 Task: Look for space in Campos do Jordão, Brazil from 15th August, 2023 to 20th August, 2023 for 1 adult in price range Rs.5000 to Rs.10000. Place can be private room with 1  bedroom having 1 bed and 1 bathroom. Property type can be house, flat, guest house, hotel. Booking option can be shelf check-in. Required host language is Spanish.
Action: Mouse moved to (525, 90)
Screenshot: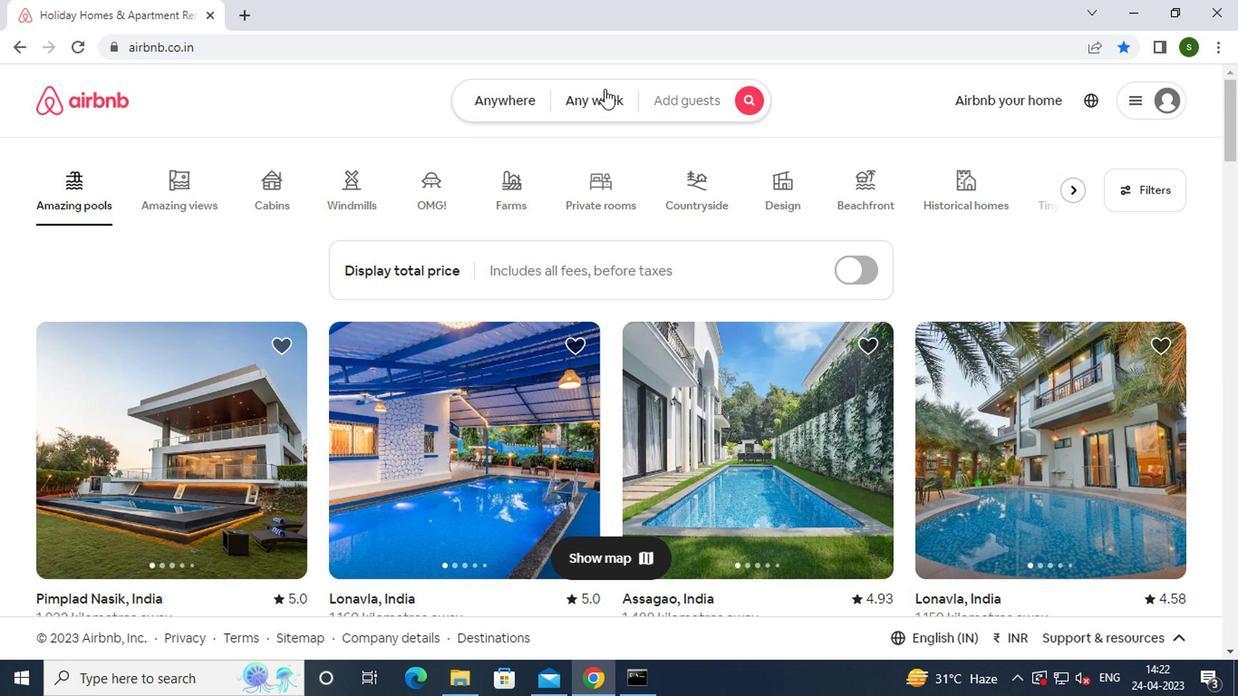 
Action: Mouse pressed left at (525, 90)
Screenshot: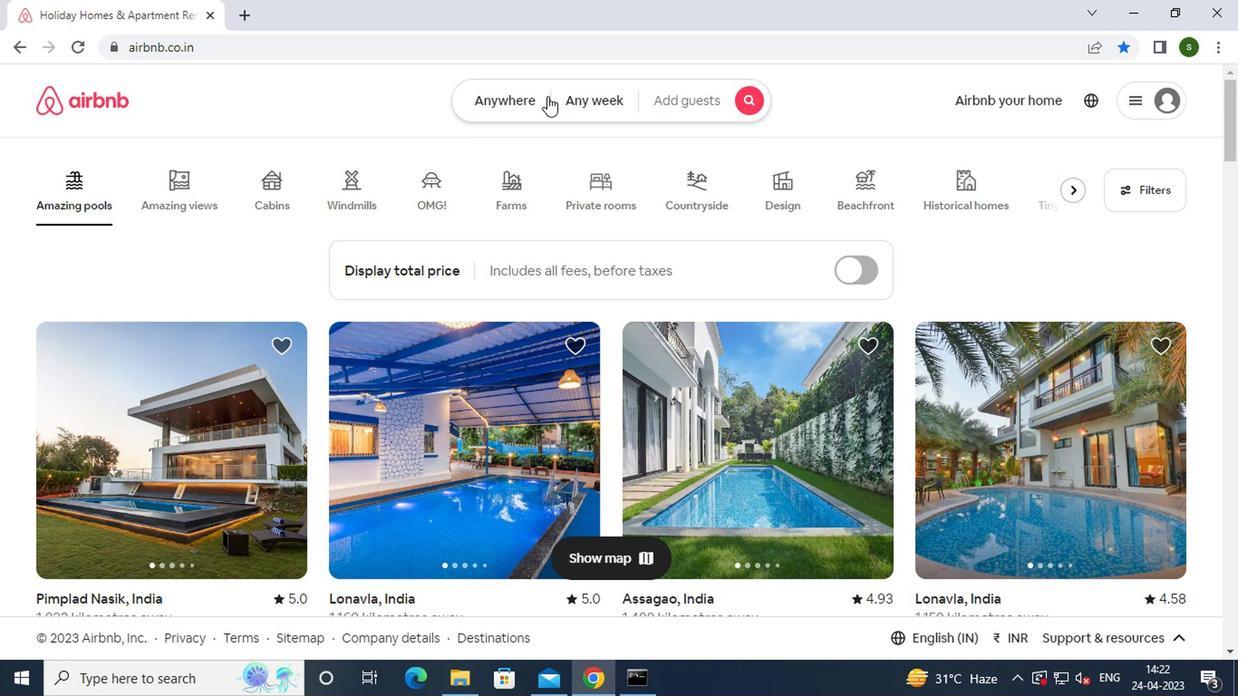 
Action: Mouse moved to (375, 168)
Screenshot: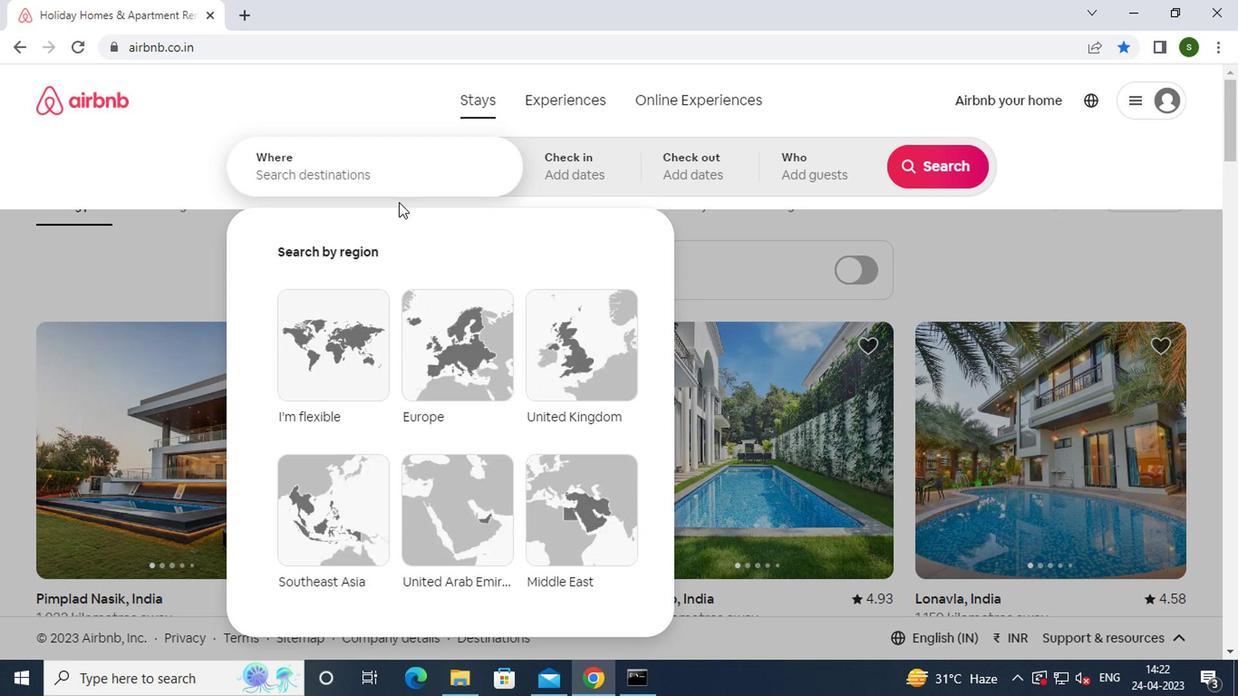 
Action: Mouse pressed left at (375, 168)
Screenshot: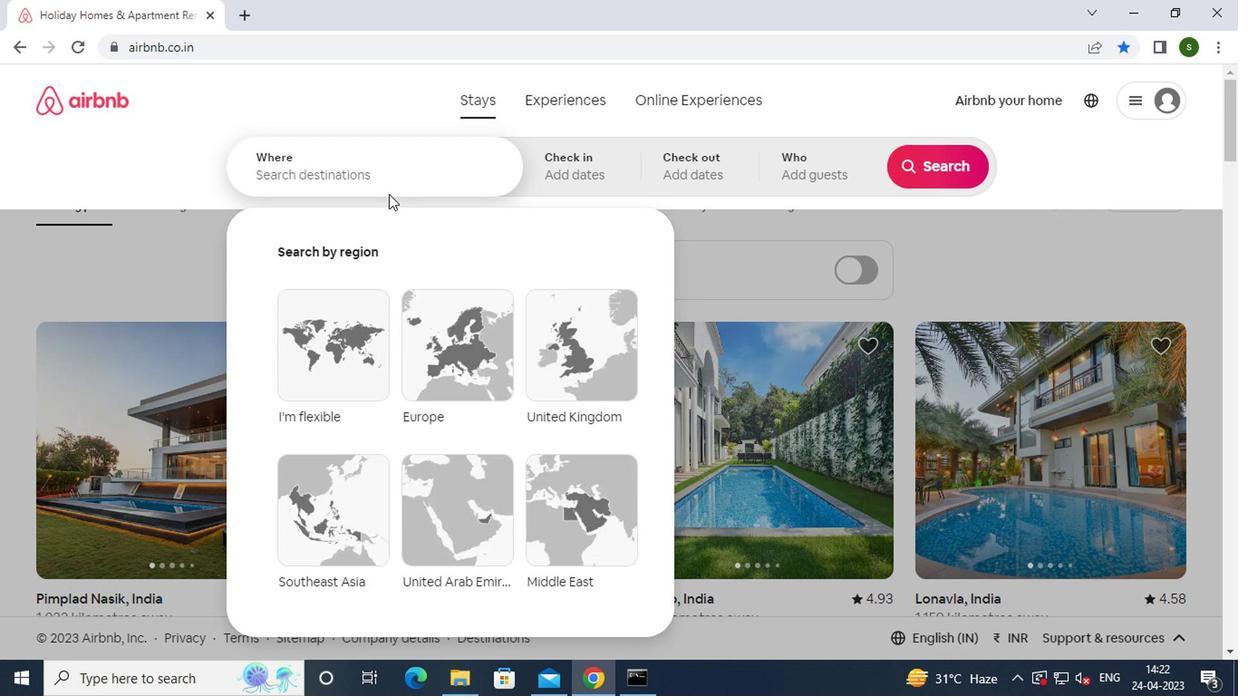 
Action: Key pressed c<Key.caps_lock>ampos<Key.space>do<Key.space><Key.caps_lock>j<Key.caps_lock>ordao,<Key.space><Key.caps_lock>b<Key.caps_lock>razil<Key.enter>
Screenshot: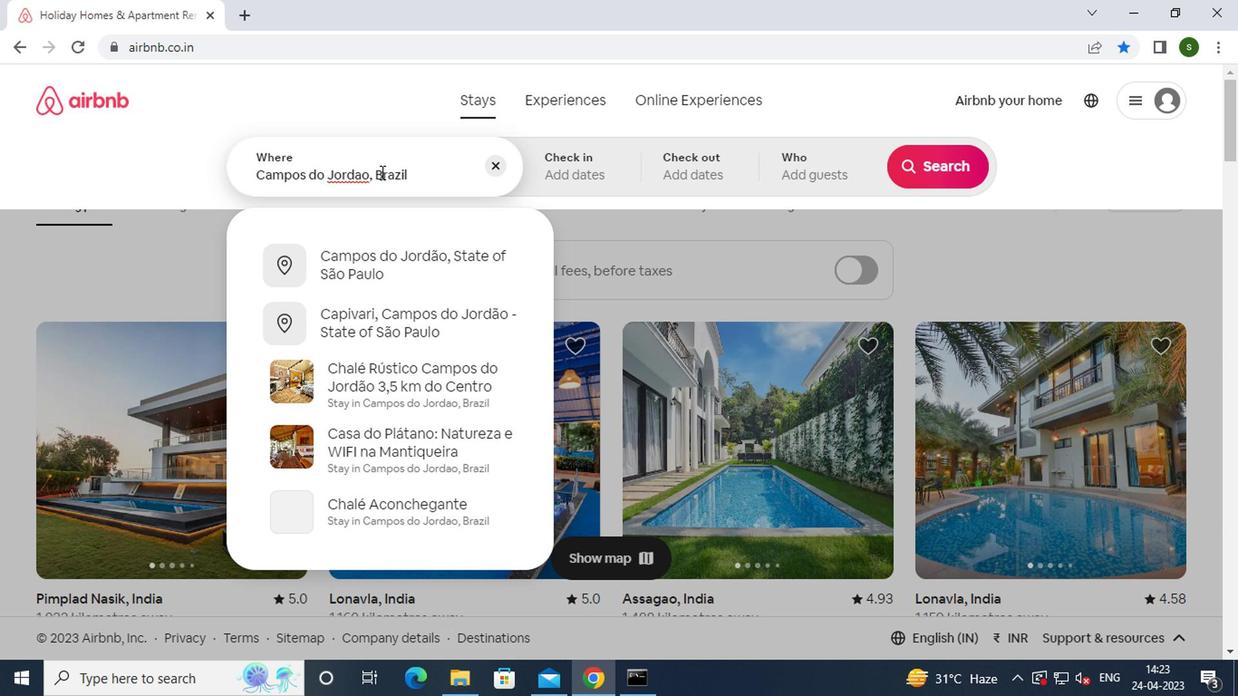 
Action: Mouse moved to (927, 316)
Screenshot: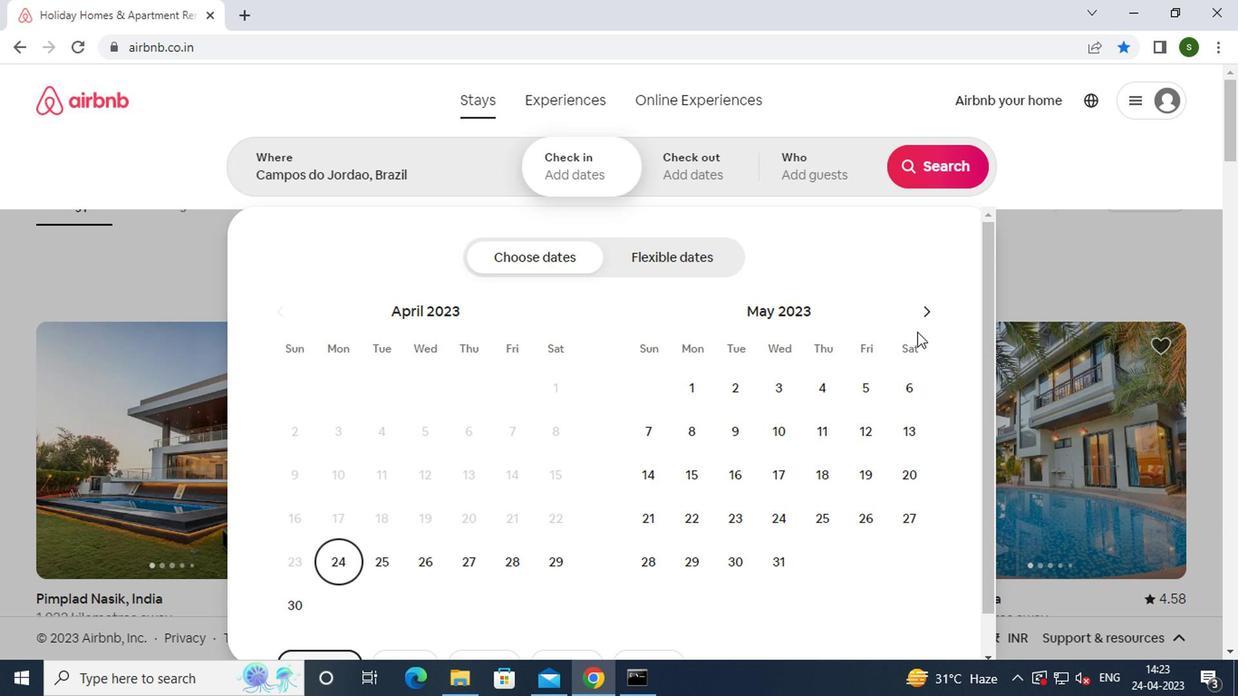 
Action: Mouse pressed left at (927, 316)
Screenshot: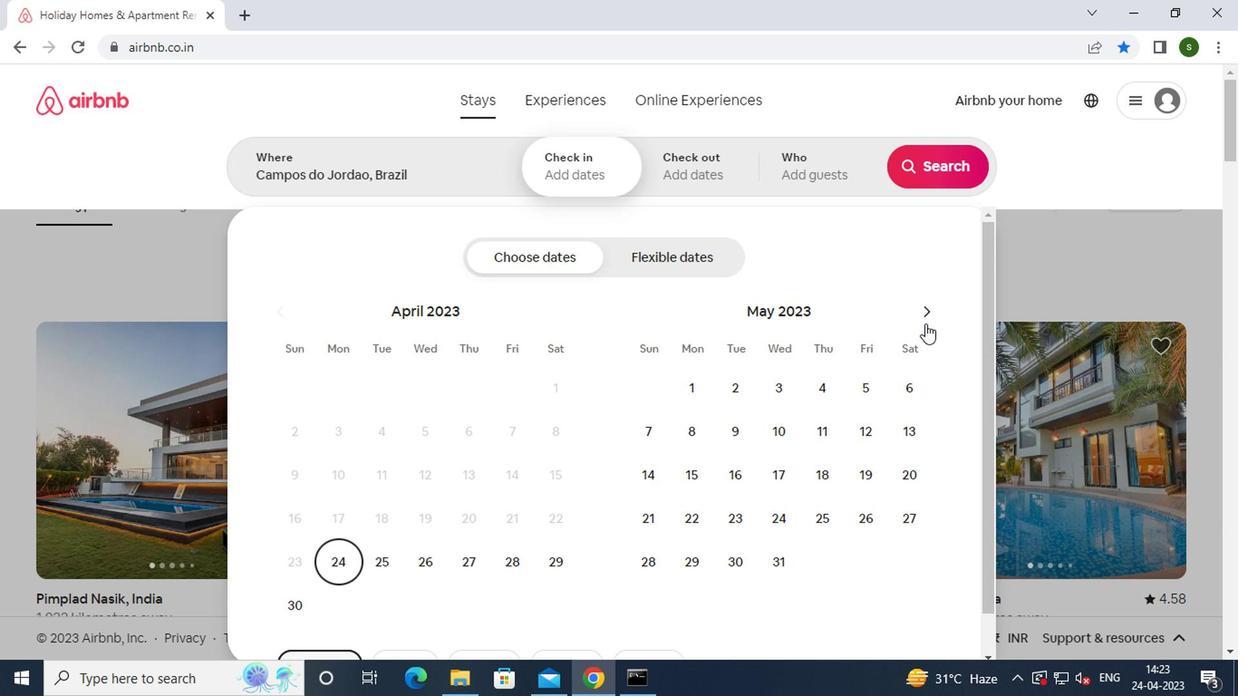 
Action: Mouse pressed left at (927, 316)
Screenshot: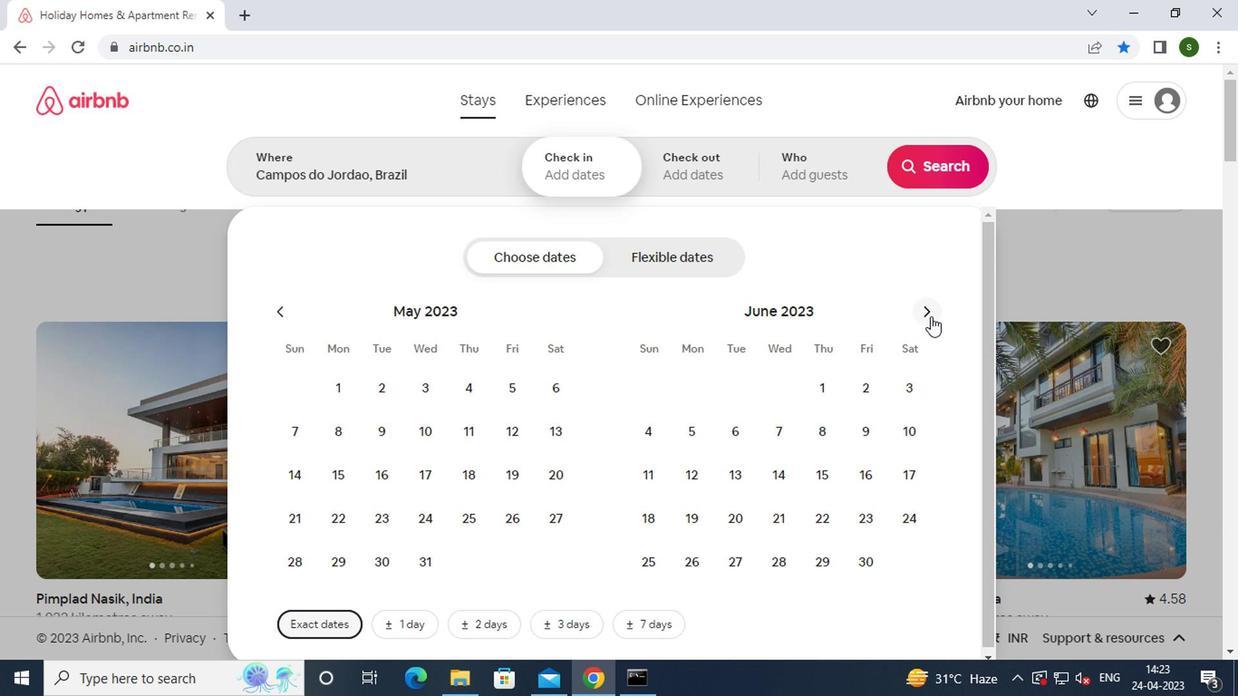 
Action: Mouse pressed left at (927, 316)
Screenshot: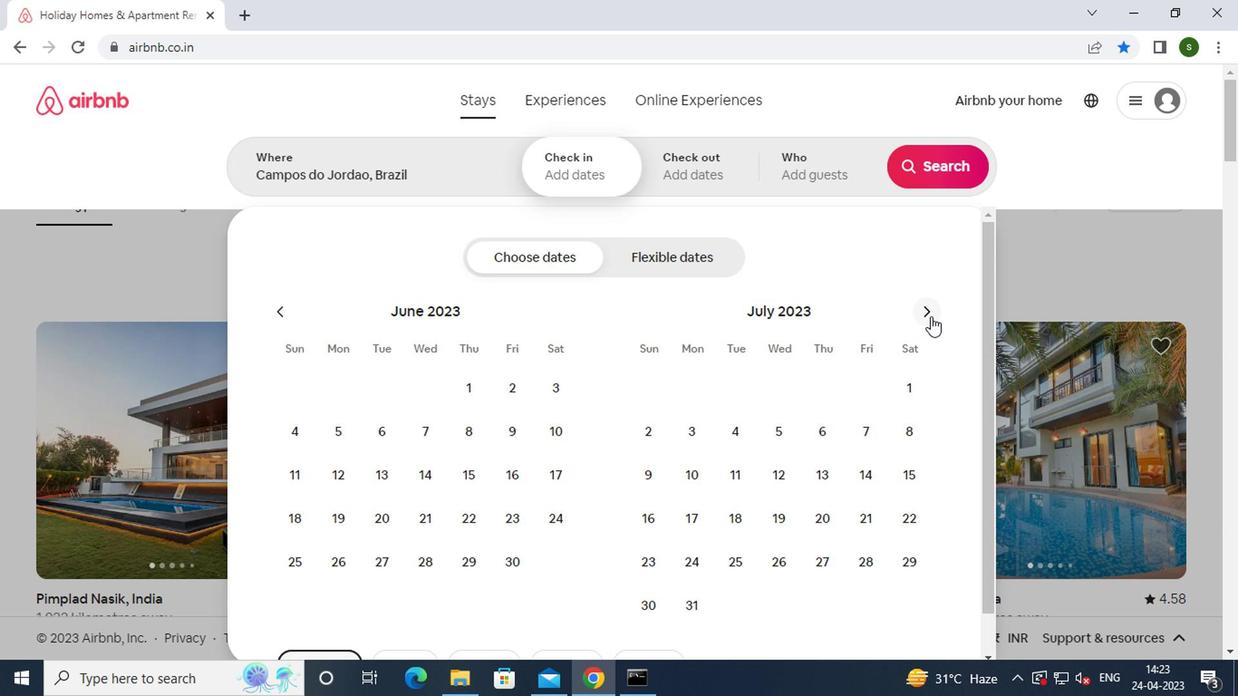 
Action: Mouse moved to (739, 479)
Screenshot: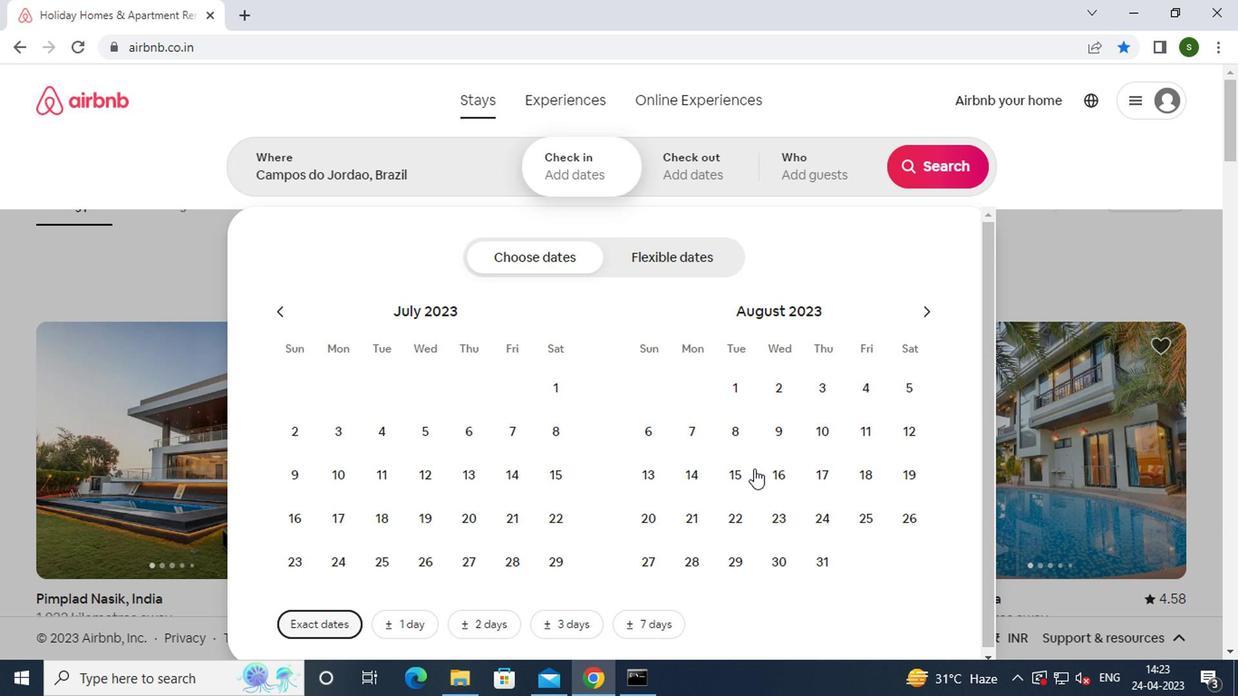 
Action: Mouse pressed left at (739, 479)
Screenshot: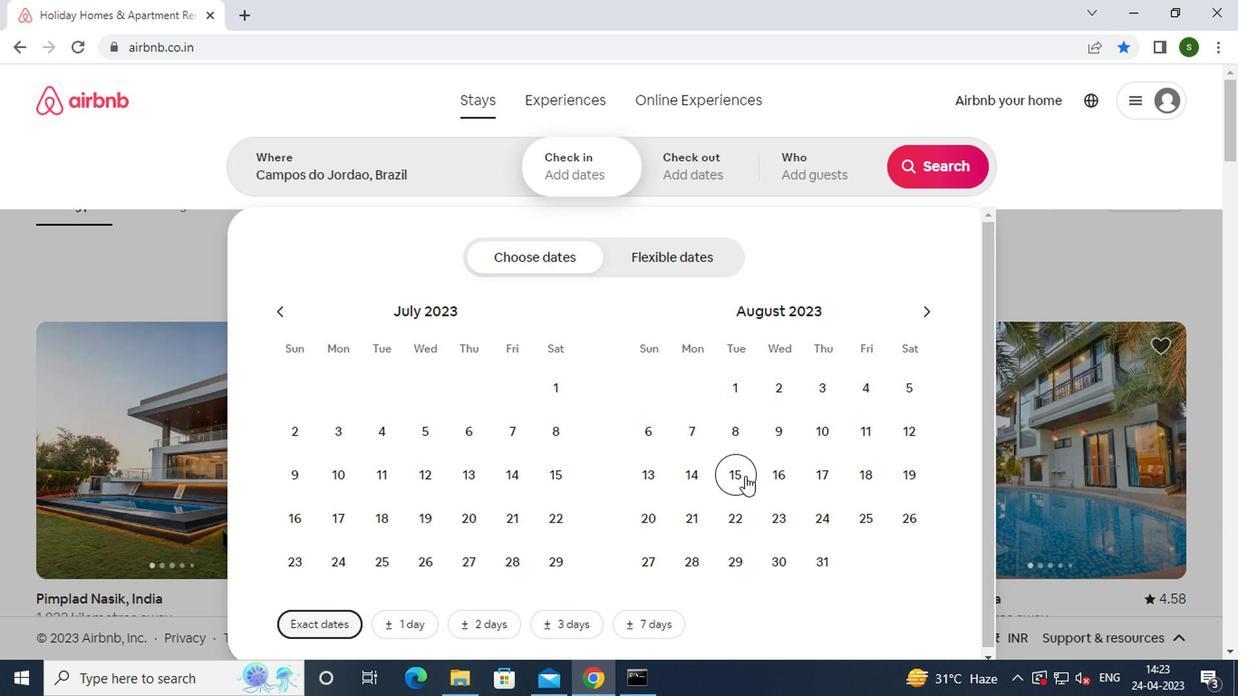 
Action: Mouse moved to (636, 523)
Screenshot: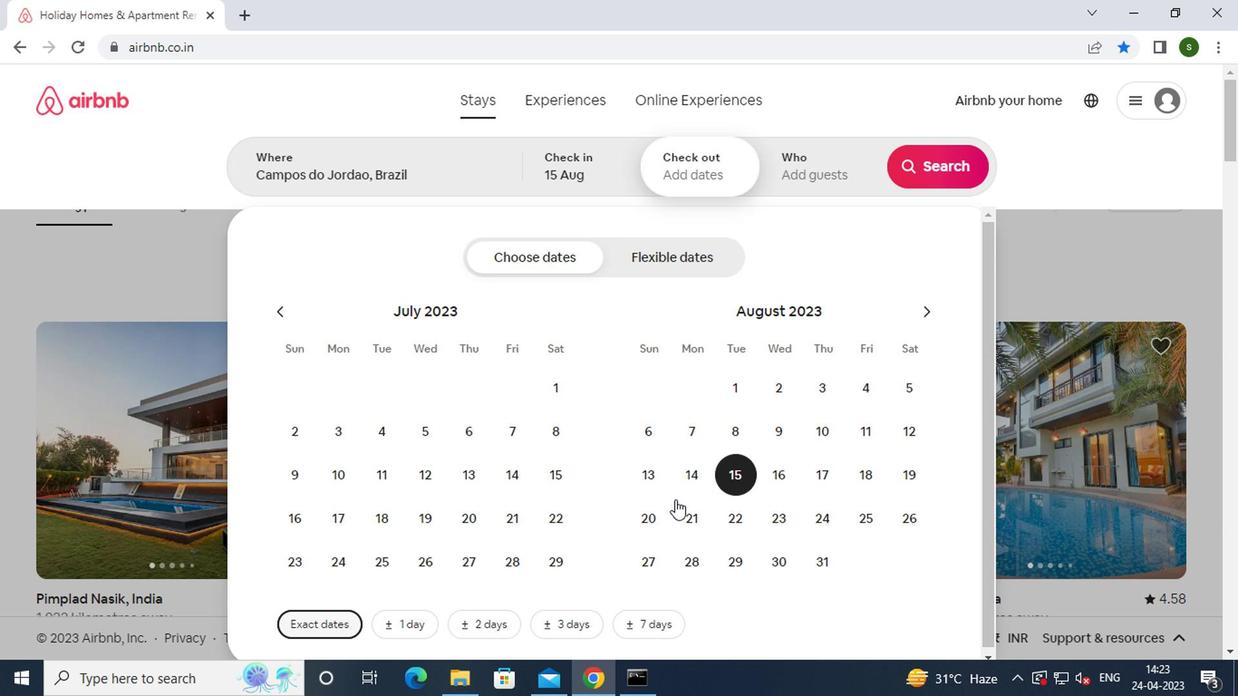 
Action: Mouse pressed left at (636, 523)
Screenshot: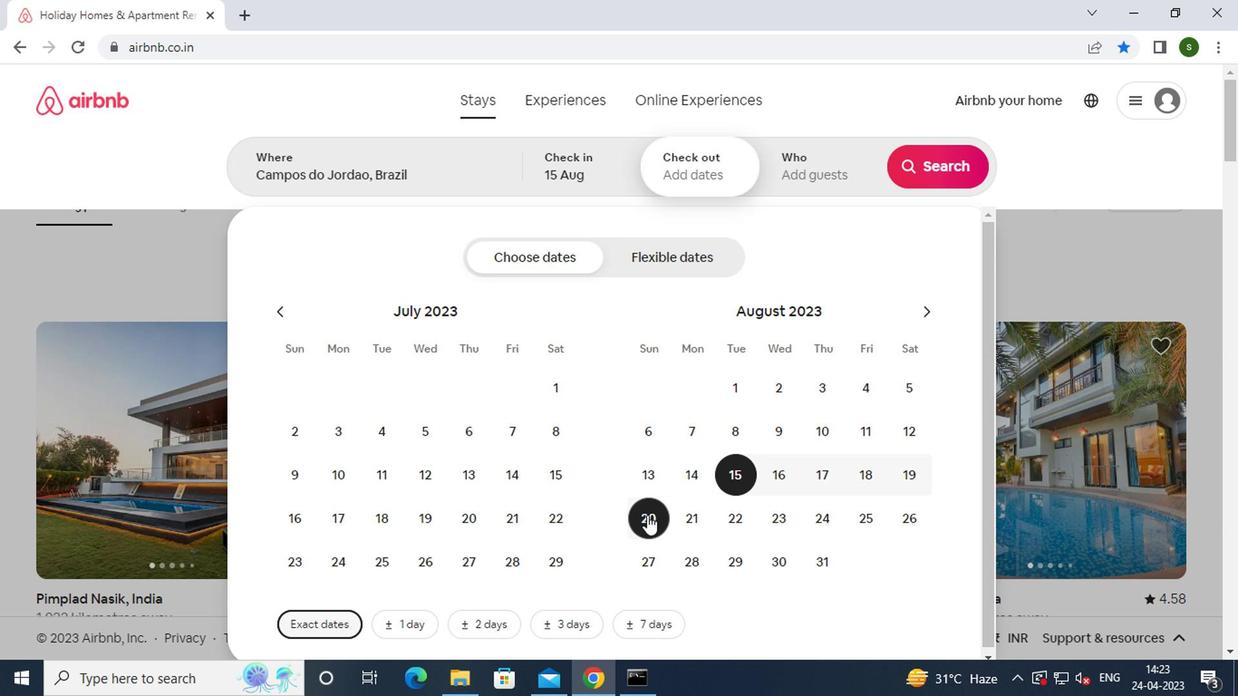
Action: Mouse moved to (805, 160)
Screenshot: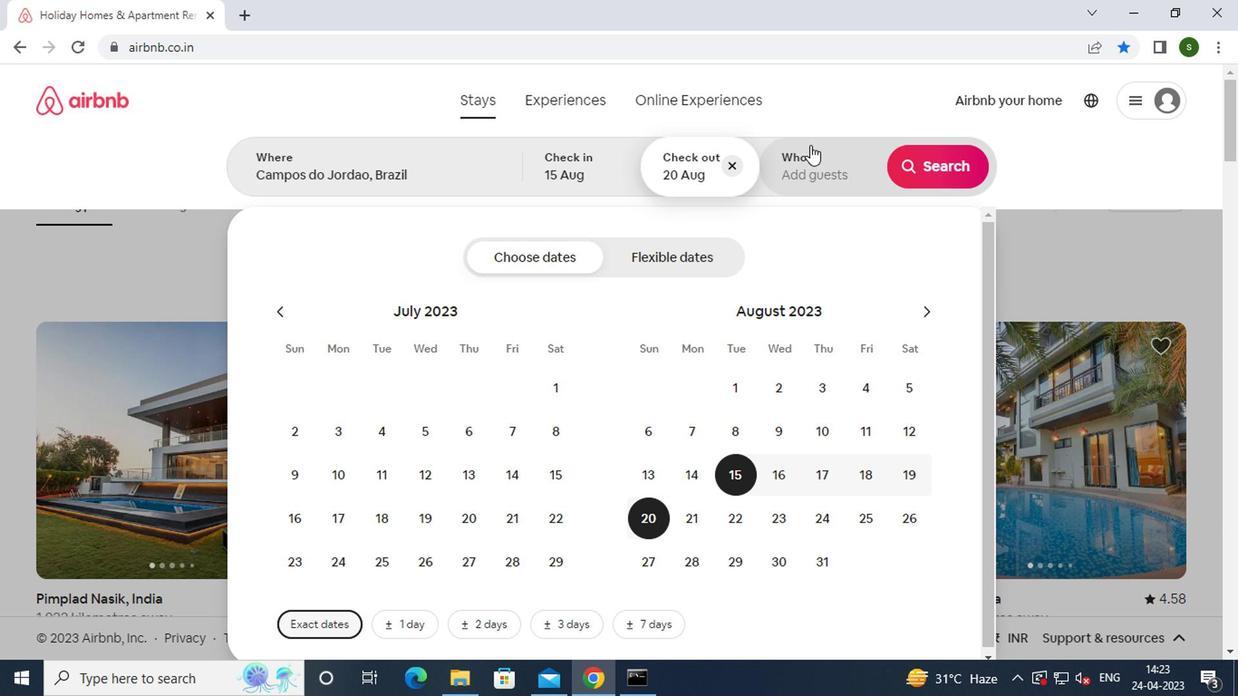 
Action: Mouse pressed left at (805, 160)
Screenshot: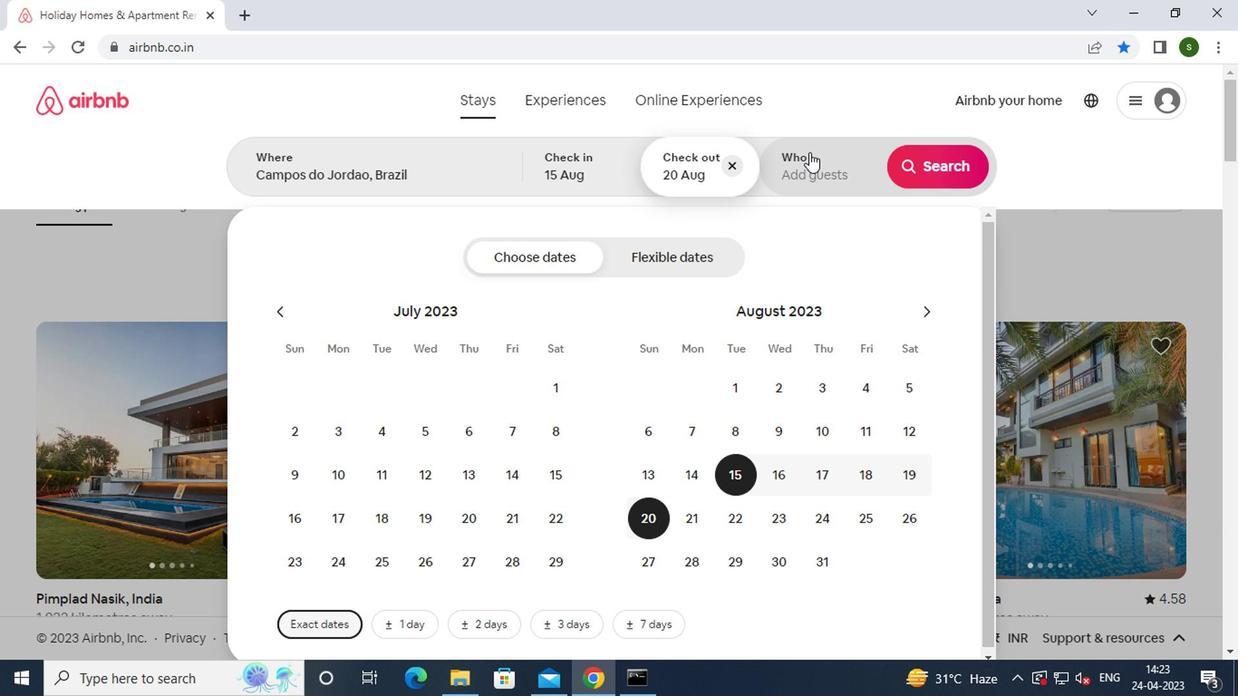 
Action: Mouse moved to (940, 253)
Screenshot: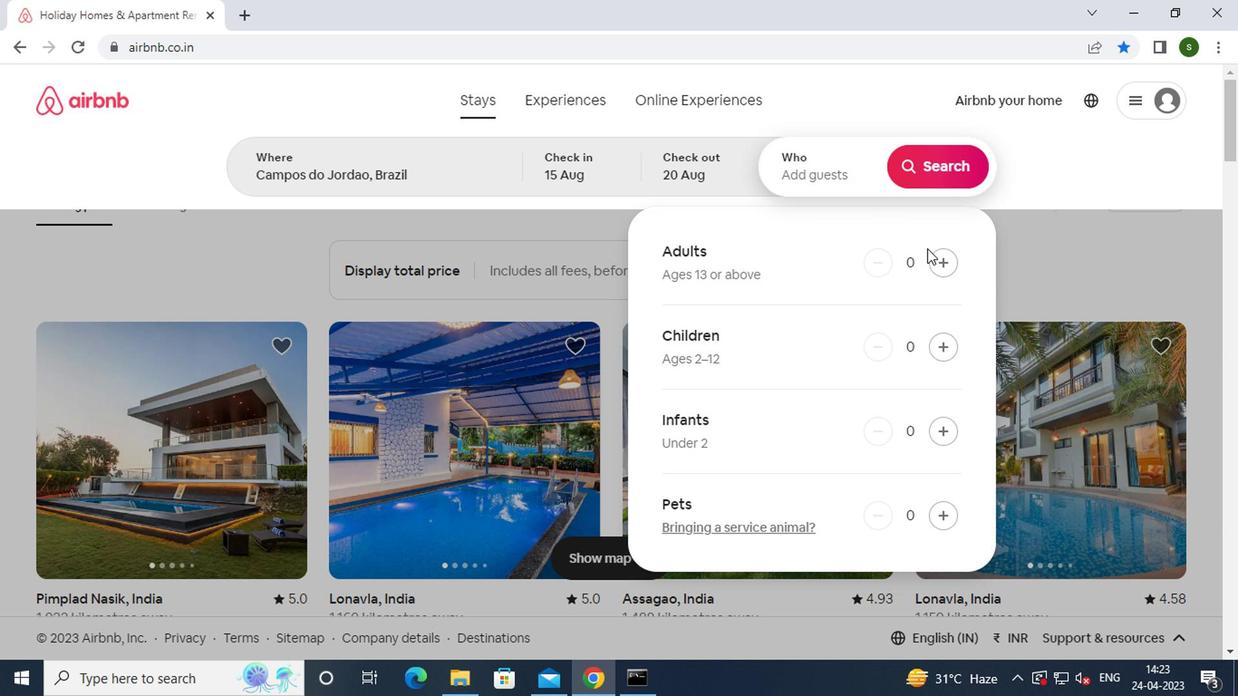 
Action: Mouse pressed left at (940, 253)
Screenshot: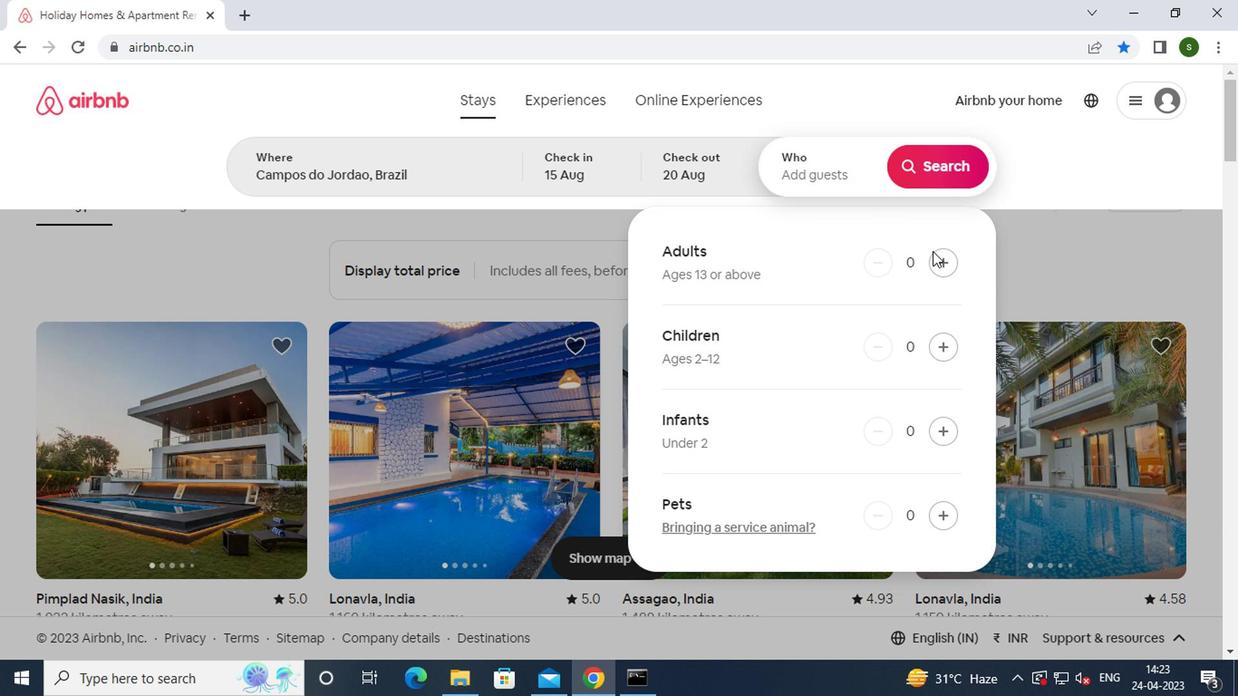 
Action: Mouse moved to (935, 168)
Screenshot: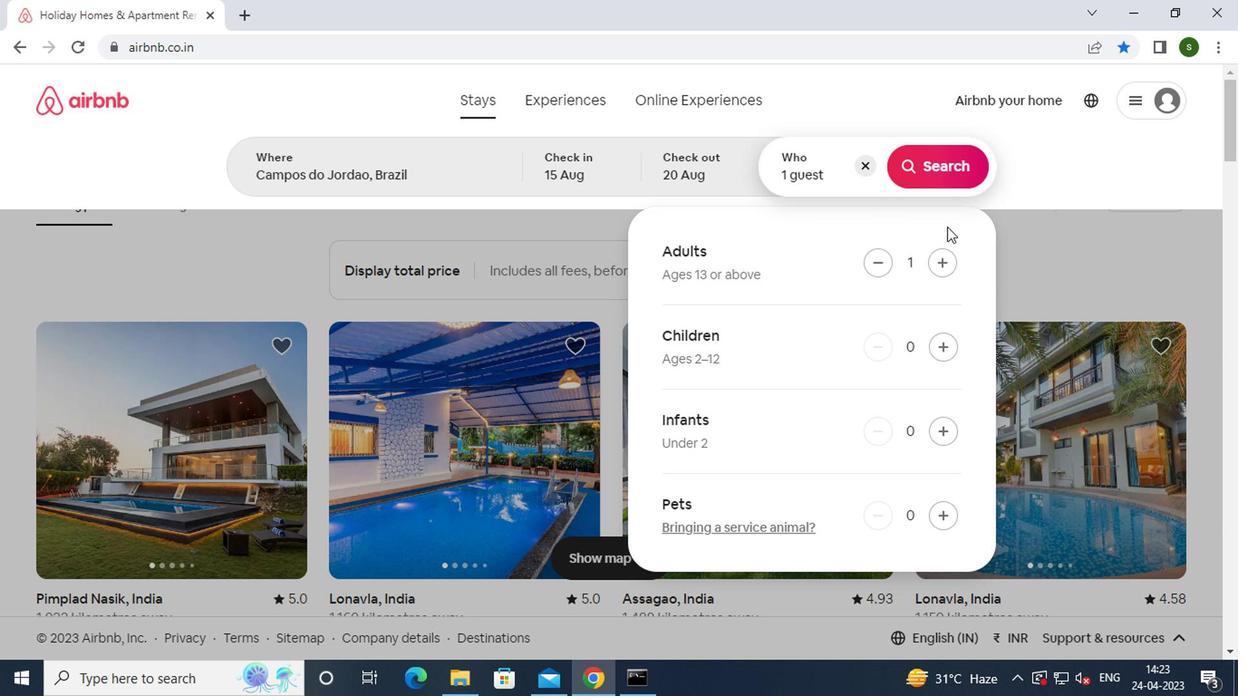
Action: Mouse pressed left at (935, 168)
Screenshot: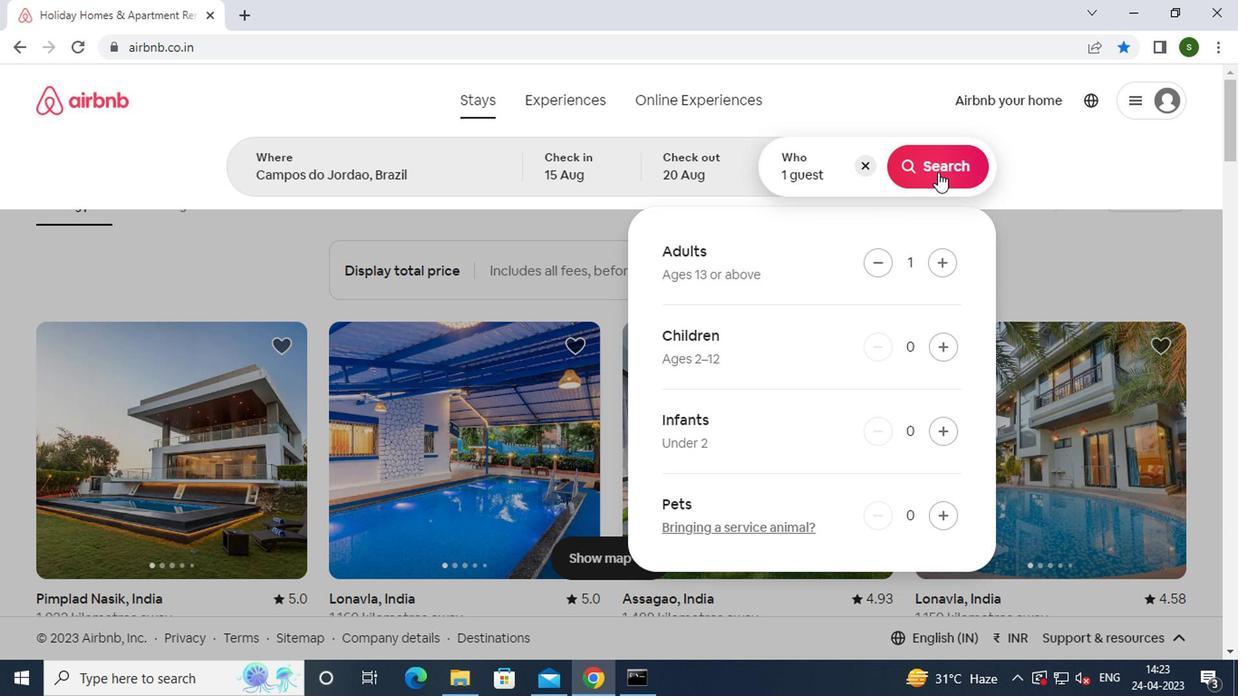 
Action: Mouse moved to (1134, 169)
Screenshot: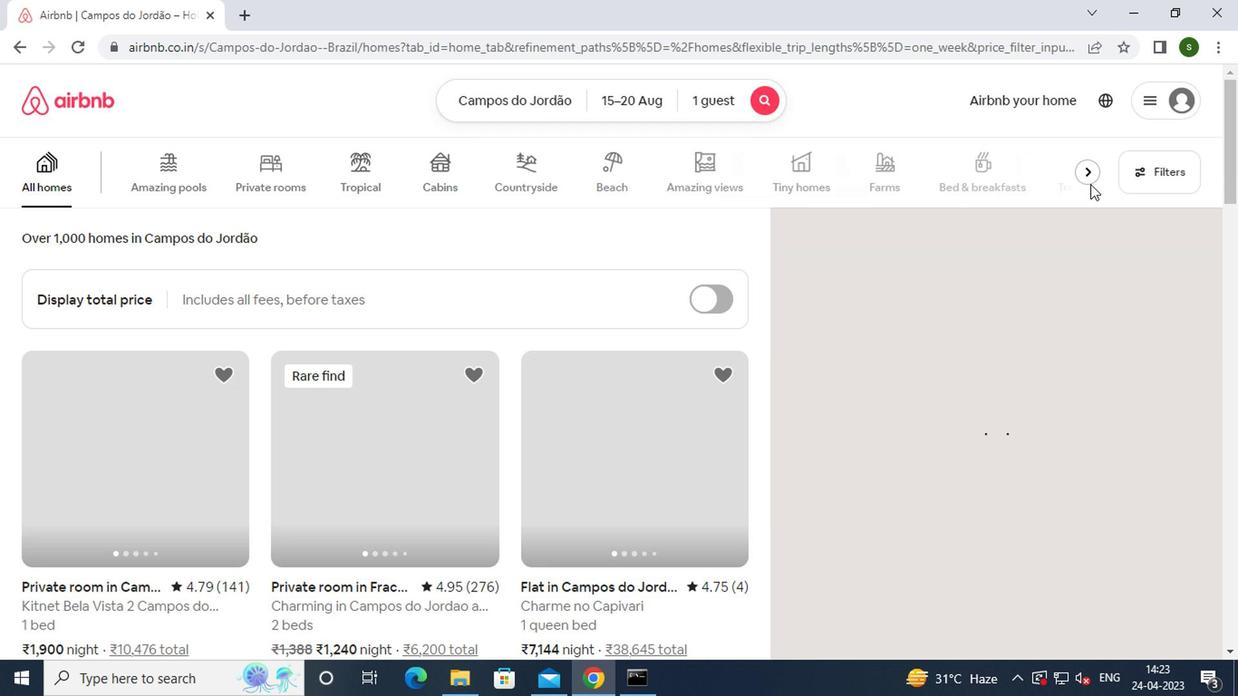 
Action: Mouse pressed left at (1134, 169)
Screenshot: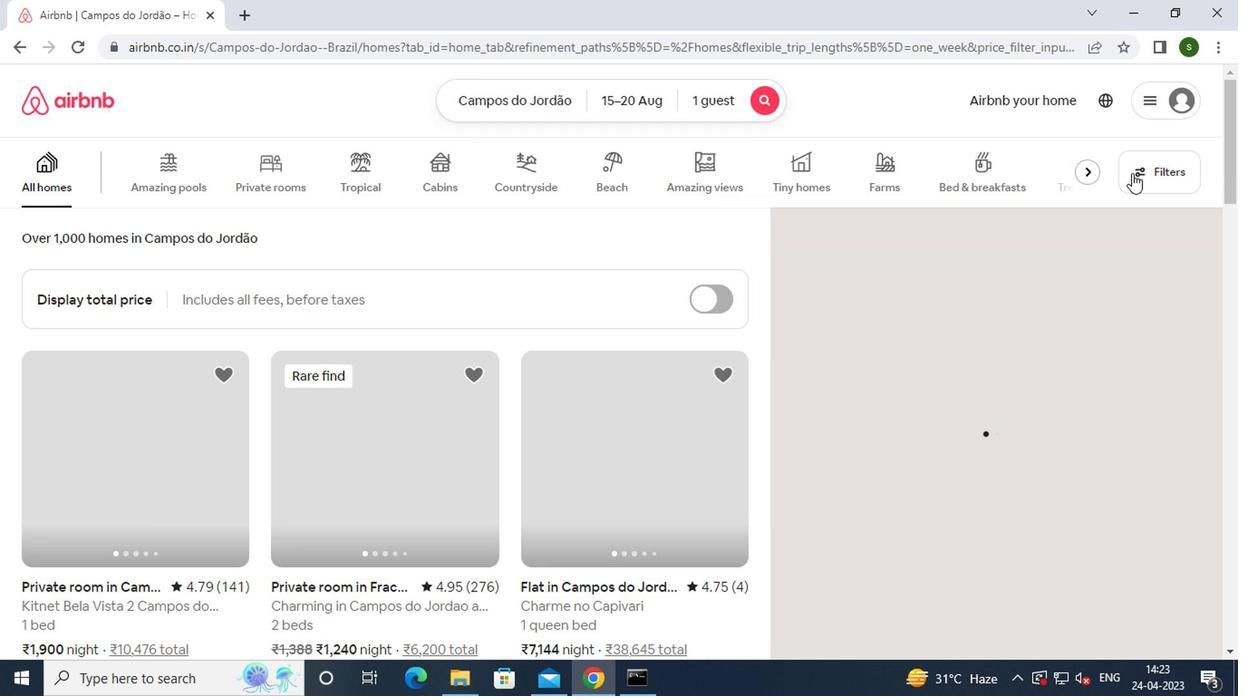 
Action: Mouse moved to (509, 399)
Screenshot: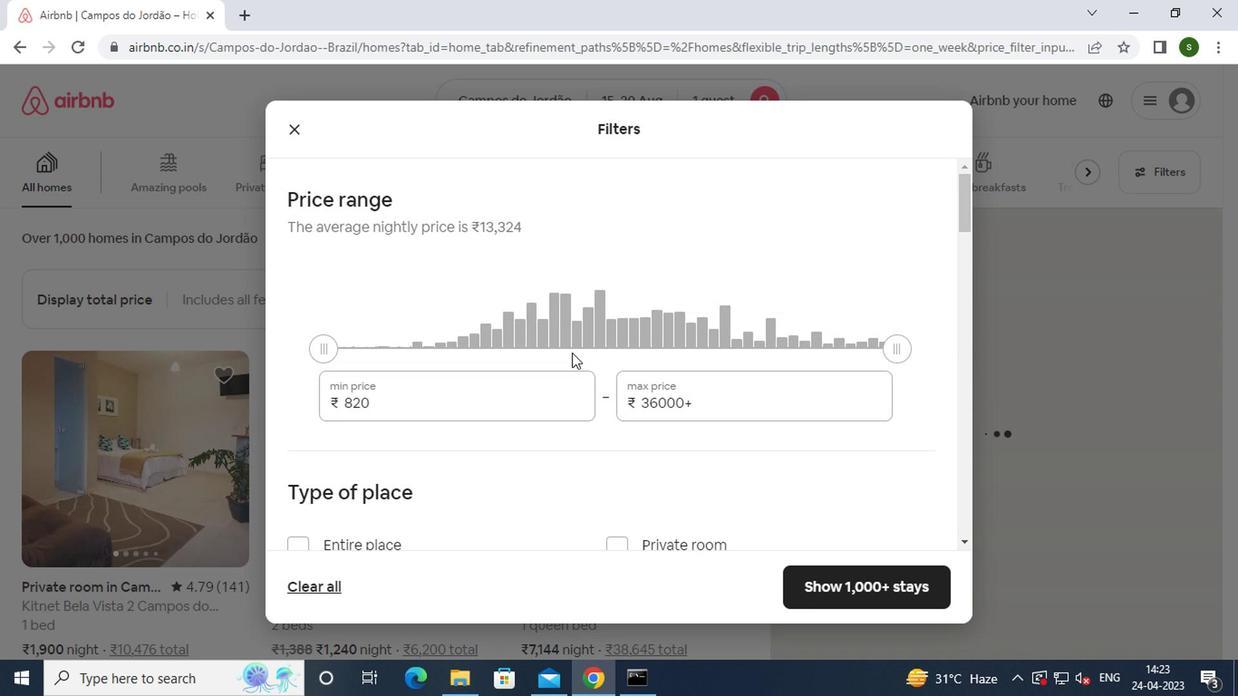 
Action: Mouse pressed left at (509, 399)
Screenshot: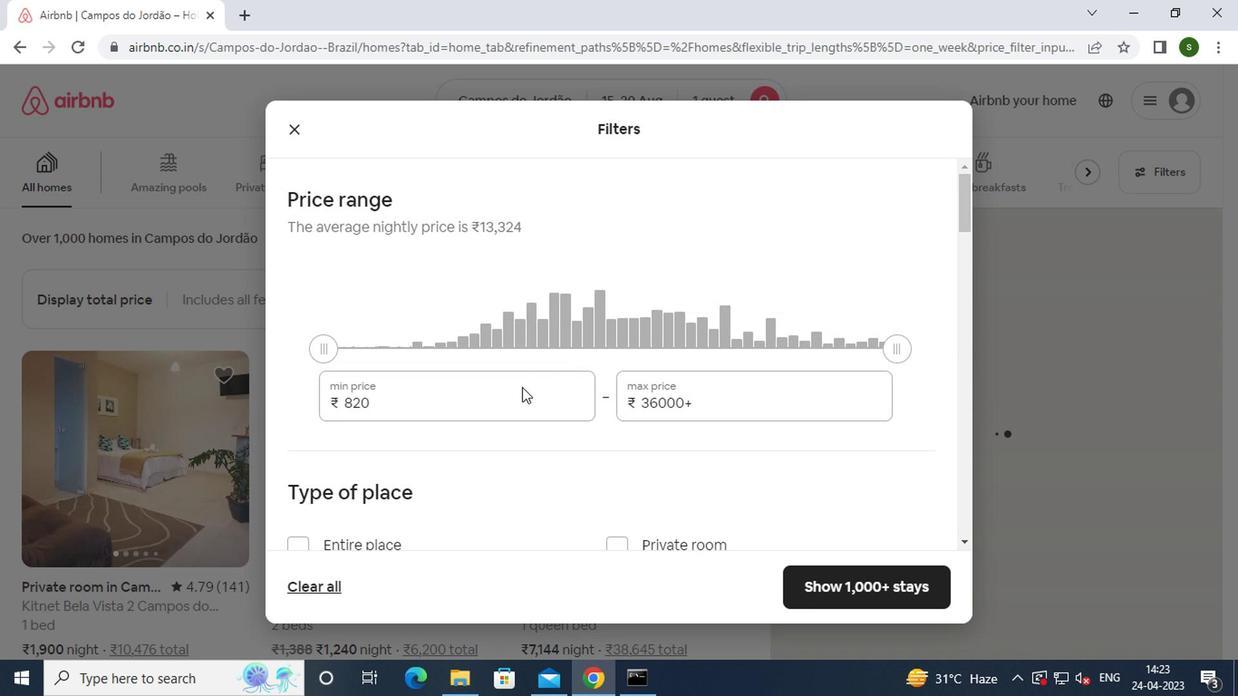 
Action: Mouse moved to (493, 388)
Screenshot: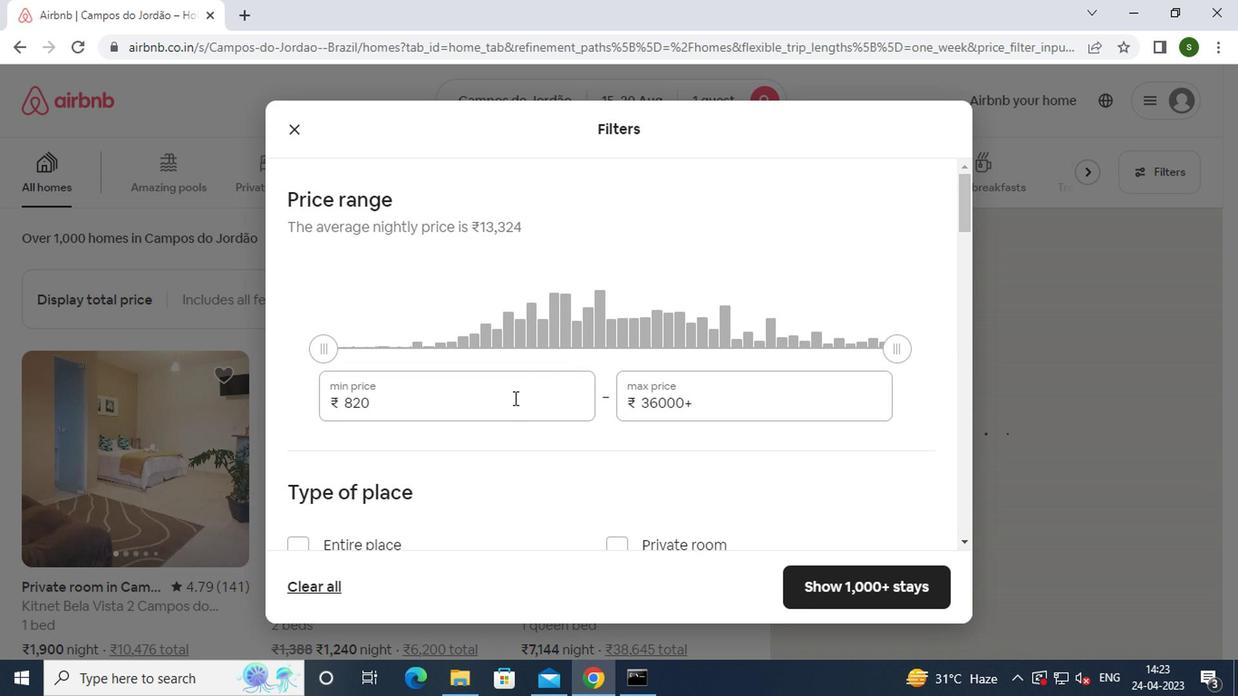 
Action: Key pressed <Key.backspace><Key.backspace><Key.backspace><Key.backspace><Key.backspace>5000
Screenshot: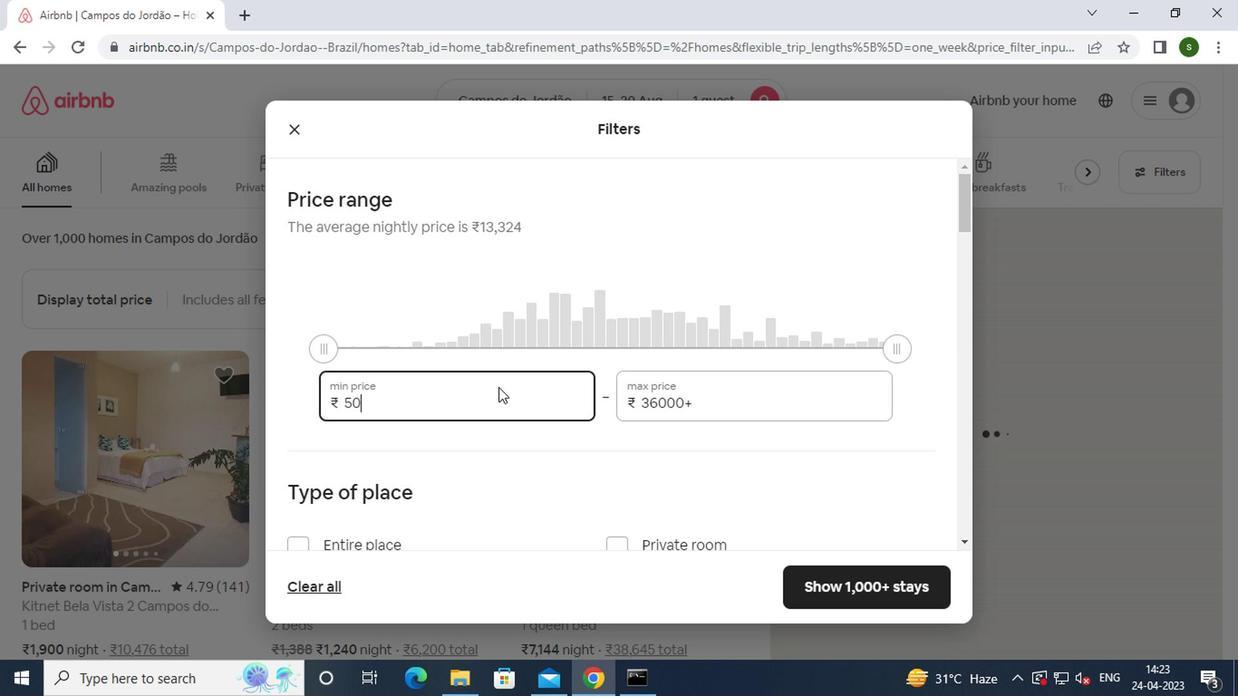 
Action: Mouse moved to (707, 394)
Screenshot: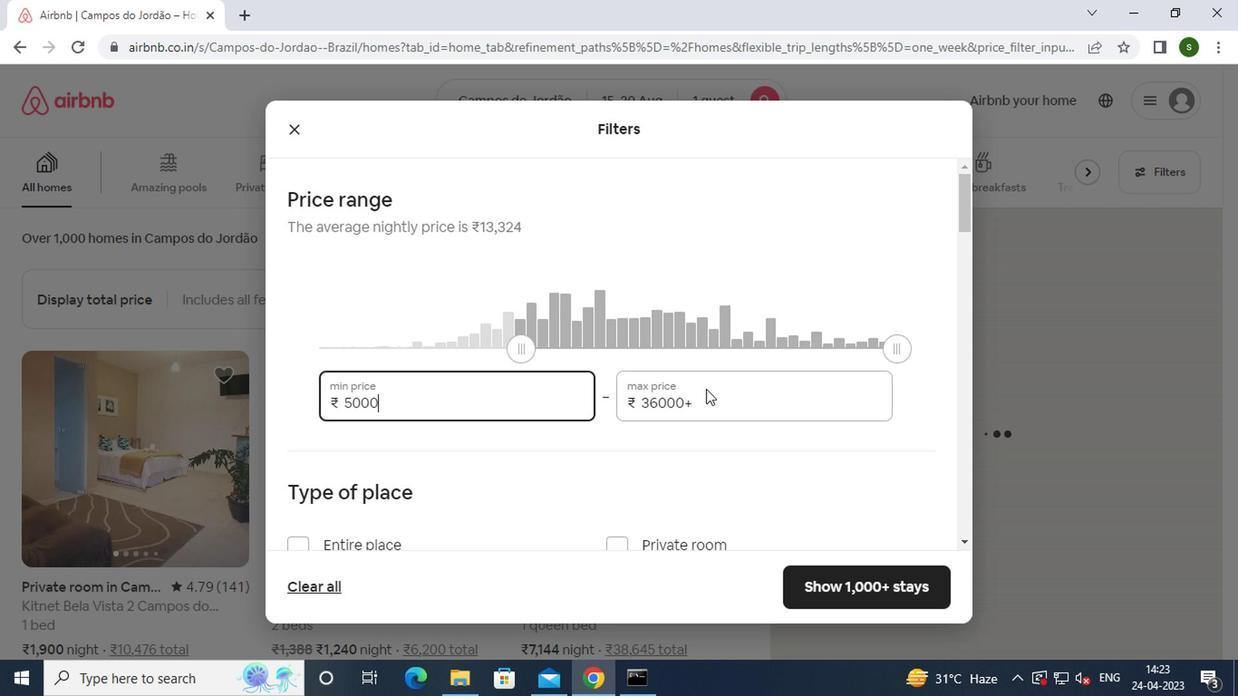 
Action: Mouse pressed left at (707, 394)
Screenshot: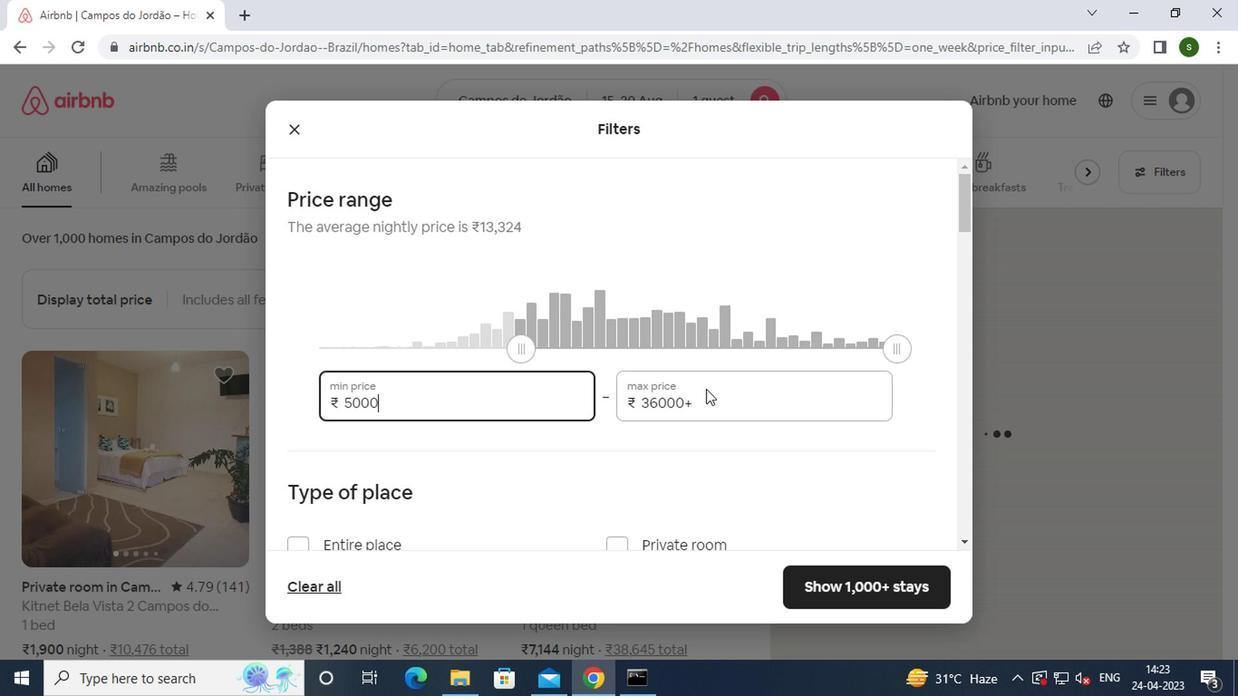 
Action: Mouse moved to (707, 401)
Screenshot: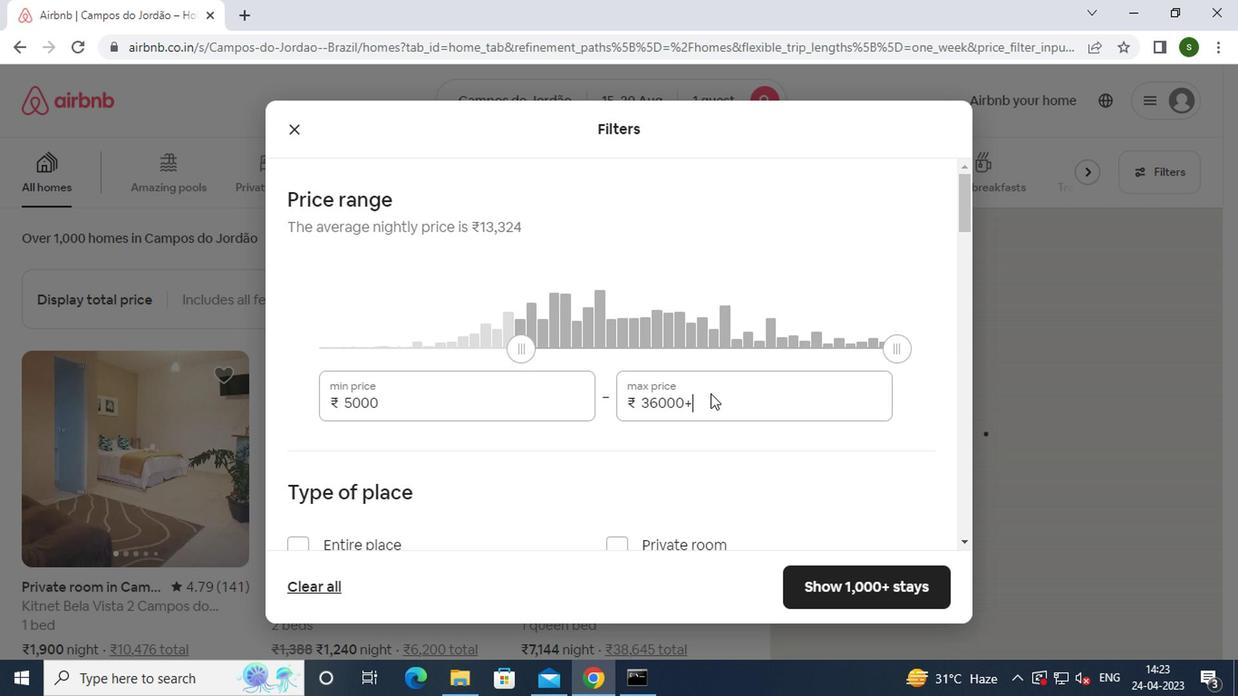 
Action: Key pressed <Key.backspace><Key.backspace><Key.backspace><Key.backspace><Key.backspace><Key.backspace><Key.backspace><Key.backspace><Key.backspace><Key.backspace><Key.backspace><Key.backspace>10000
Screenshot: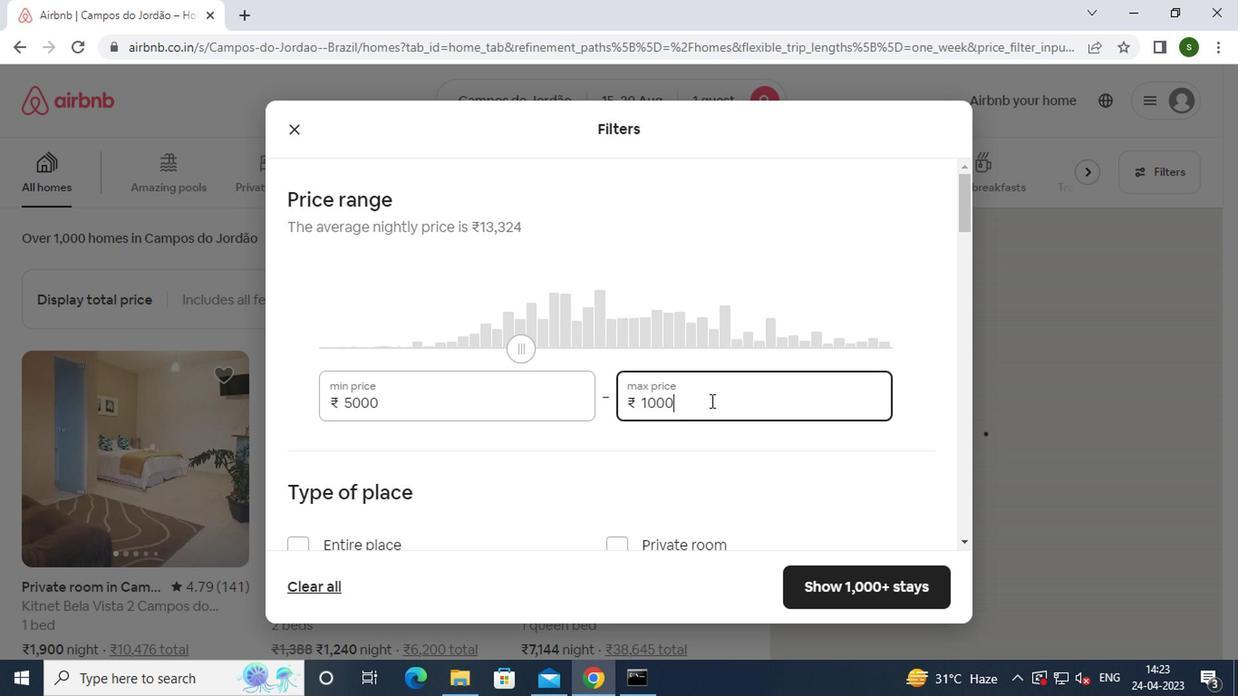 
Action: Mouse moved to (619, 433)
Screenshot: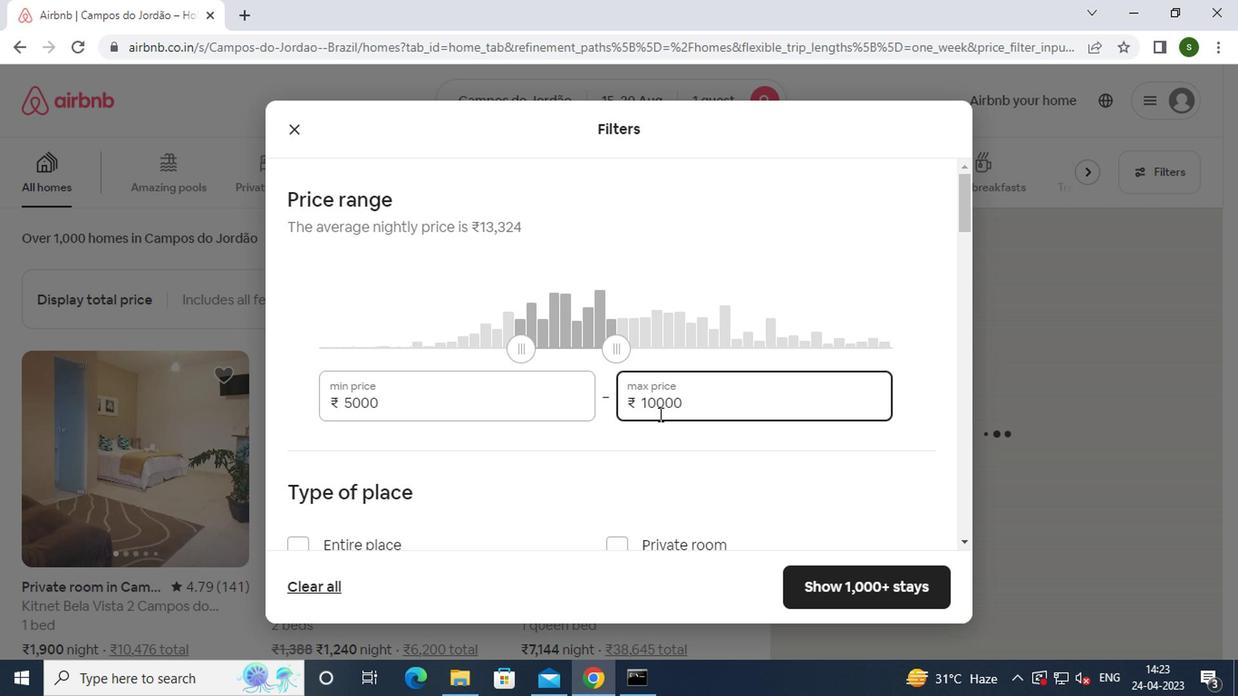 
Action: Mouse scrolled (619, 432) with delta (0, 0)
Screenshot: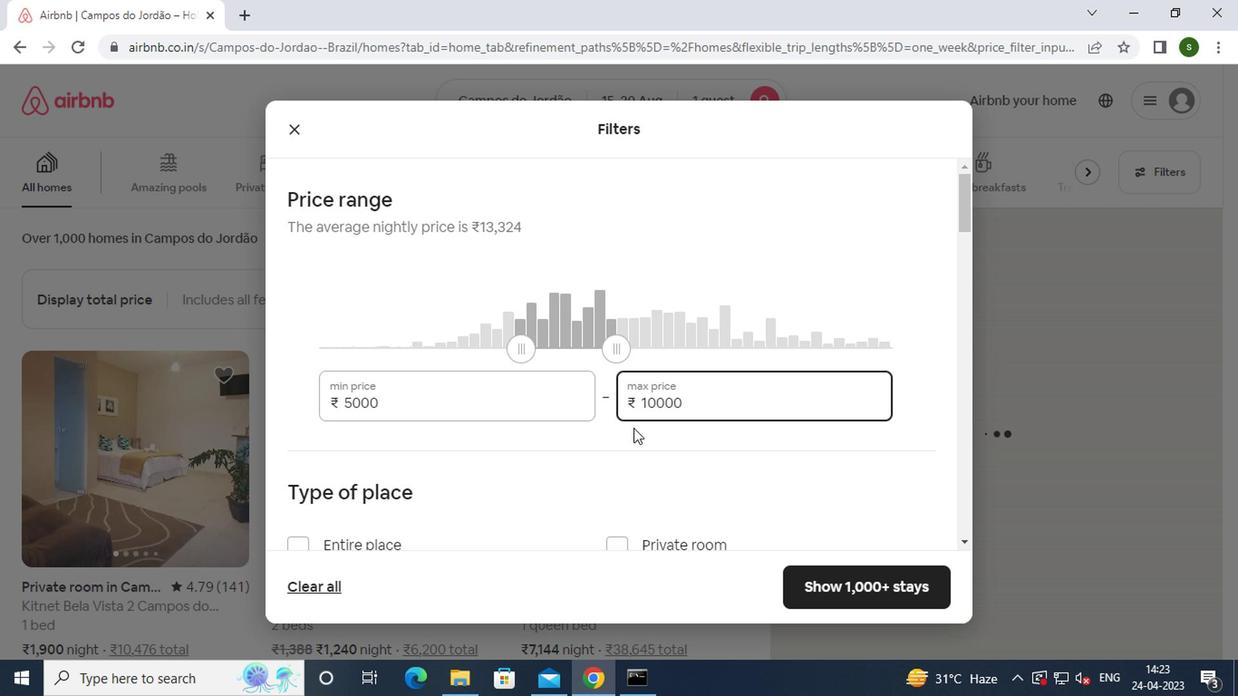 
Action: Mouse scrolled (619, 432) with delta (0, 0)
Screenshot: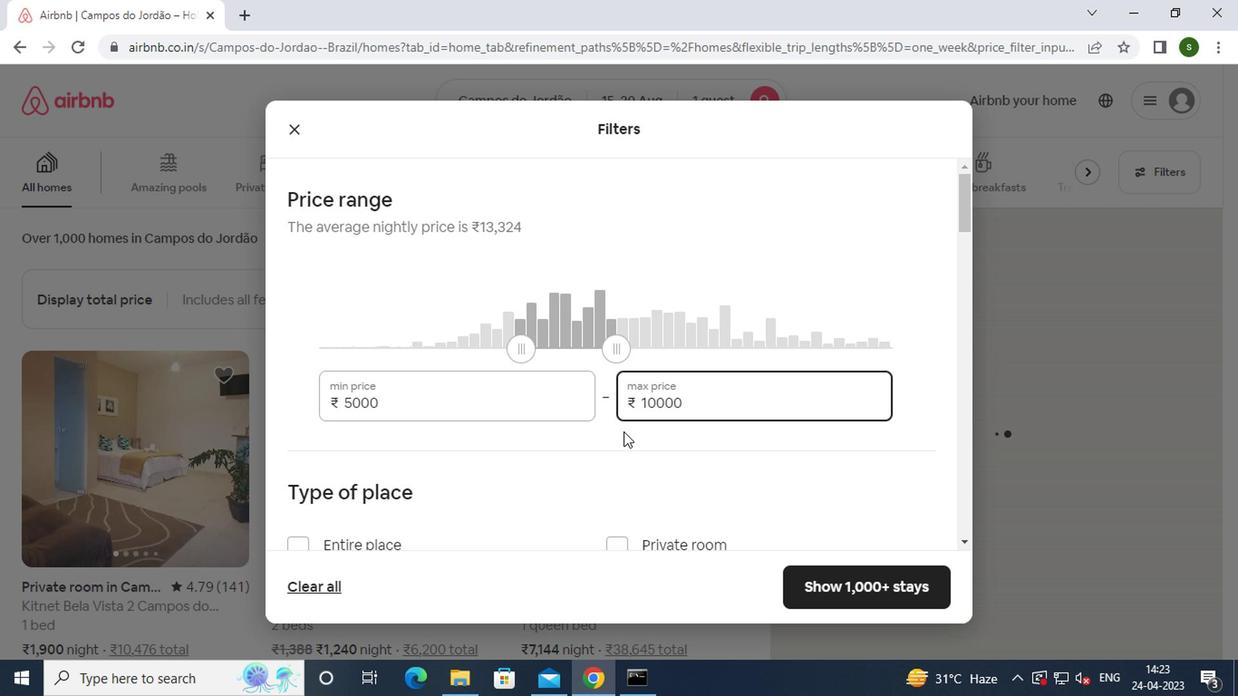 
Action: Mouse moved to (612, 374)
Screenshot: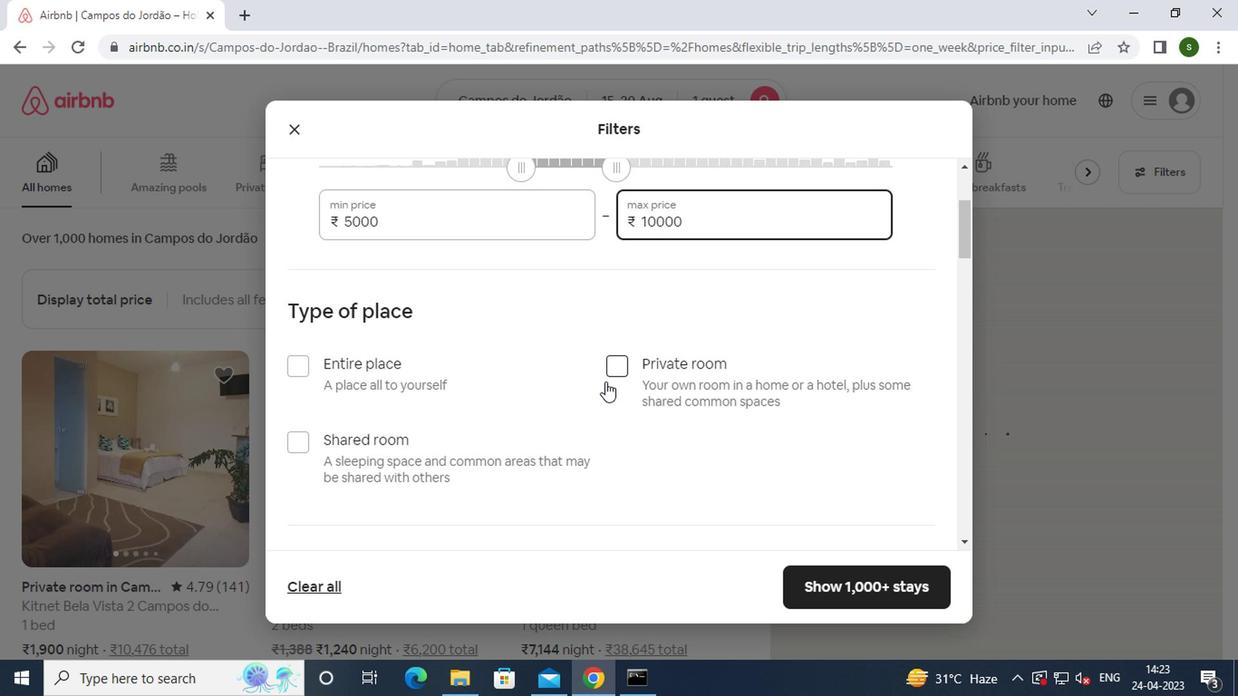
Action: Mouse pressed left at (612, 374)
Screenshot: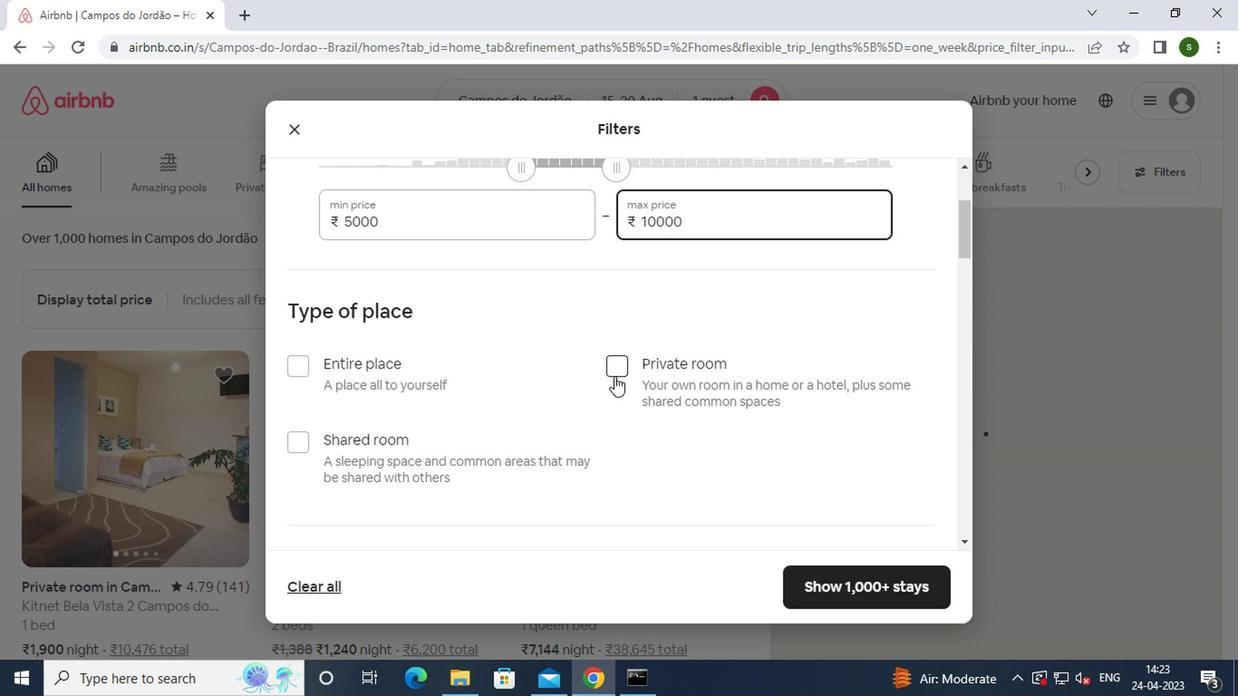 
Action: Mouse moved to (546, 390)
Screenshot: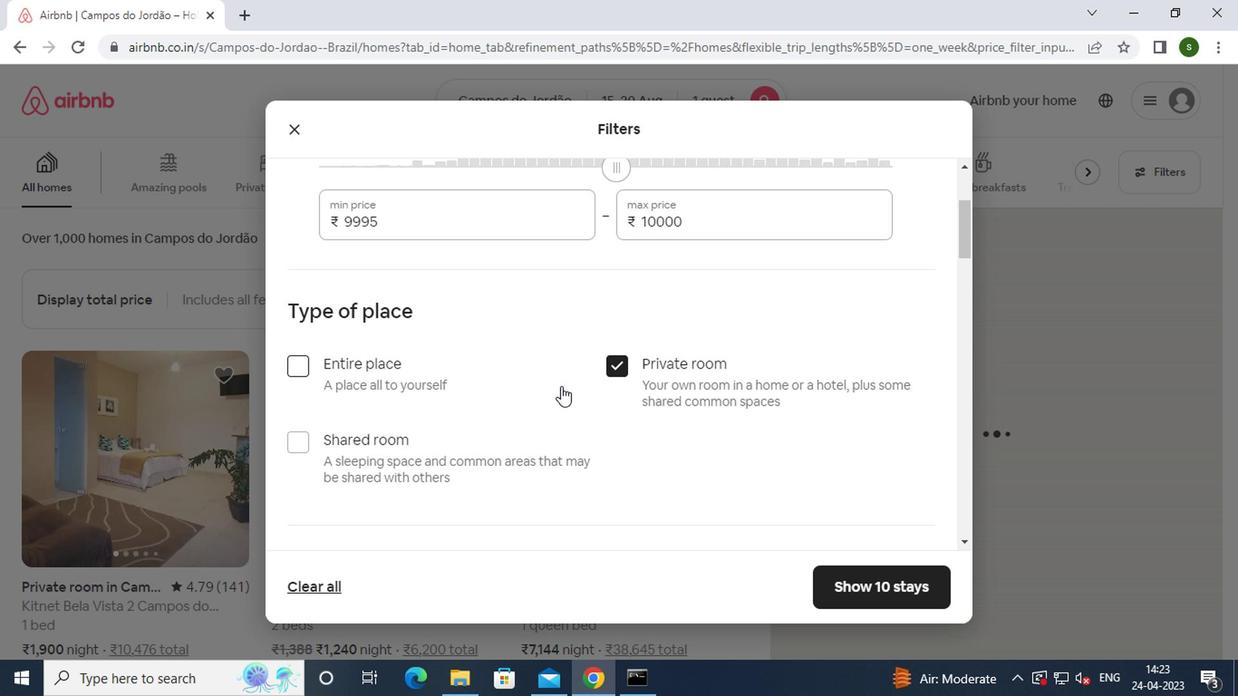 
Action: Mouse scrolled (546, 389) with delta (0, -1)
Screenshot: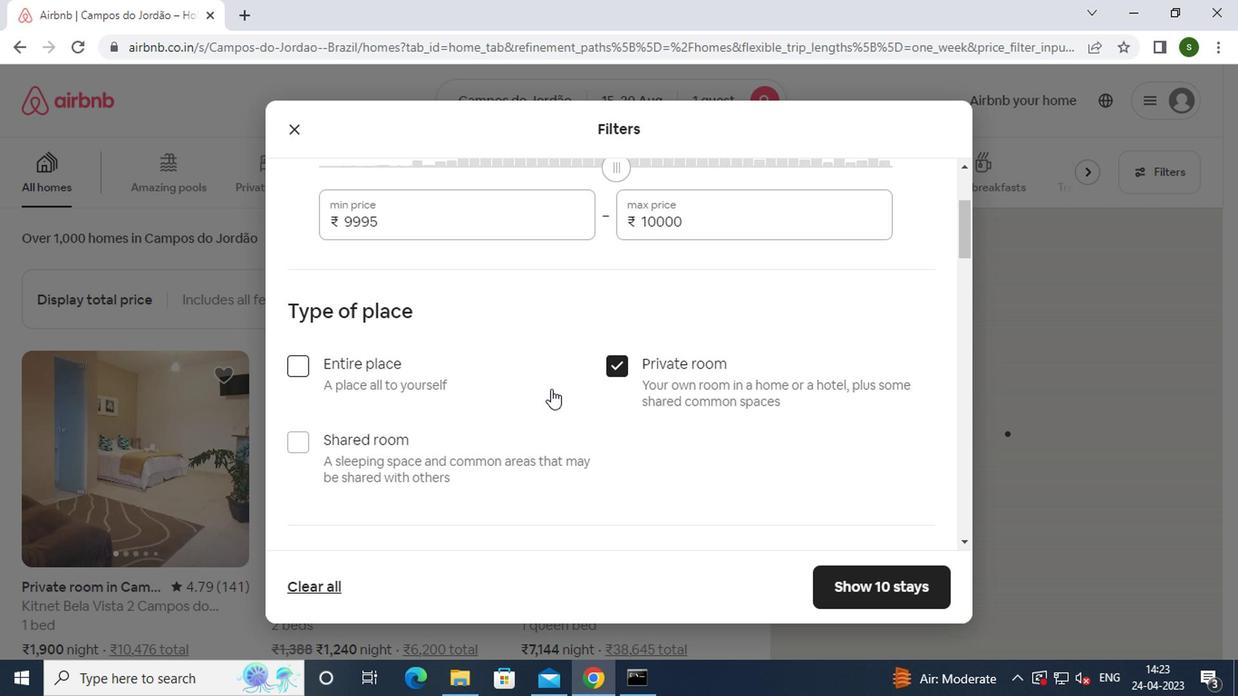 
Action: Mouse scrolled (546, 389) with delta (0, -1)
Screenshot: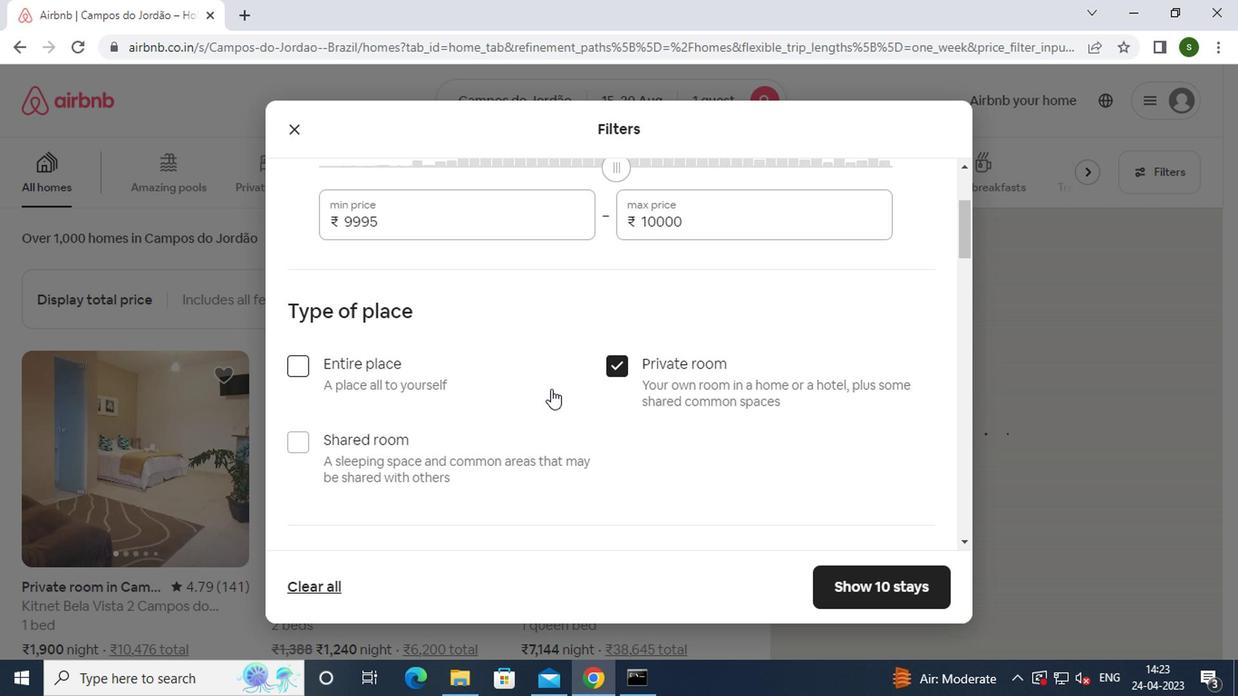 
Action: Mouse scrolled (546, 389) with delta (0, -1)
Screenshot: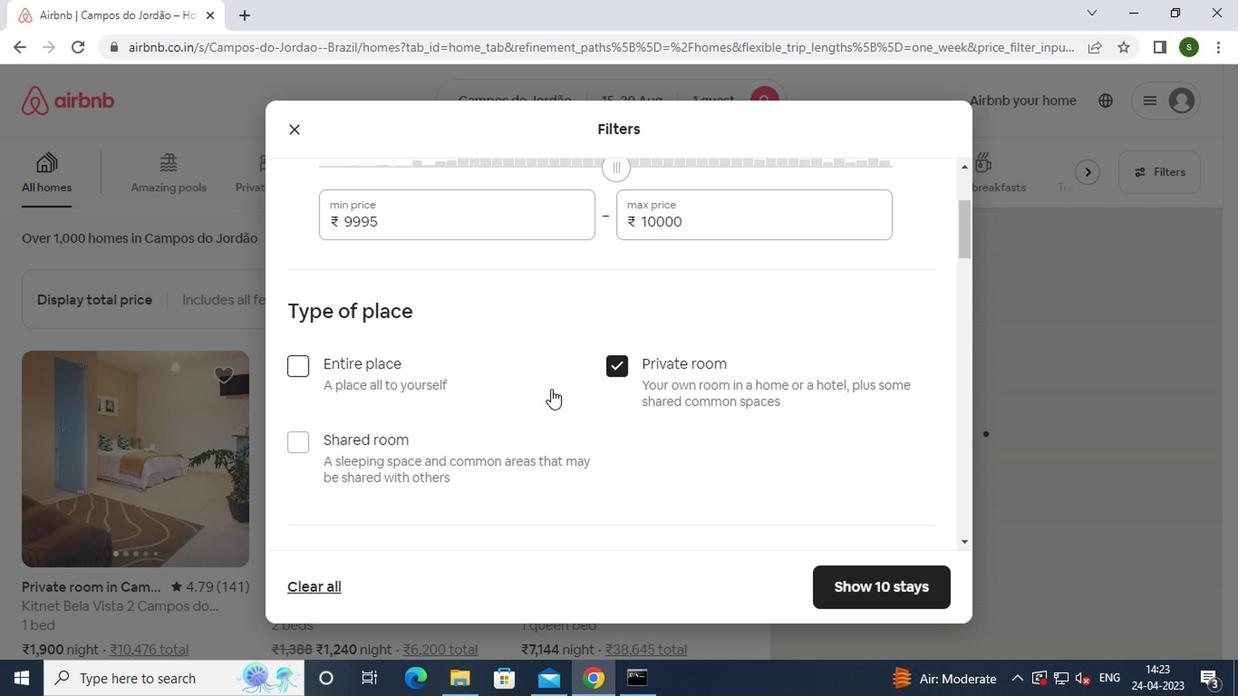 
Action: Mouse moved to (397, 383)
Screenshot: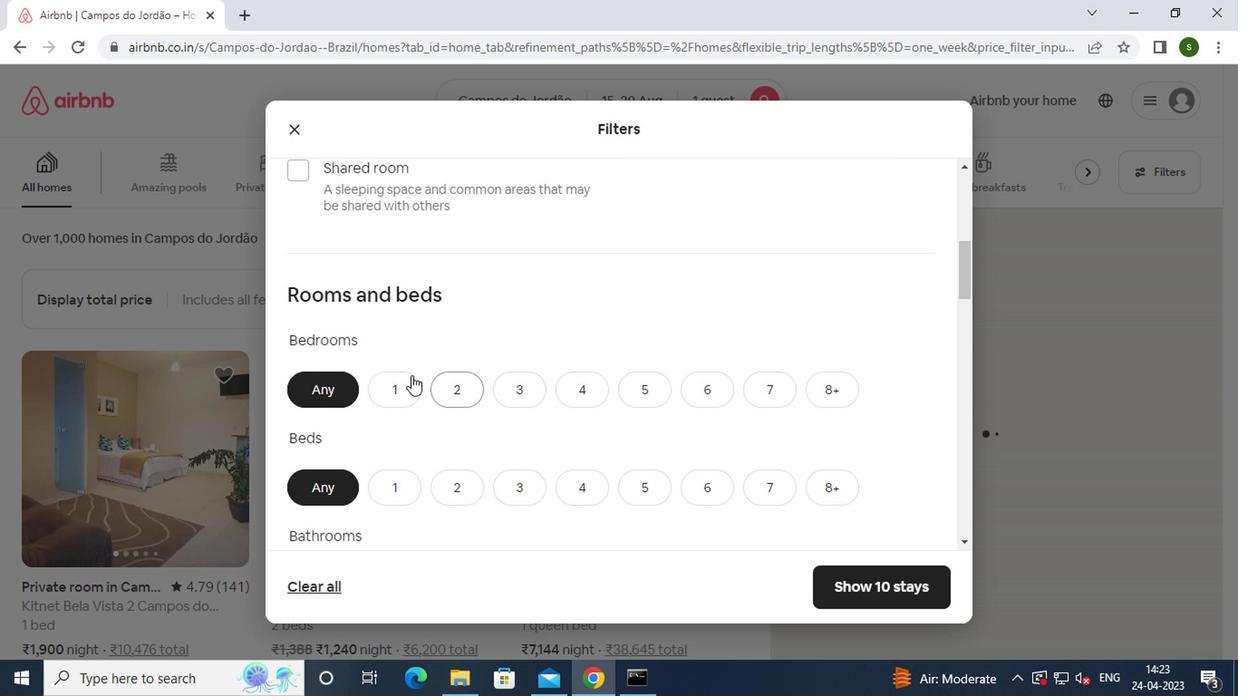 
Action: Mouse pressed left at (397, 383)
Screenshot: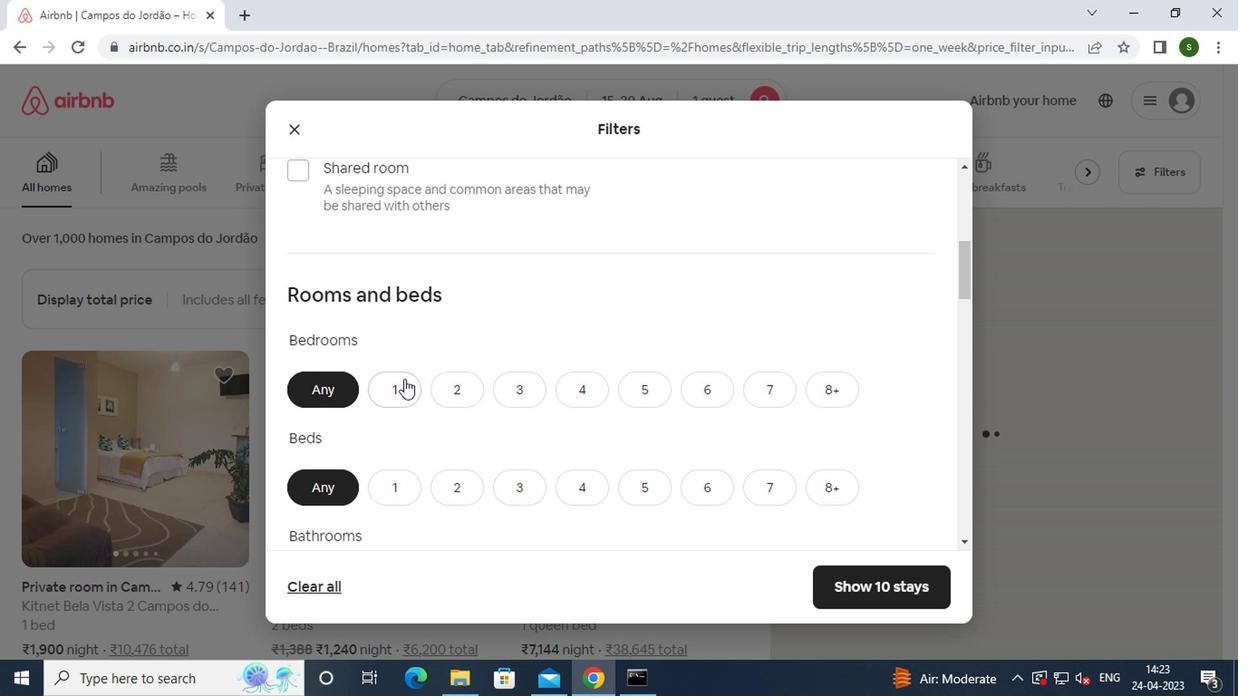 
Action: Mouse moved to (391, 498)
Screenshot: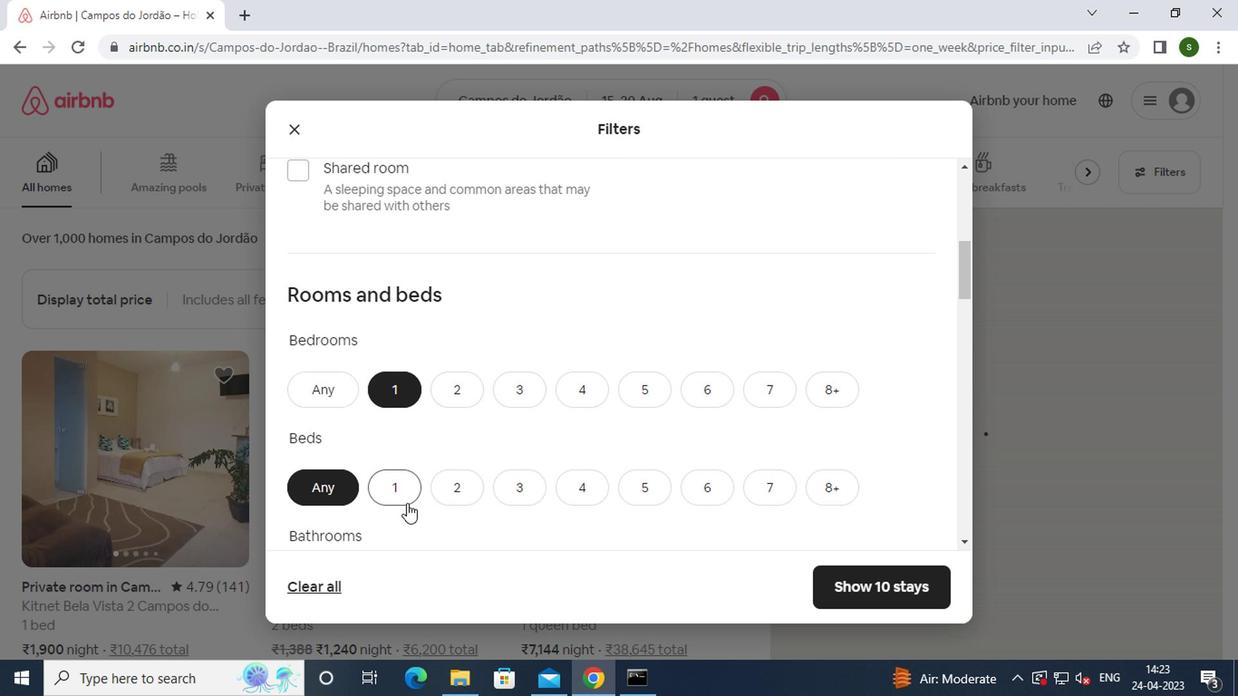 
Action: Mouse pressed left at (391, 498)
Screenshot: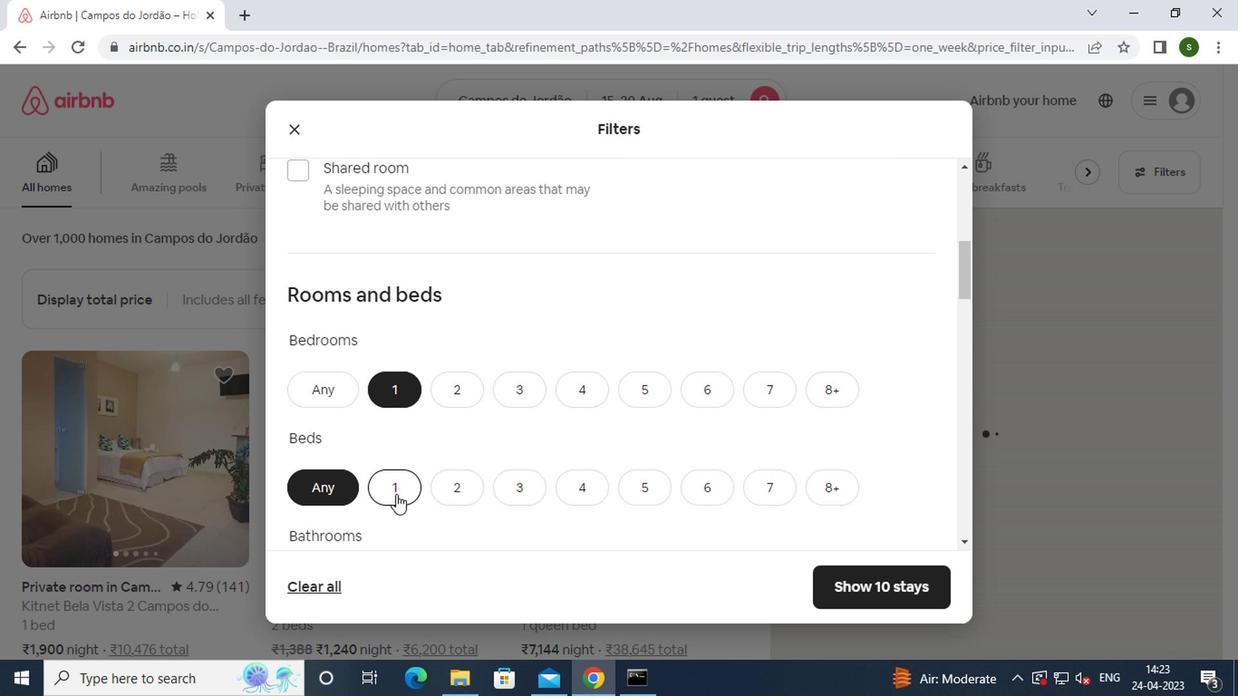 
Action: Mouse moved to (461, 446)
Screenshot: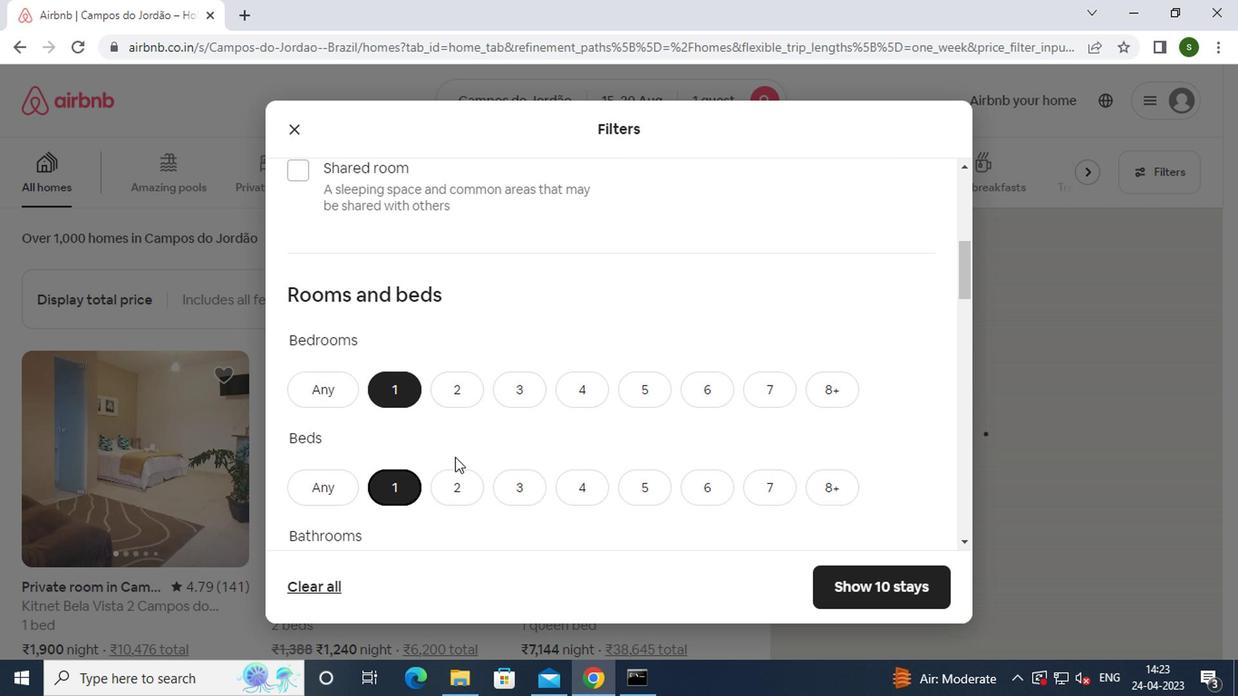
Action: Mouse scrolled (461, 445) with delta (0, 0)
Screenshot: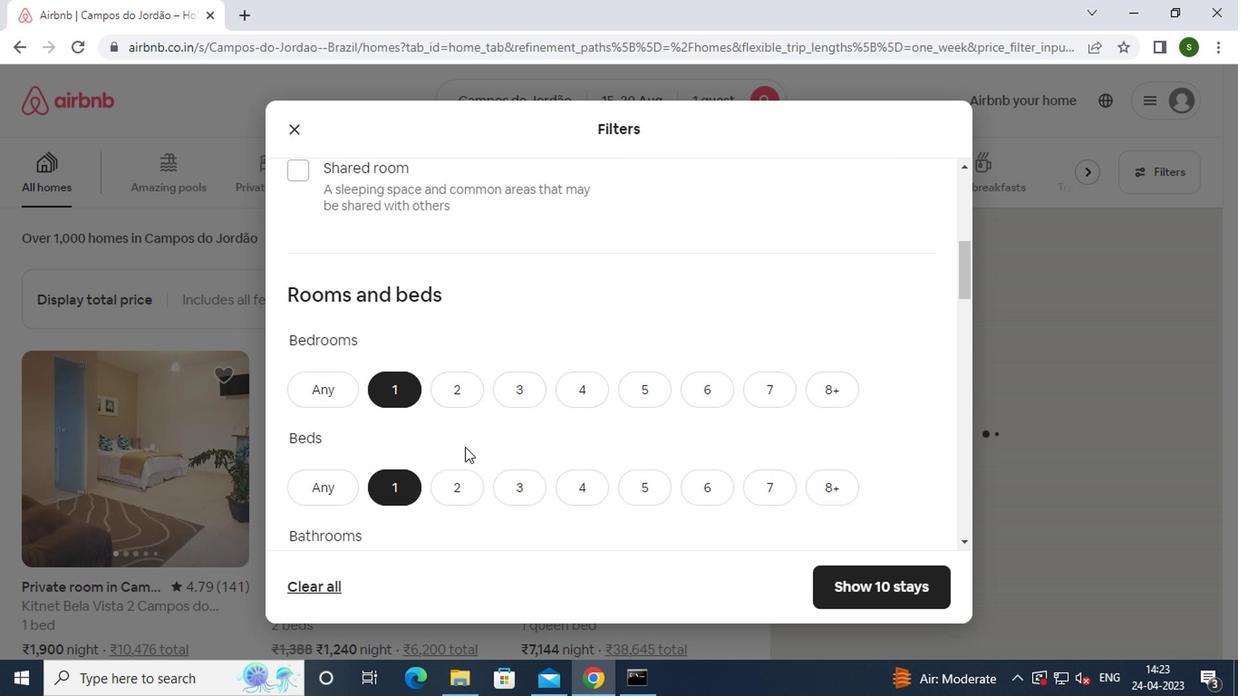 
Action: Mouse scrolled (461, 445) with delta (0, 0)
Screenshot: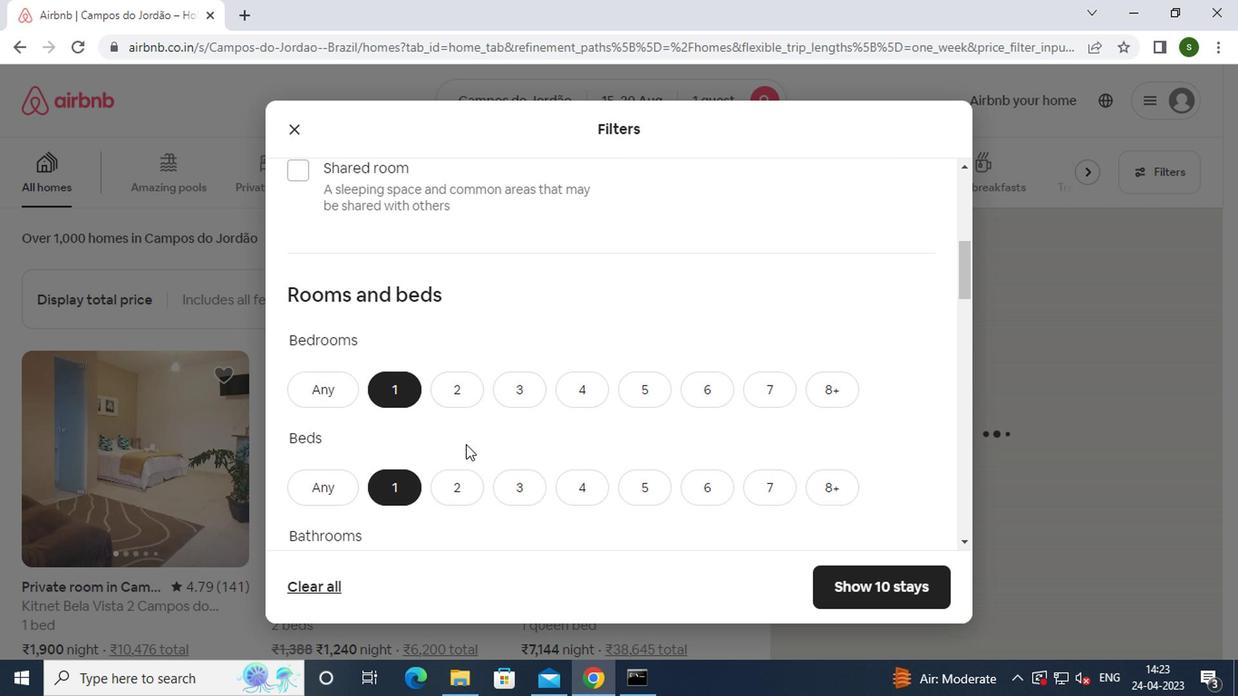 
Action: Mouse moved to (400, 395)
Screenshot: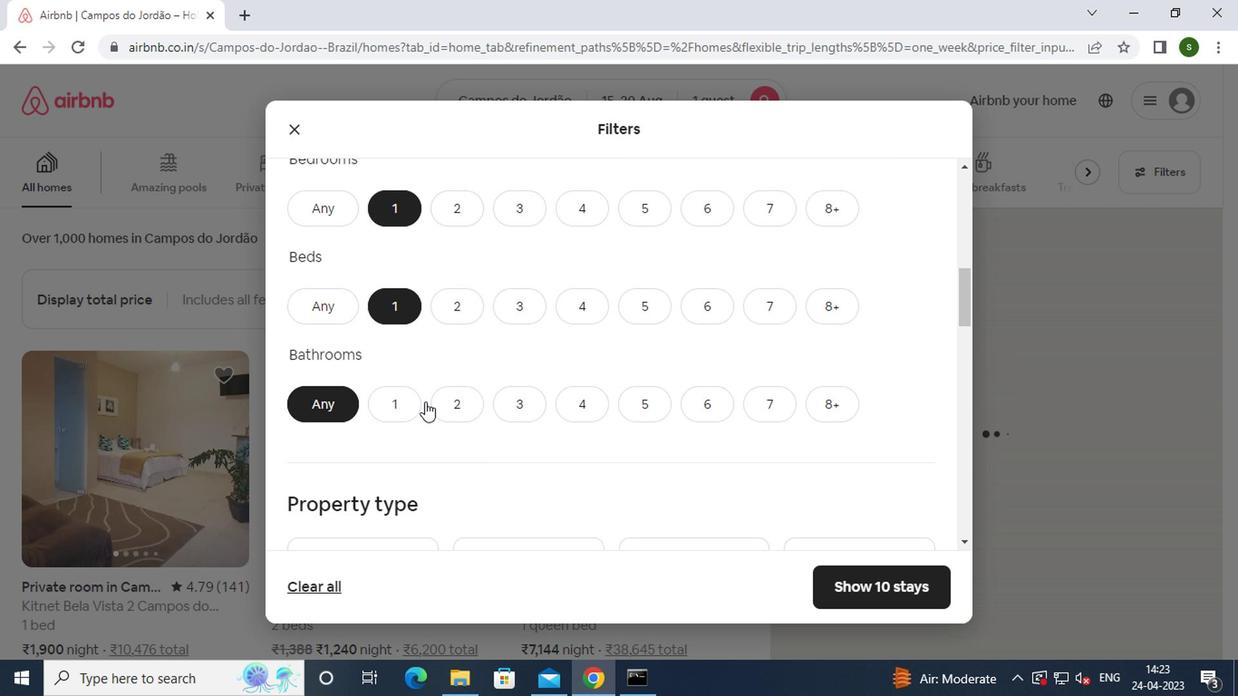 
Action: Mouse pressed left at (400, 395)
Screenshot: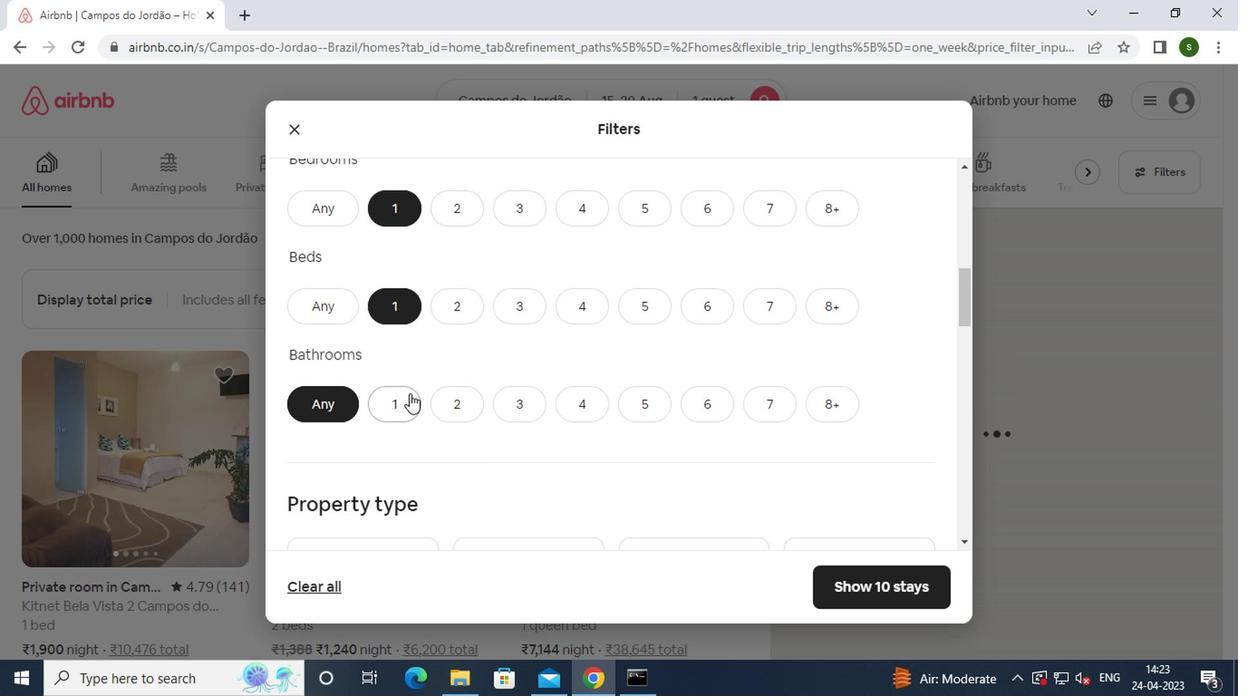 
Action: Mouse moved to (482, 371)
Screenshot: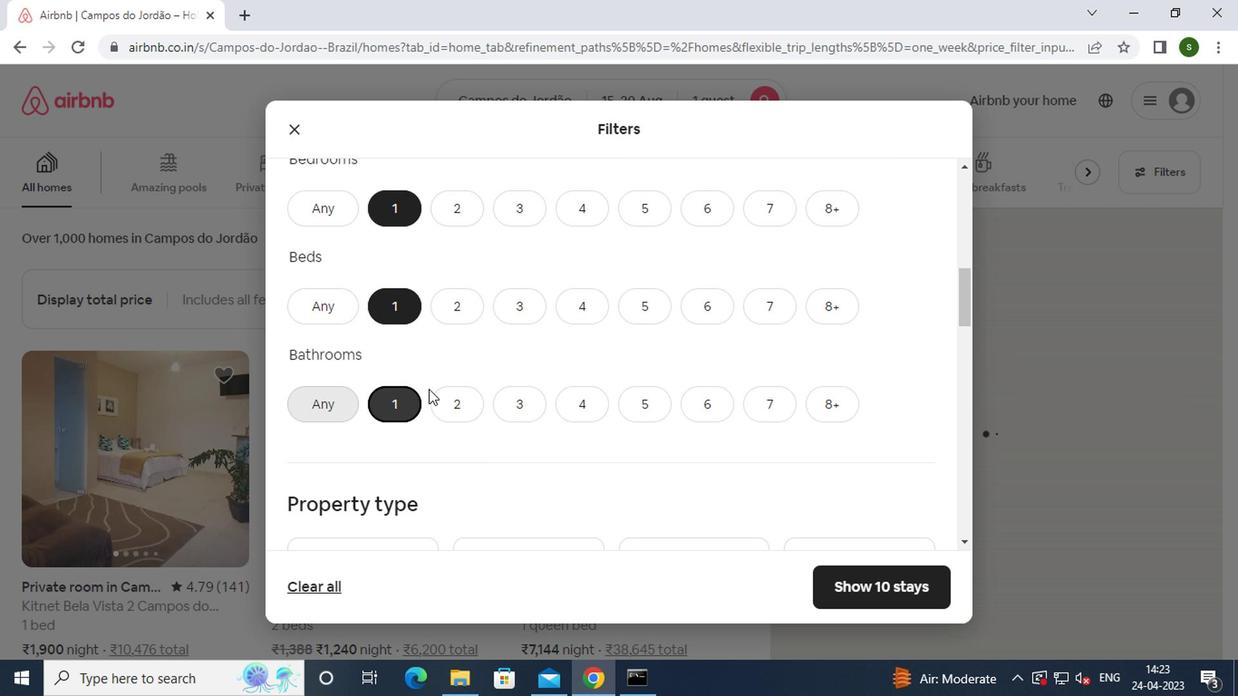 
Action: Mouse scrolled (482, 371) with delta (0, 0)
Screenshot: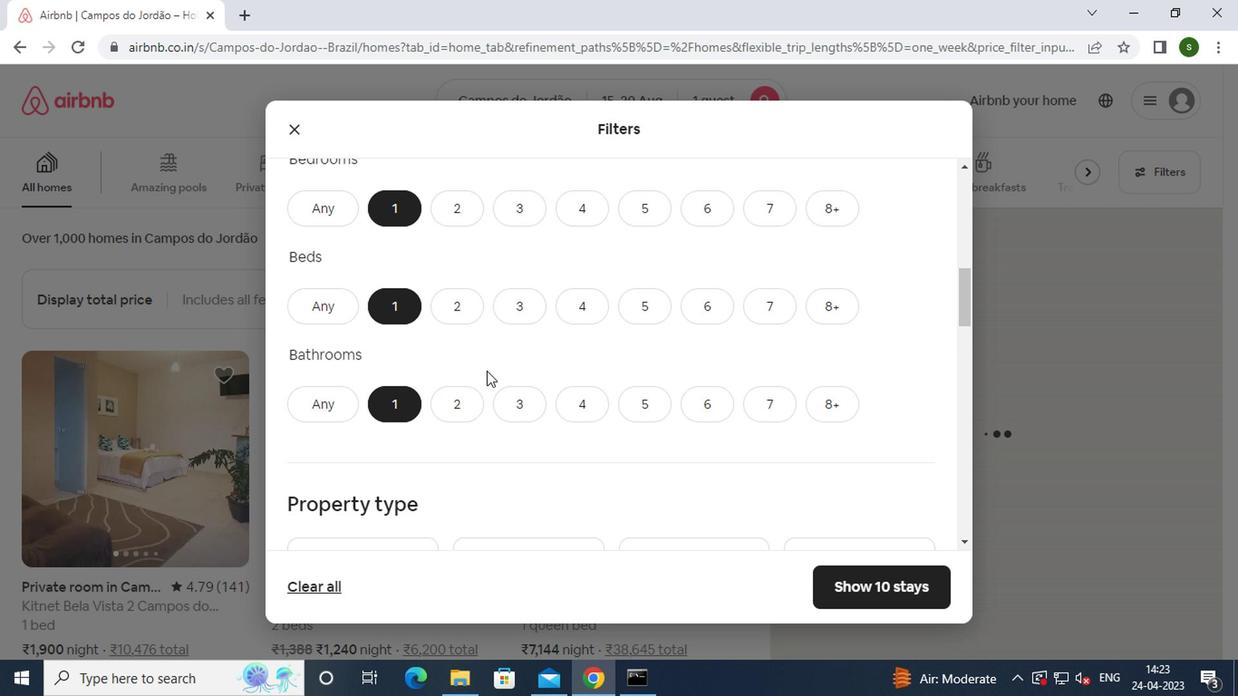 
Action: Mouse scrolled (482, 371) with delta (0, 0)
Screenshot: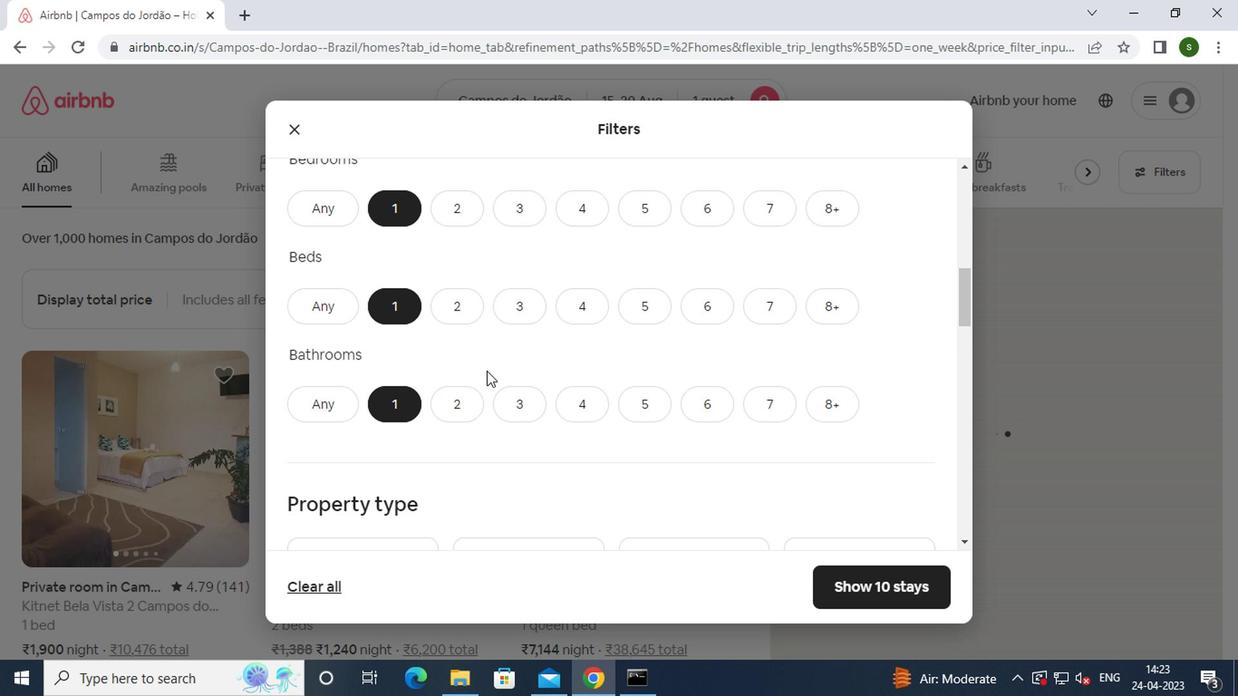 
Action: Mouse moved to (378, 388)
Screenshot: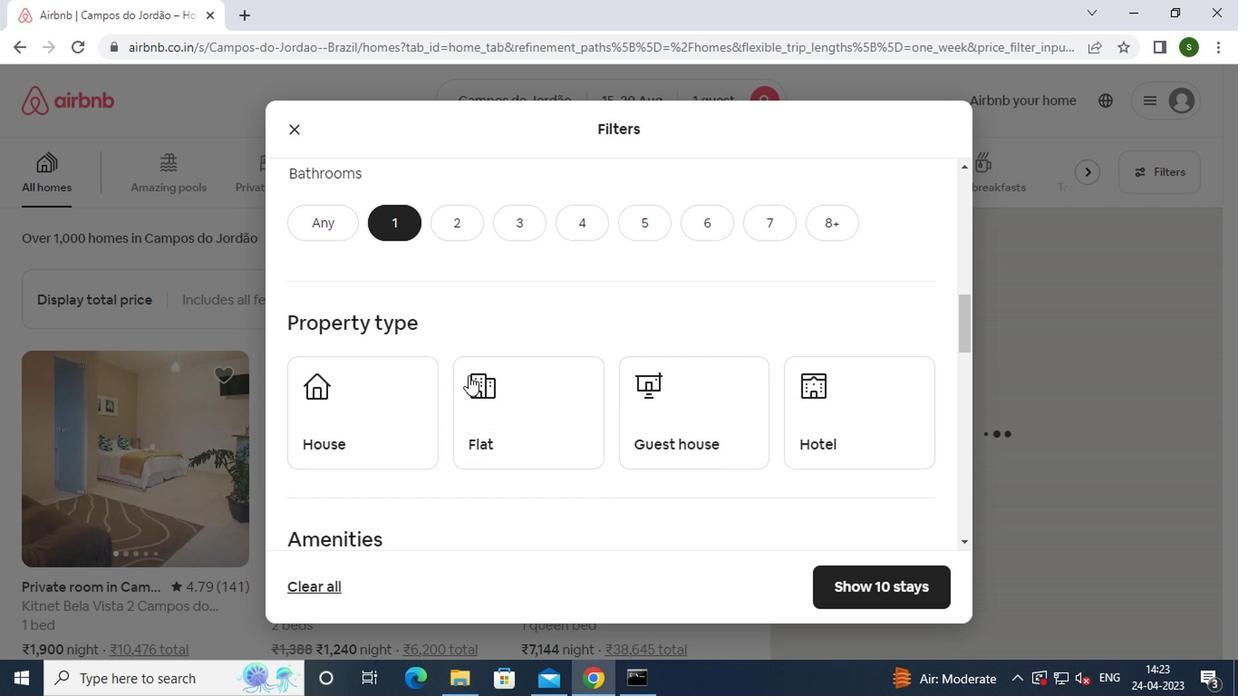 
Action: Mouse pressed left at (378, 388)
Screenshot: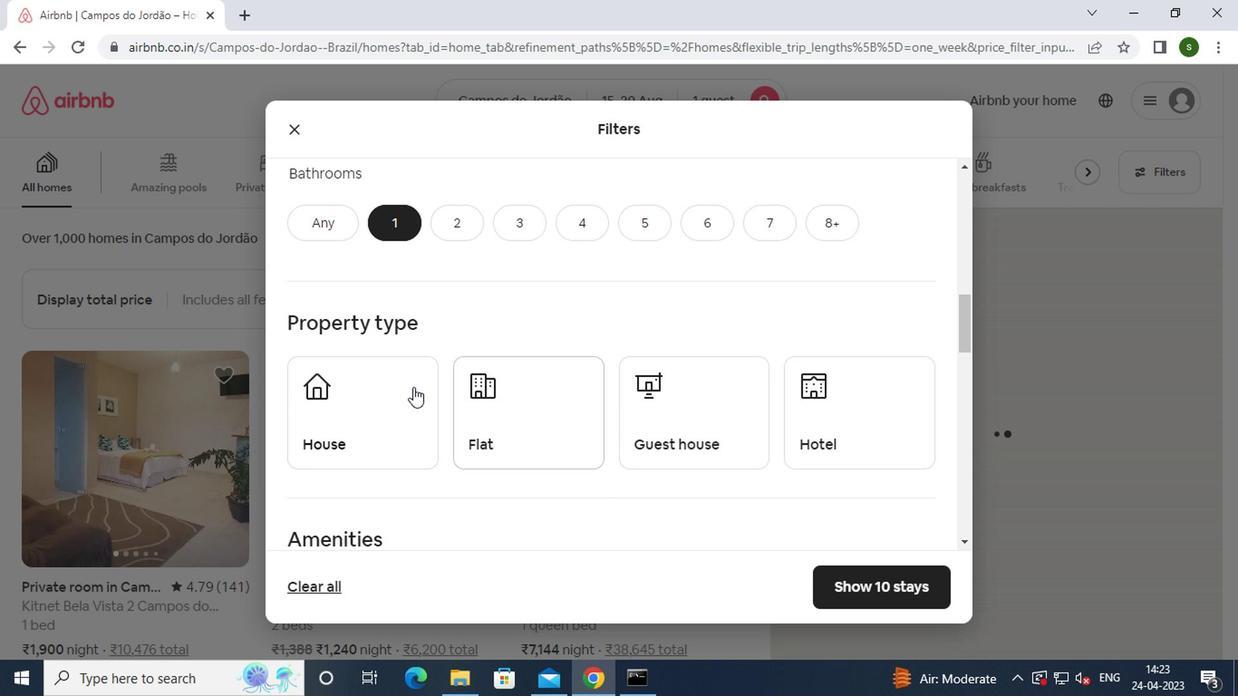 
Action: Mouse moved to (486, 391)
Screenshot: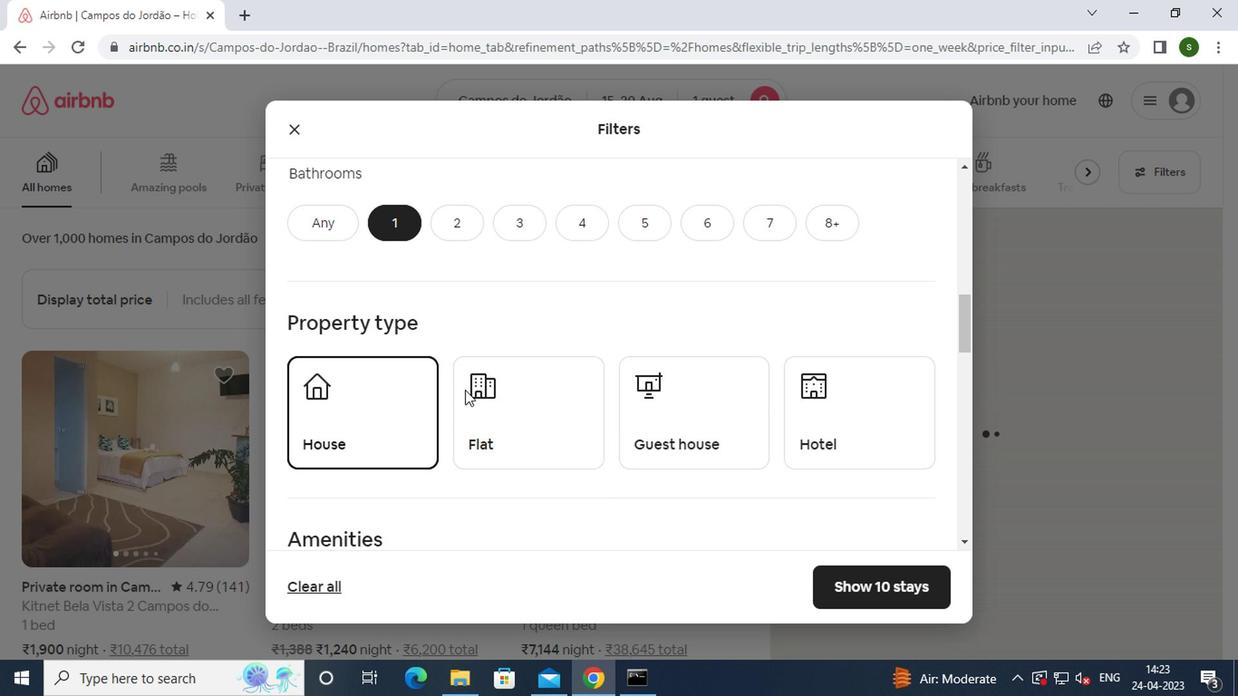 
Action: Mouse pressed left at (486, 391)
Screenshot: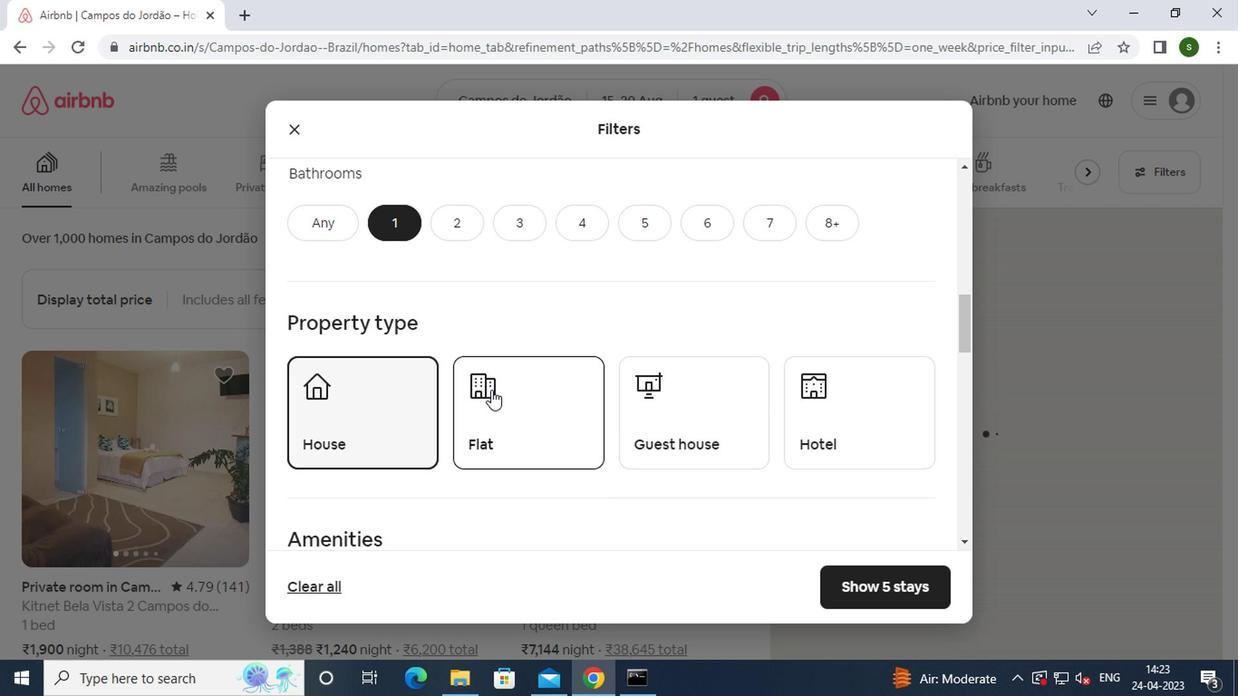 
Action: Mouse moved to (683, 420)
Screenshot: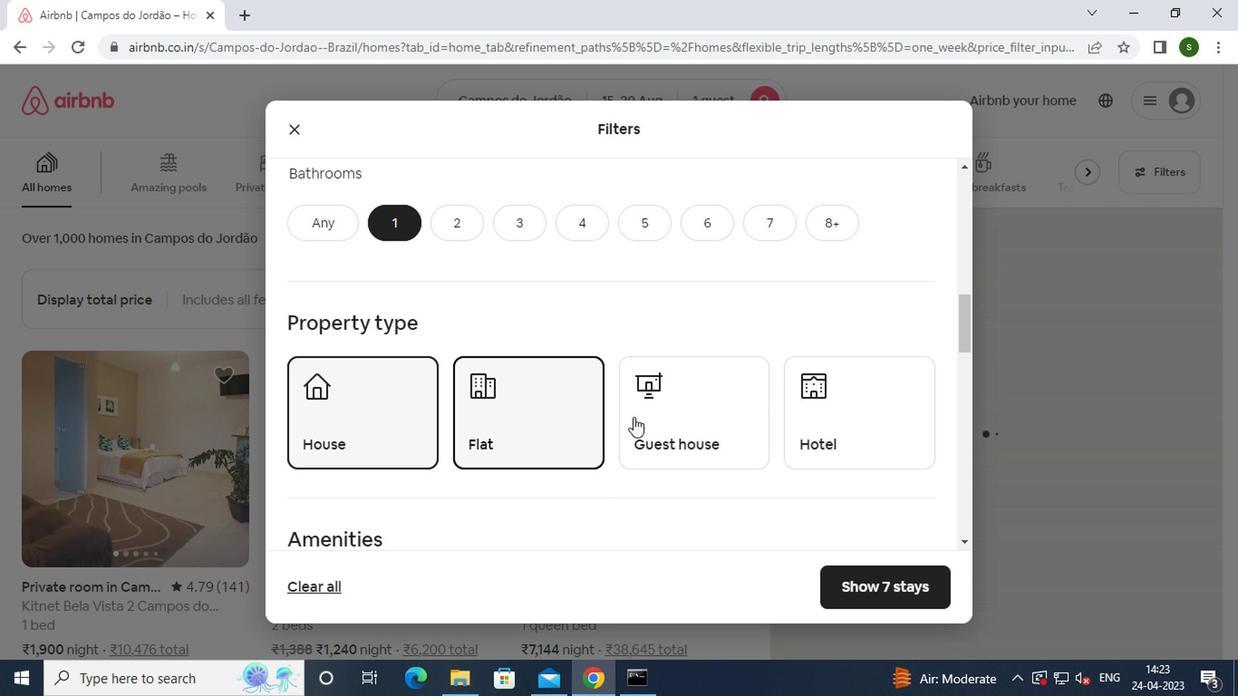 
Action: Mouse pressed left at (683, 420)
Screenshot: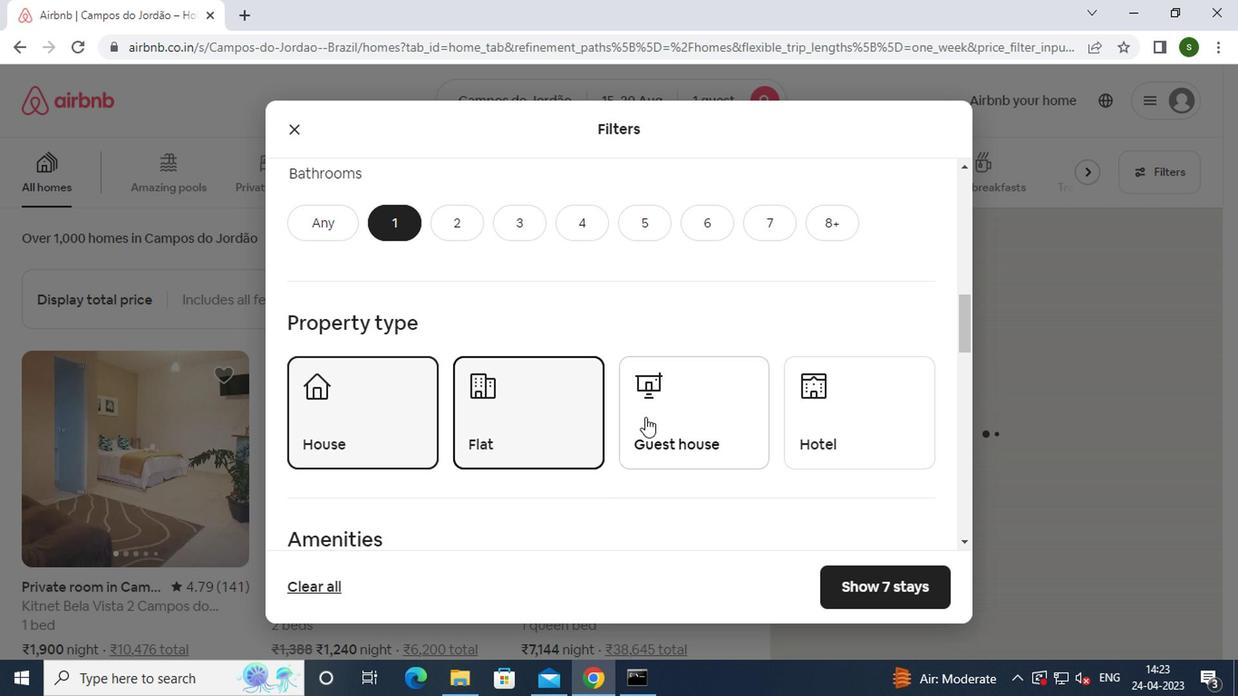 
Action: Mouse moved to (854, 424)
Screenshot: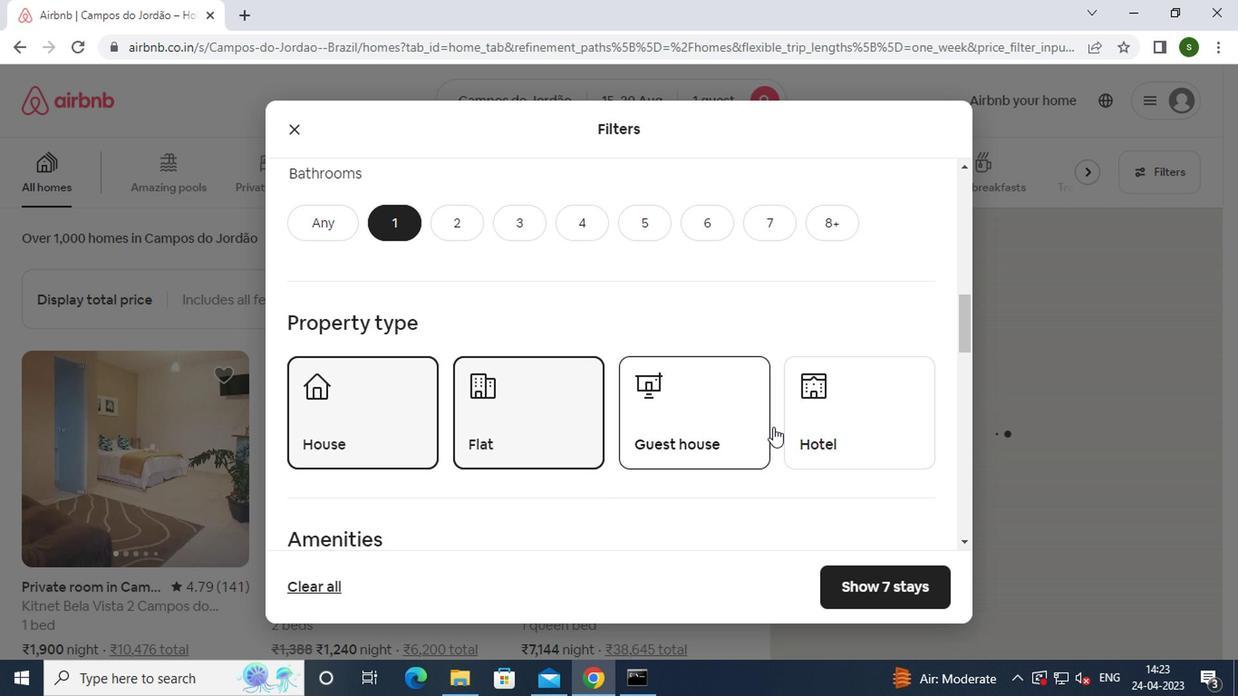 
Action: Mouse pressed left at (854, 424)
Screenshot: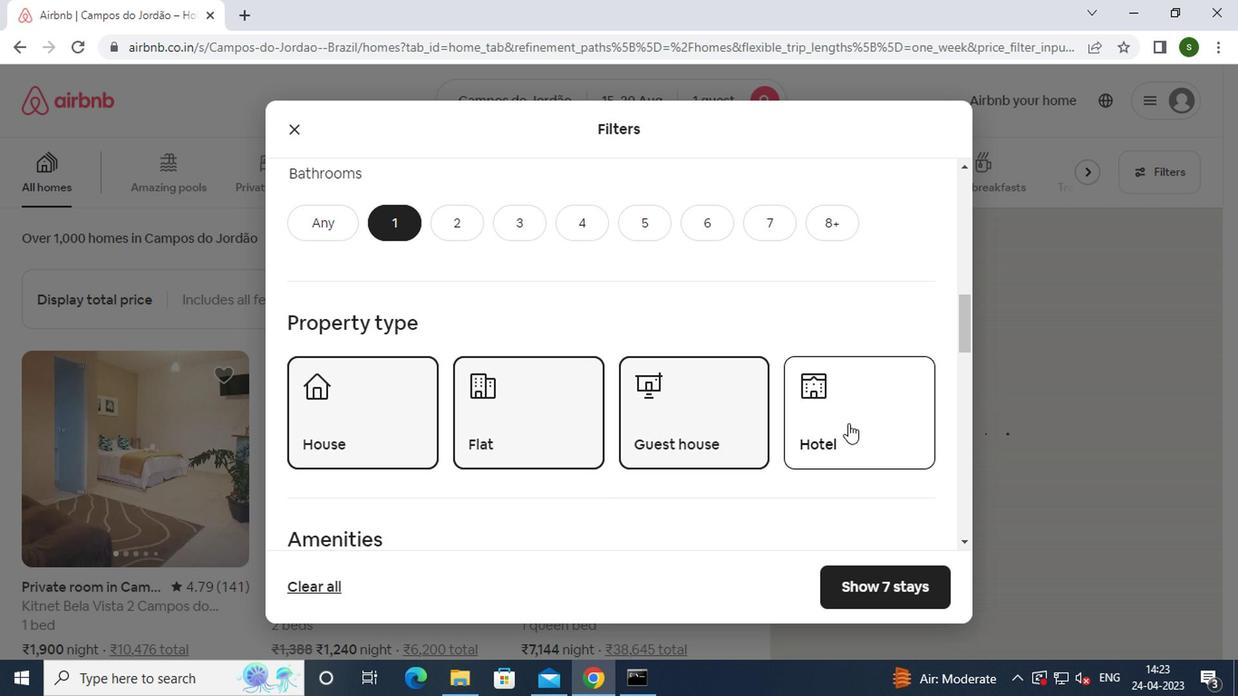 
Action: Mouse moved to (803, 405)
Screenshot: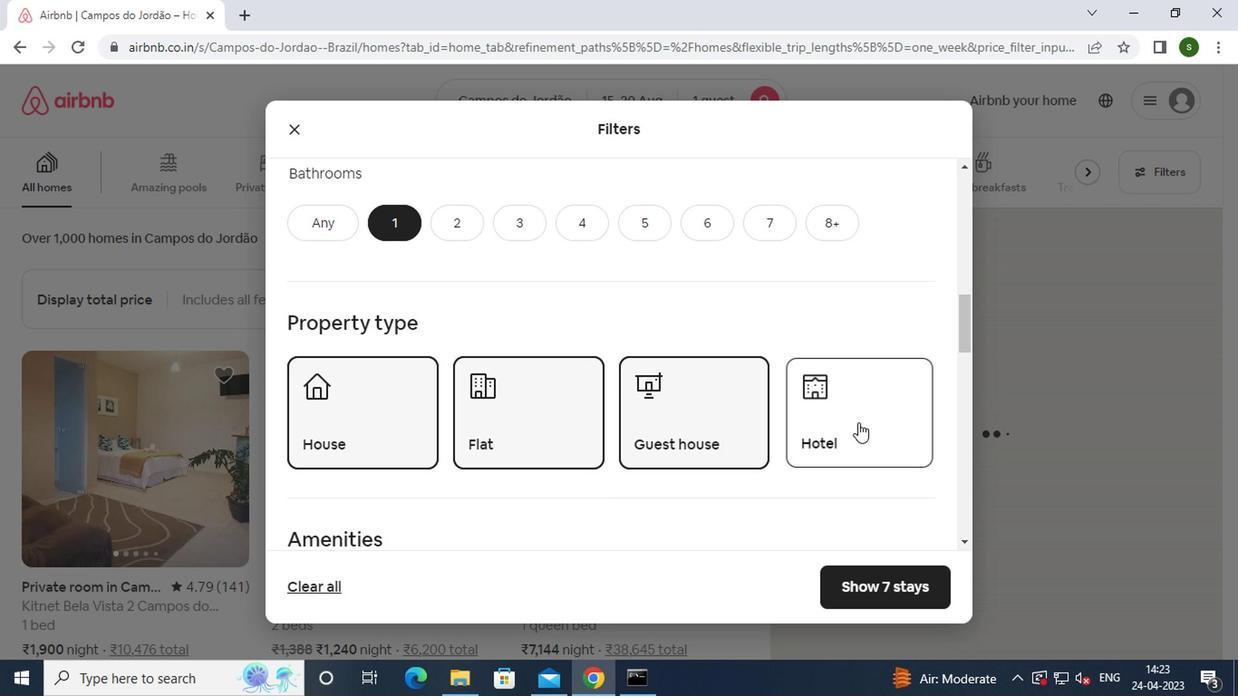 
Action: Mouse scrolled (803, 403) with delta (0, -1)
Screenshot: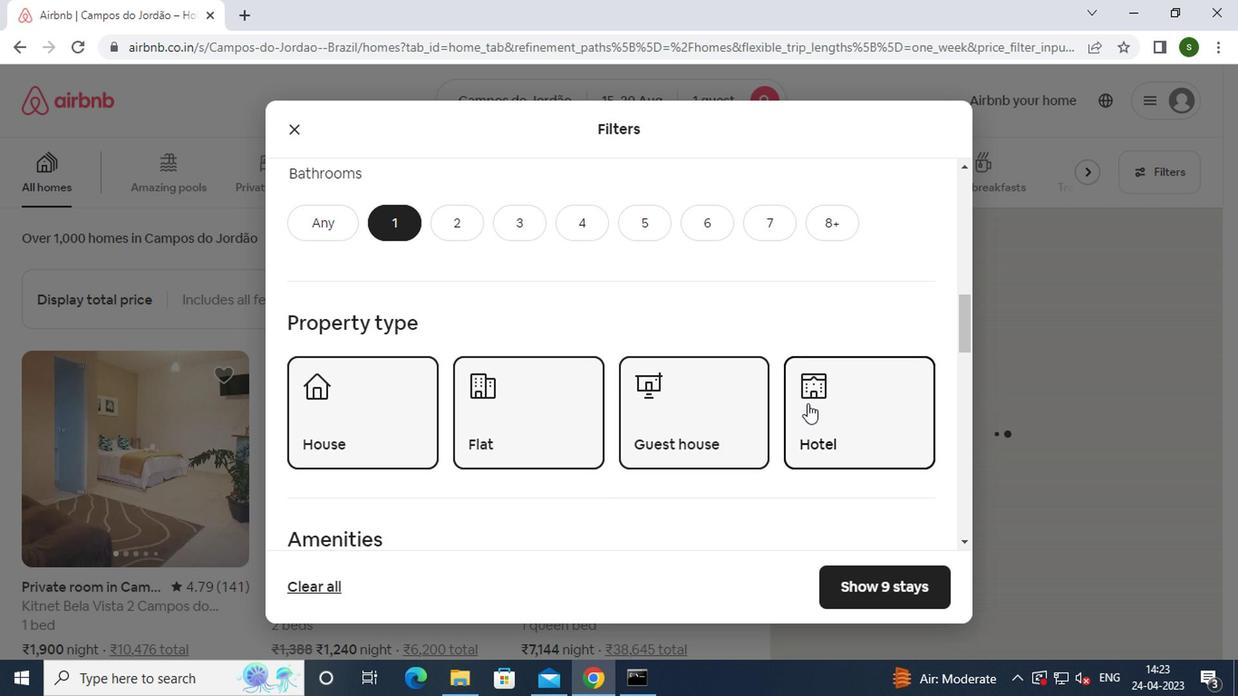 
Action: Mouse scrolled (803, 403) with delta (0, -1)
Screenshot: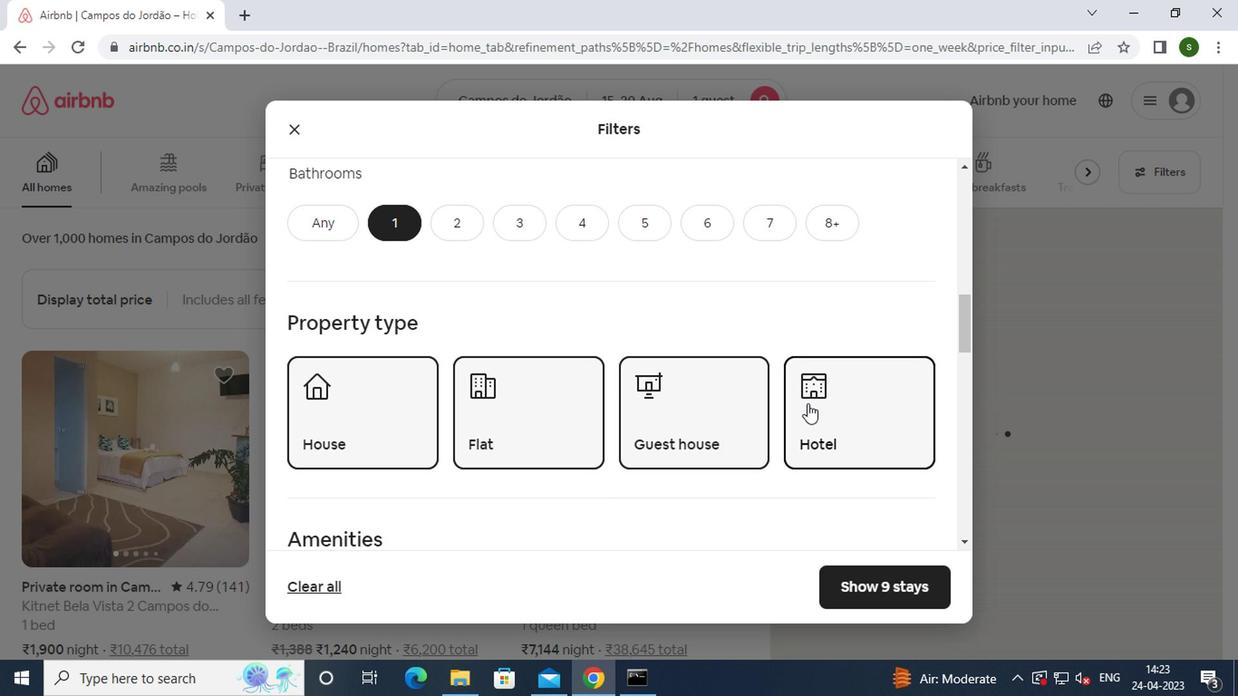 
Action: Mouse scrolled (803, 403) with delta (0, -1)
Screenshot: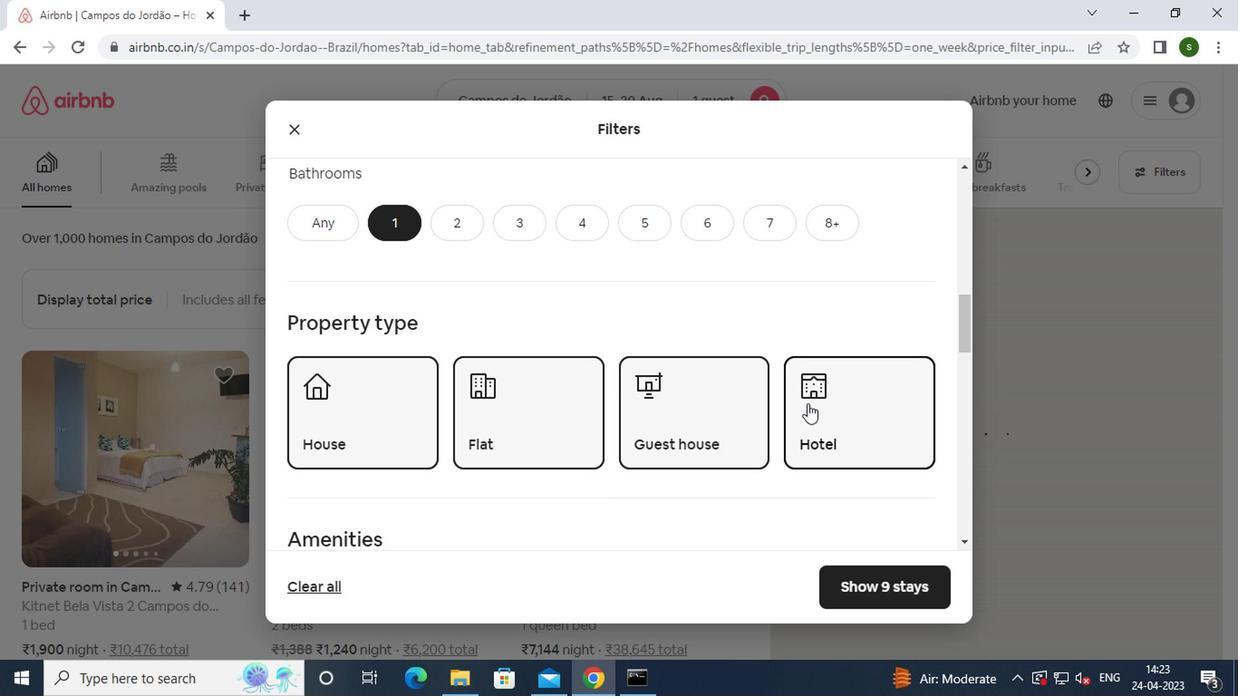 
Action: Mouse scrolled (803, 403) with delta (0, -1)
Screenshot: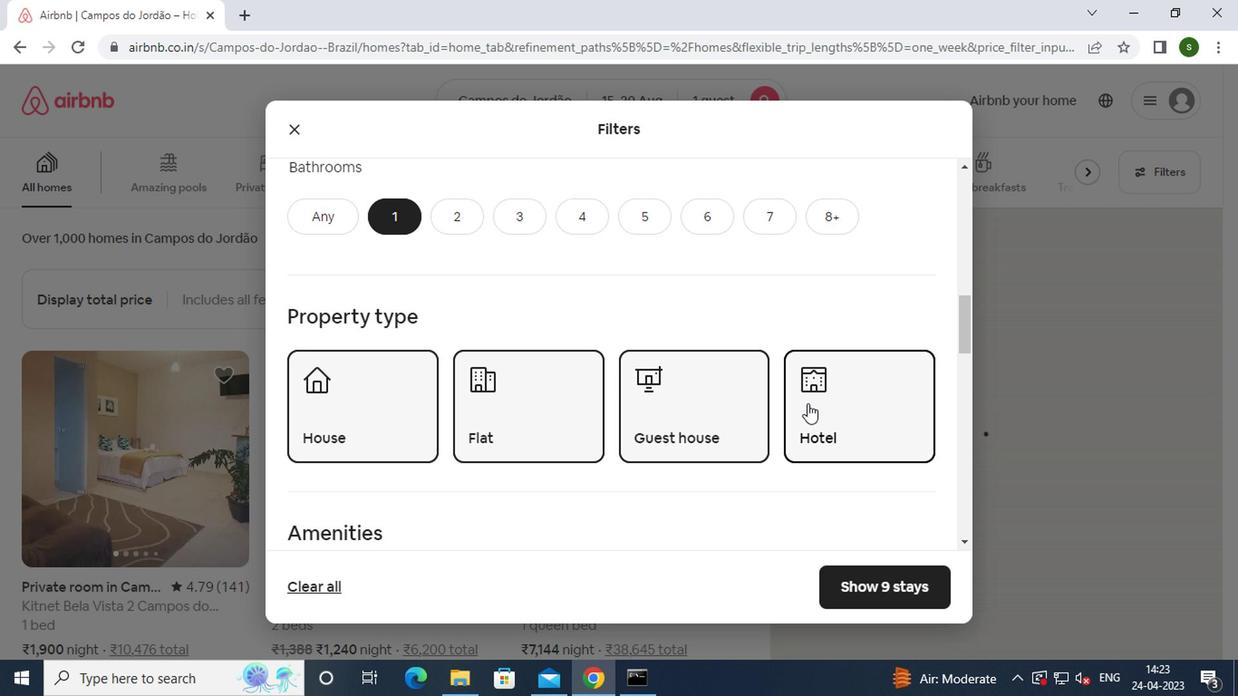 
Action: Mouse scrolled (803, 403) with delta (0, -1)
Screenshot: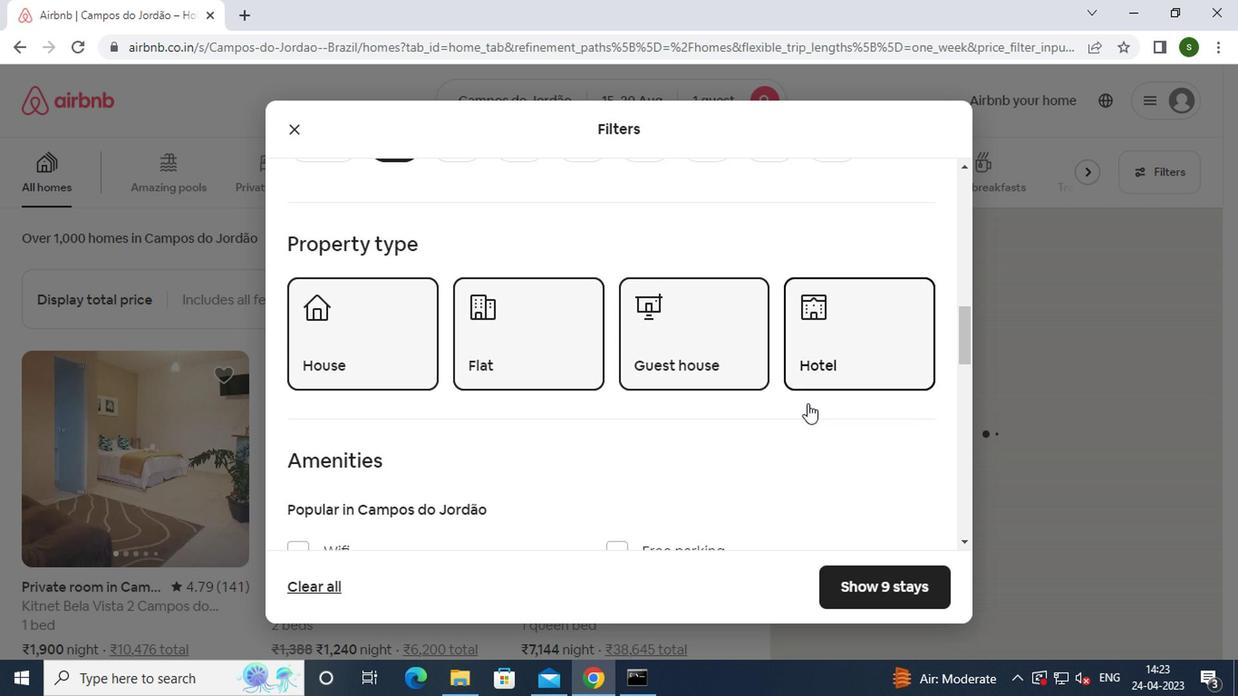 
Action: Mouse scrolled (803, 403) with delta (0, -1)
Screenshot: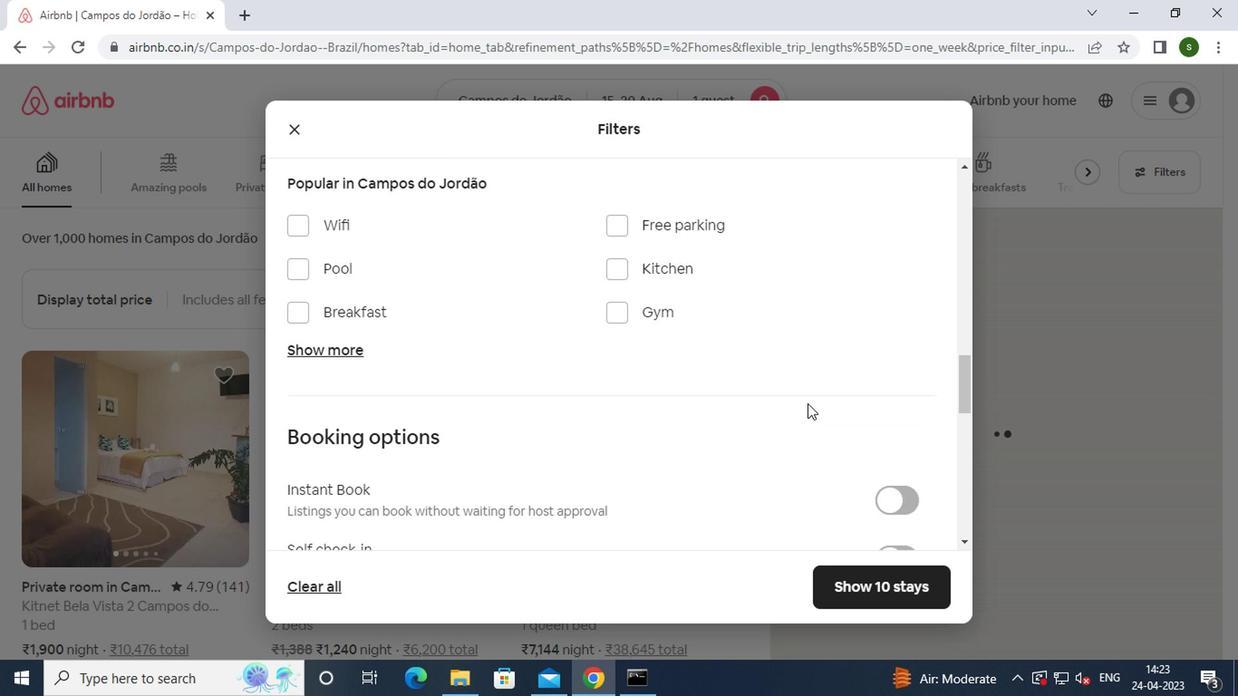 
Action: Mouse scrolled (803, 403) with delta (0, -1)
Screenshot: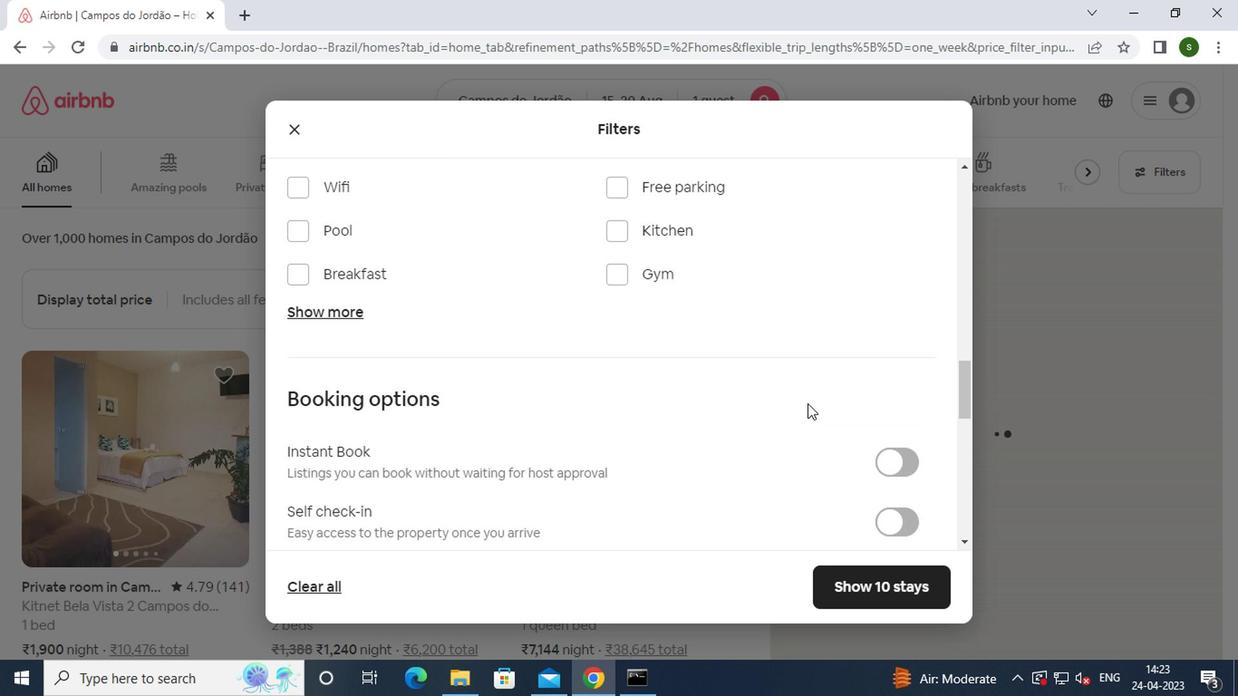 
Action: Mouse scrolled (803, 403) with delta (0, -1)
Screenshot: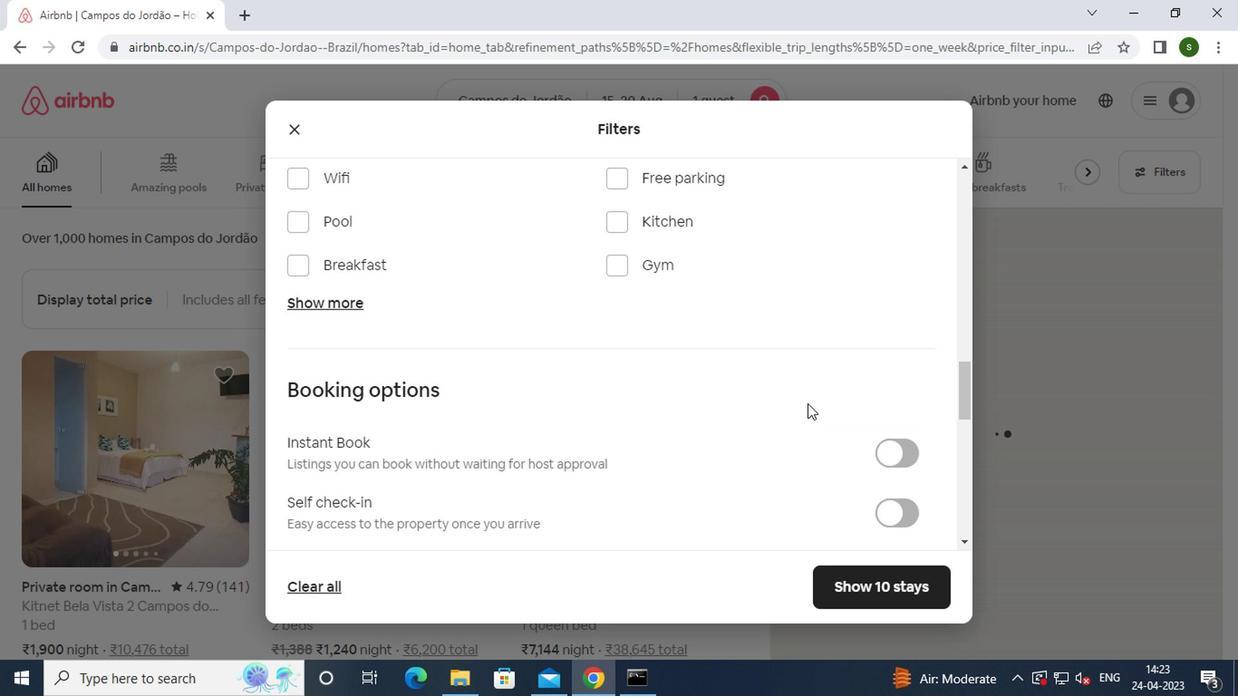 
Action: Mouse moved to (878, 238)
Screenshot: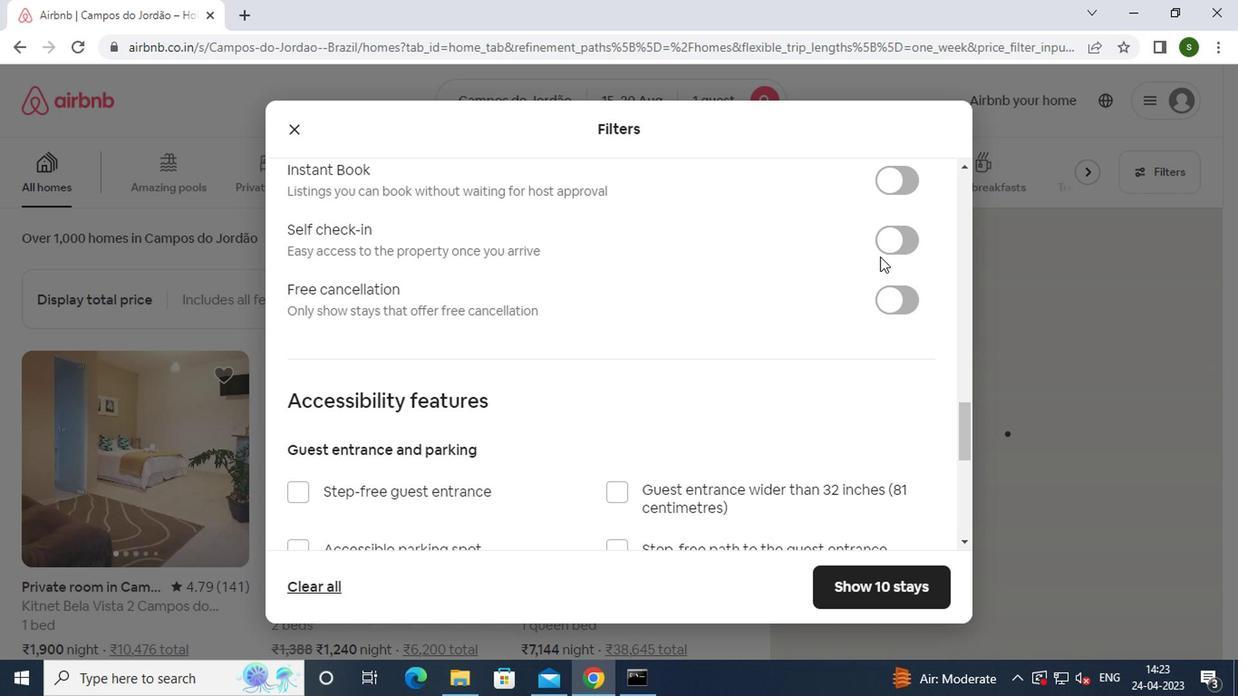 
Action: Mouse pressed left at (878, 238)
Screenshot: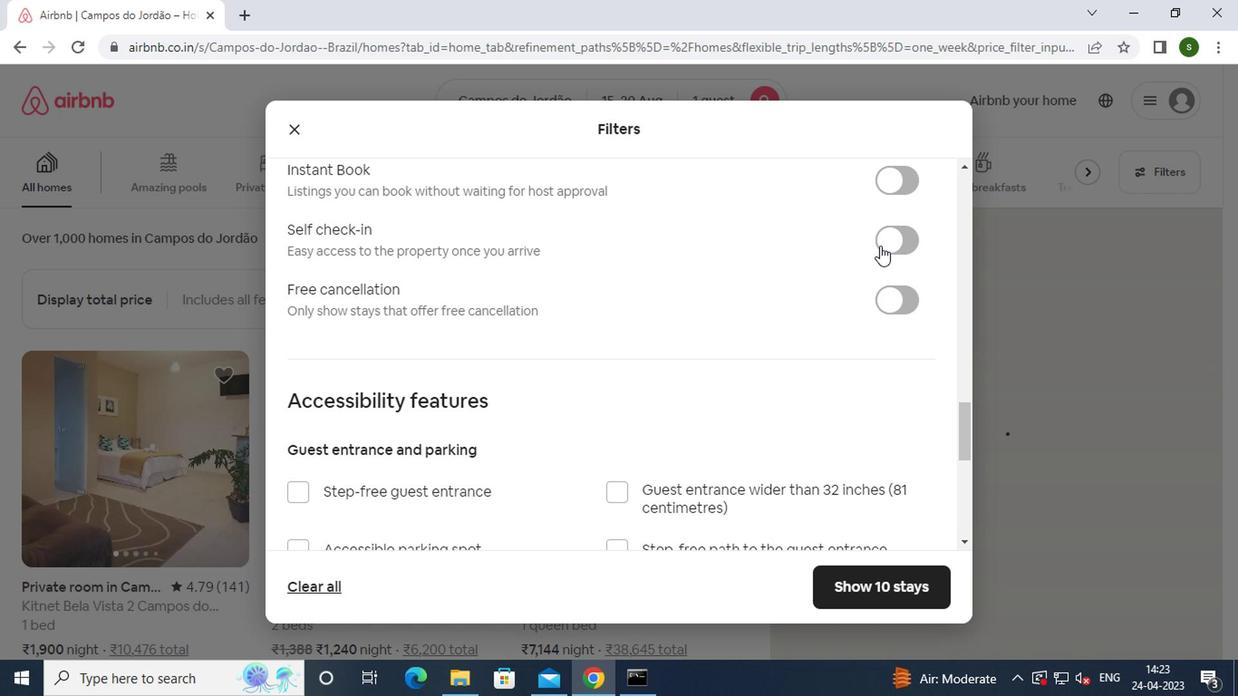 
Action: Mouse moved to (801, 288)
Screenshot: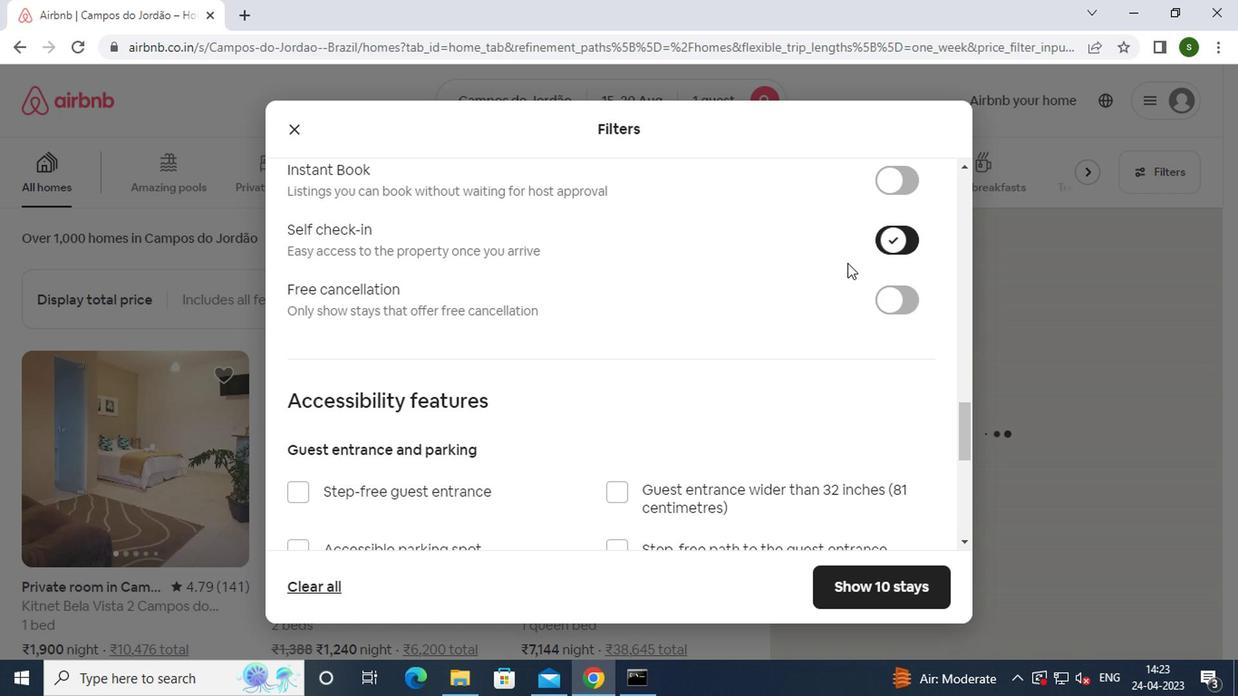 
Action: Mouse scrolled (801, 287) with delta (0, -1)
Screenshot: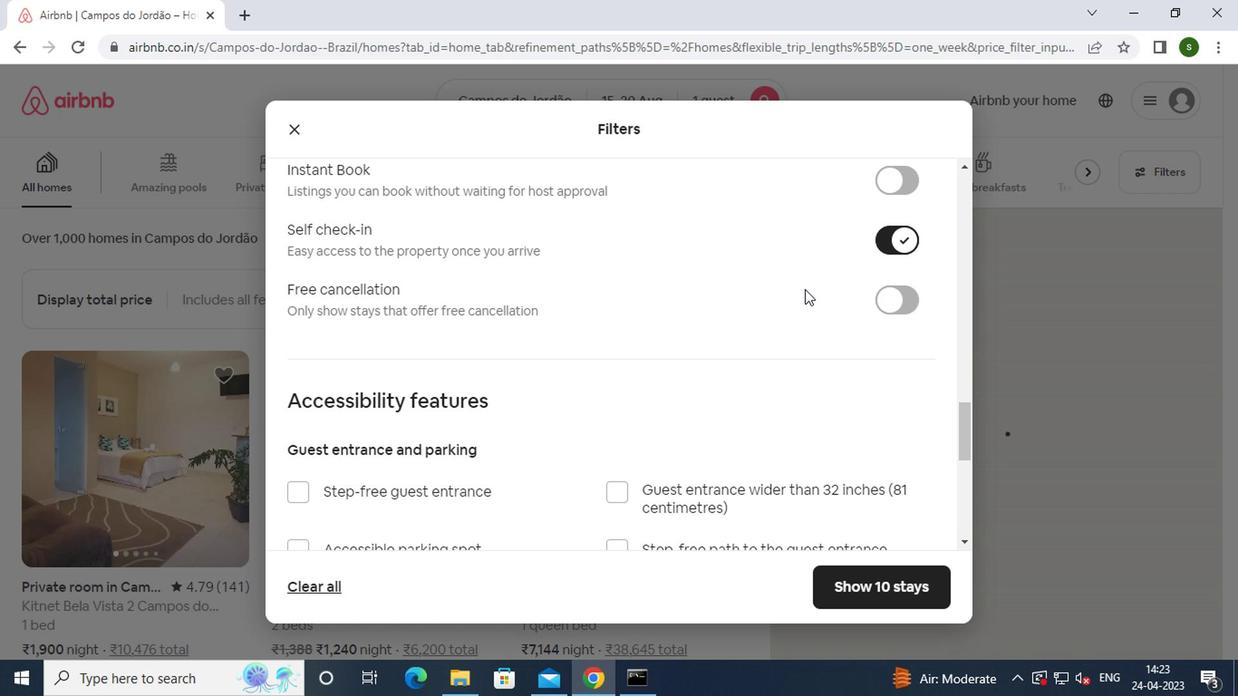 
Action: Mouse scrolled (801, 287) with delta (0, -1)
Screenshot: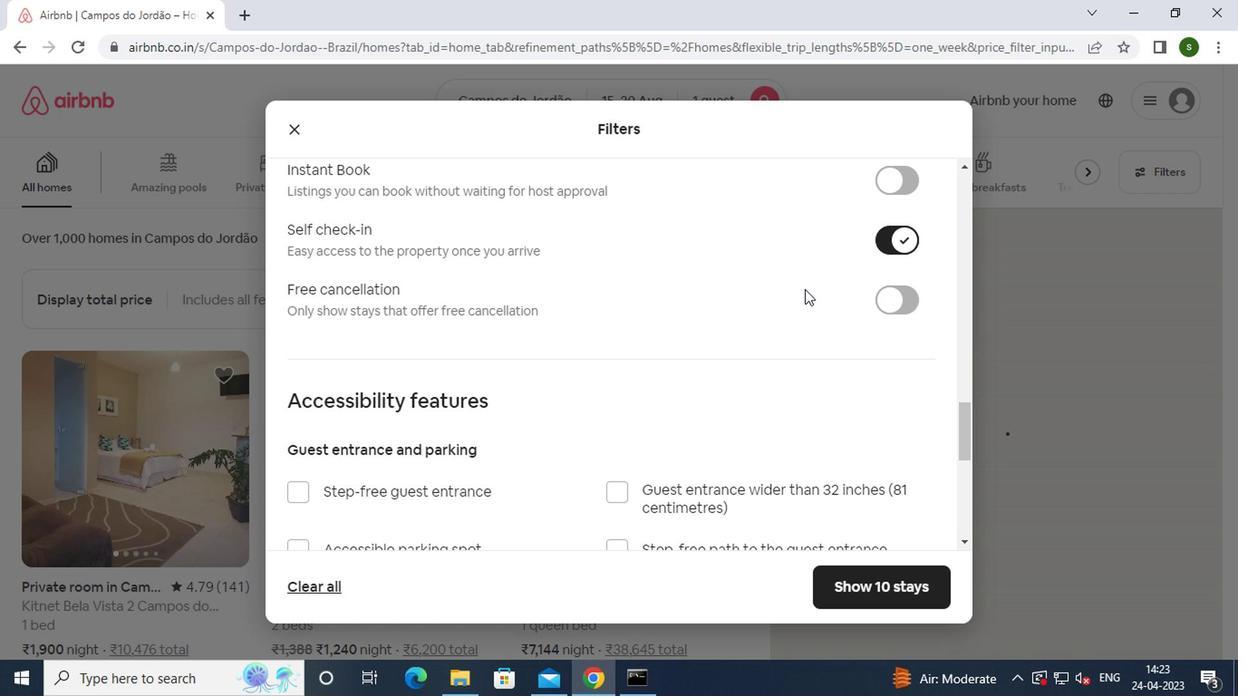 
Action: Mouse scrolled (801, 287) with delta (0, -1)
Screenshot: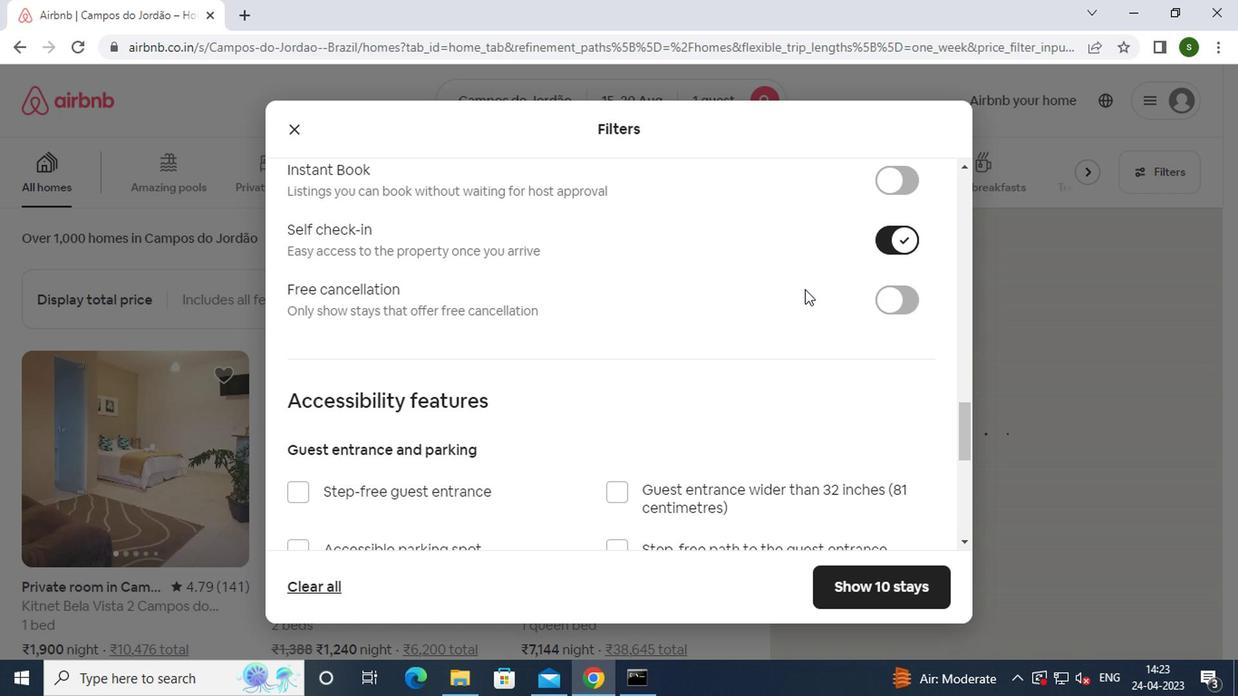 
Action: Mouse scrolled (801, 287) with delta (0, -1)
Screenshot: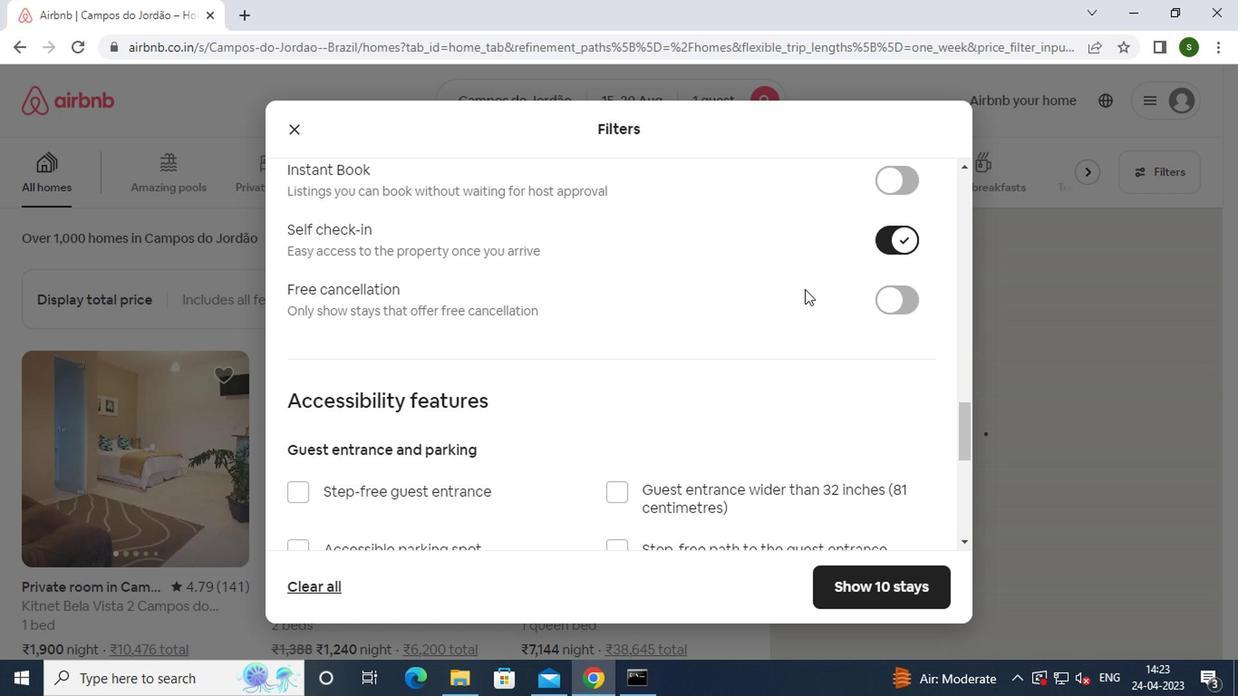 
Action: Mouse scrolled (801, 287) with delta (0, -1)
Screenshot: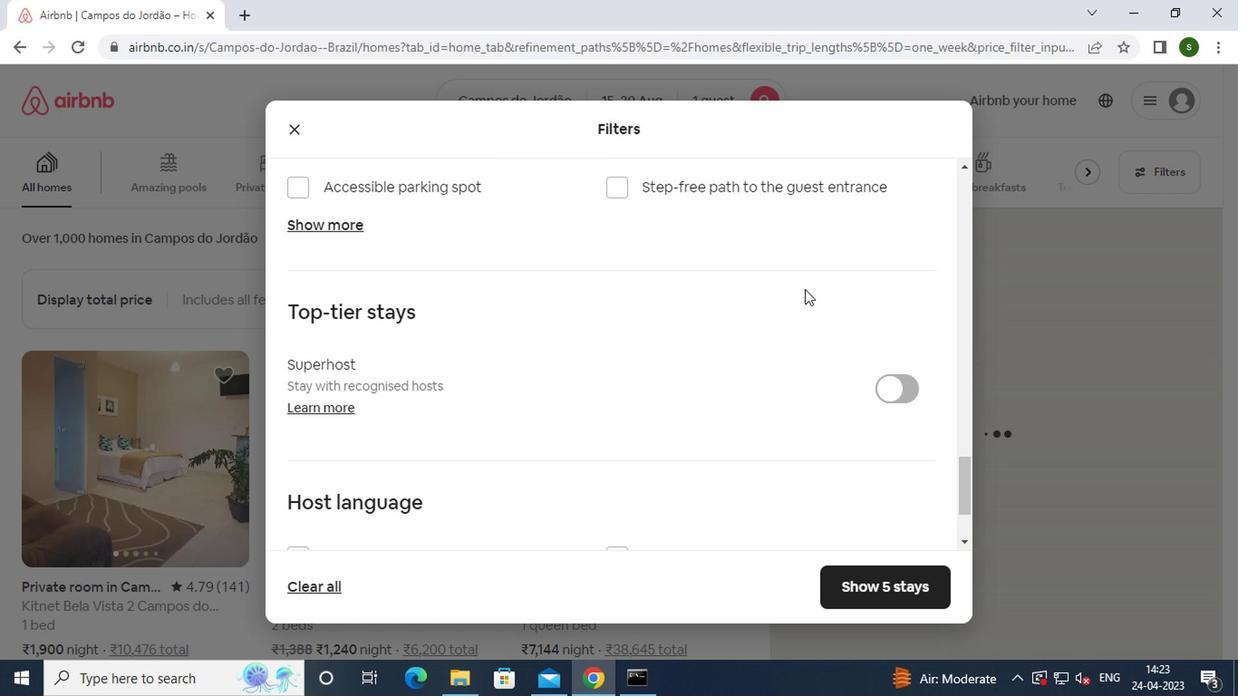 
Action: Mouse scrolled (801, 287) with delta (0, -1)
Screenshot: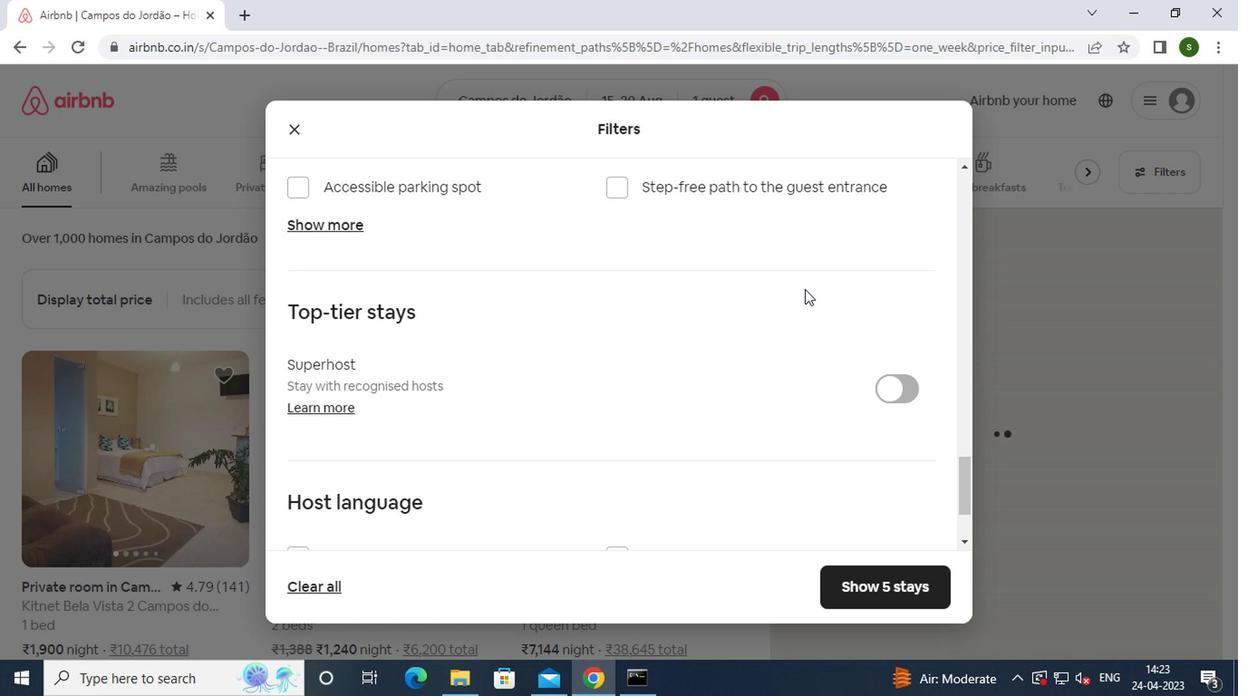 
Action: Mouse scrolled (801, 287) with delta (0, -1)
Screenshot: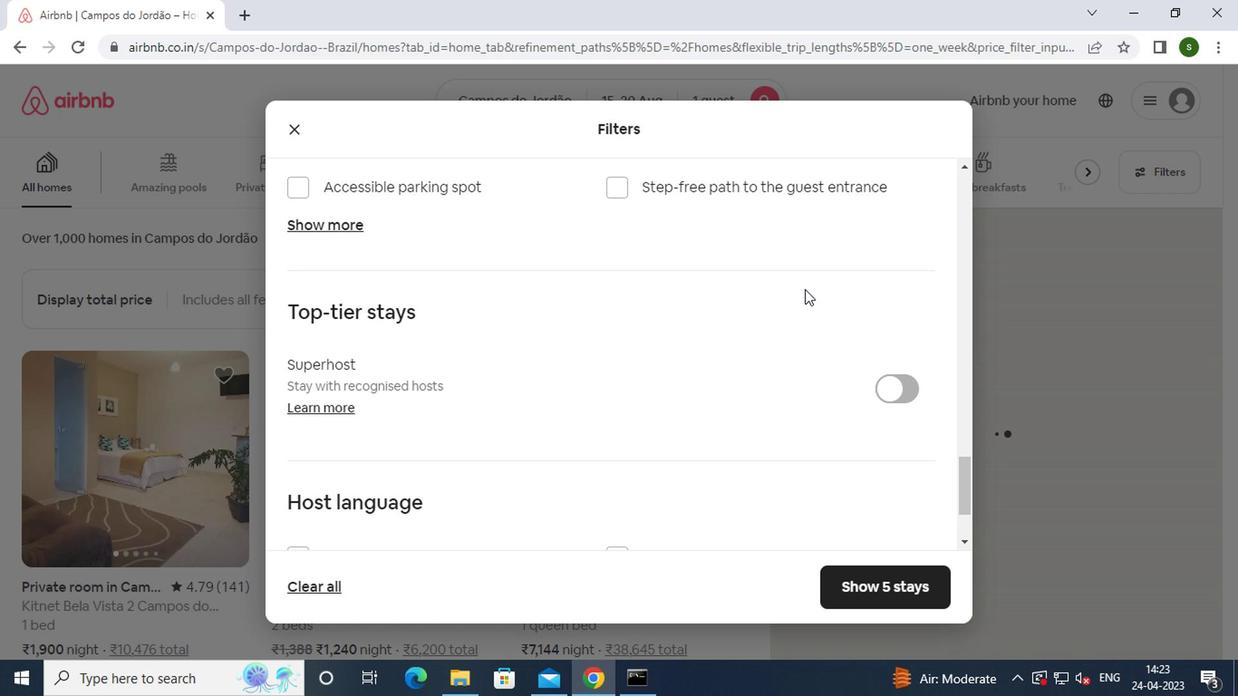 
Action: Mouse scrolled (801, 287) with delta (0, -1)
Screenshot: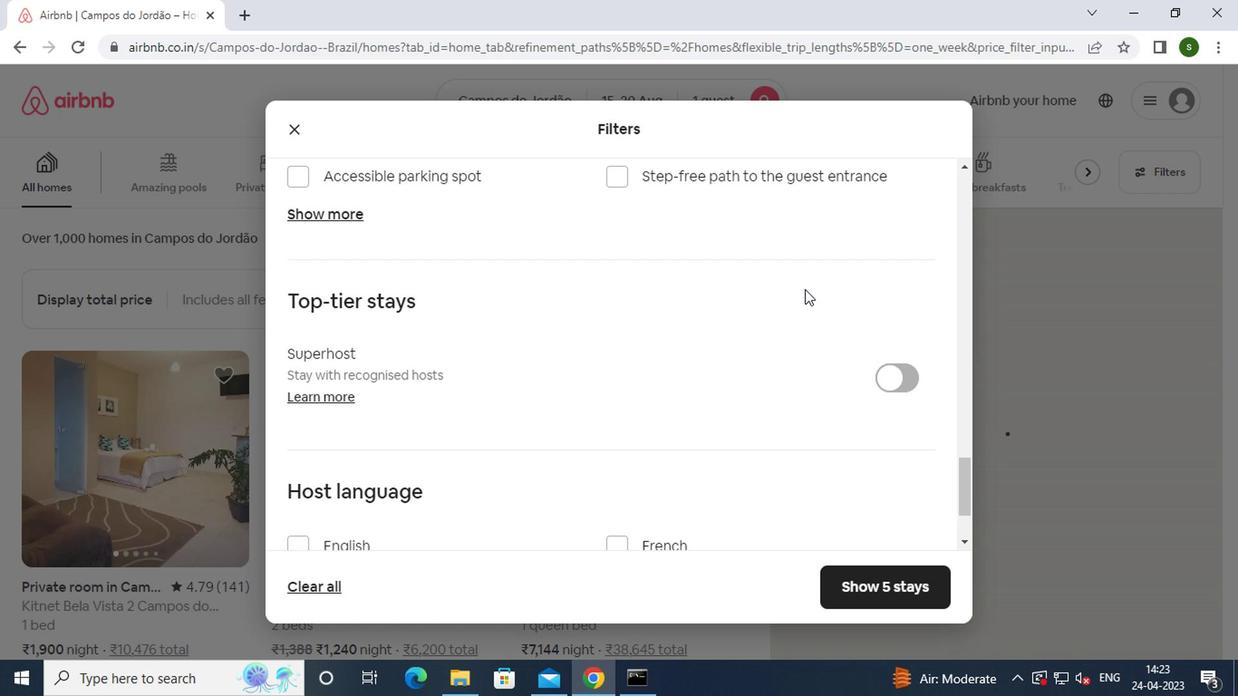 
Action: Mouse moved to (865, 587)
Screenshot: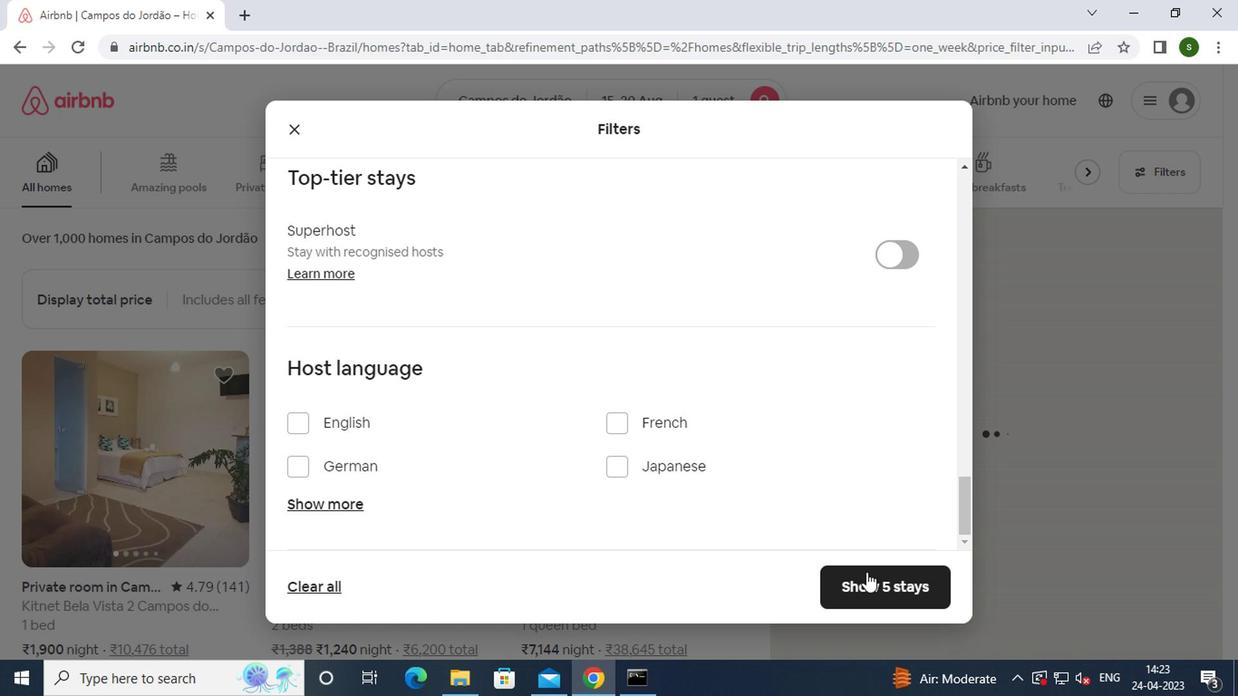 
Action: Mouse pressed left at (865, 587)
Screenshot: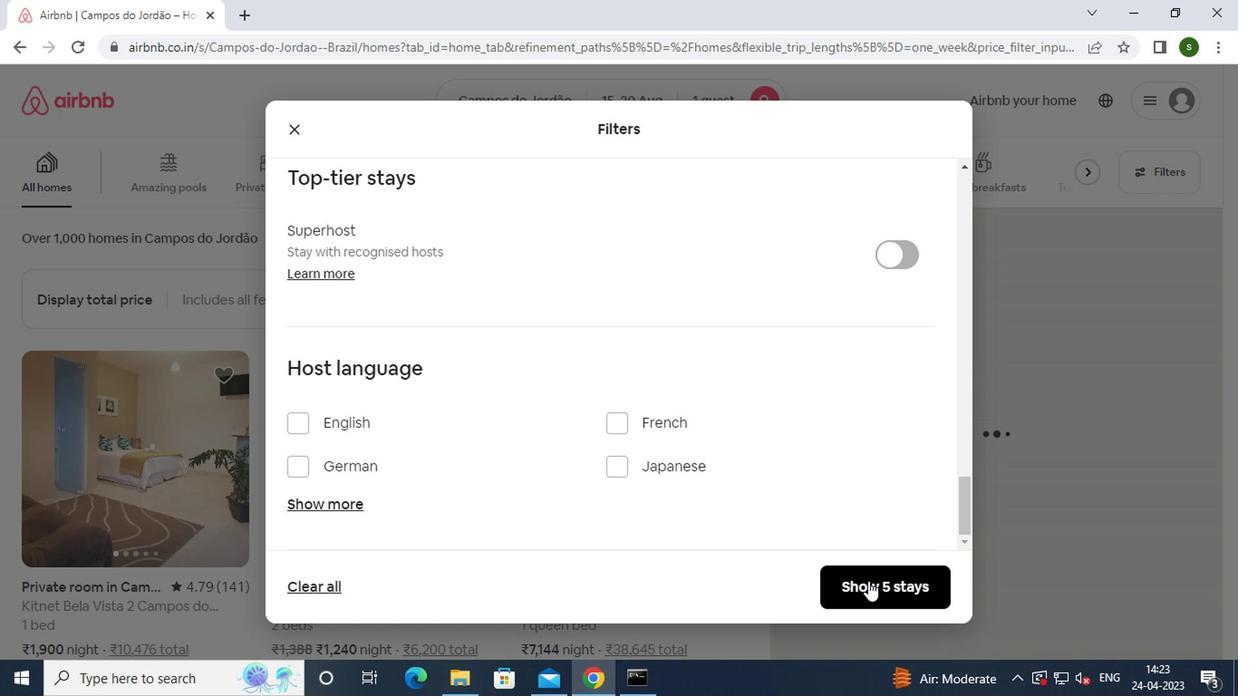 
Action: Mouse moved to (729, 333)
Screenshot: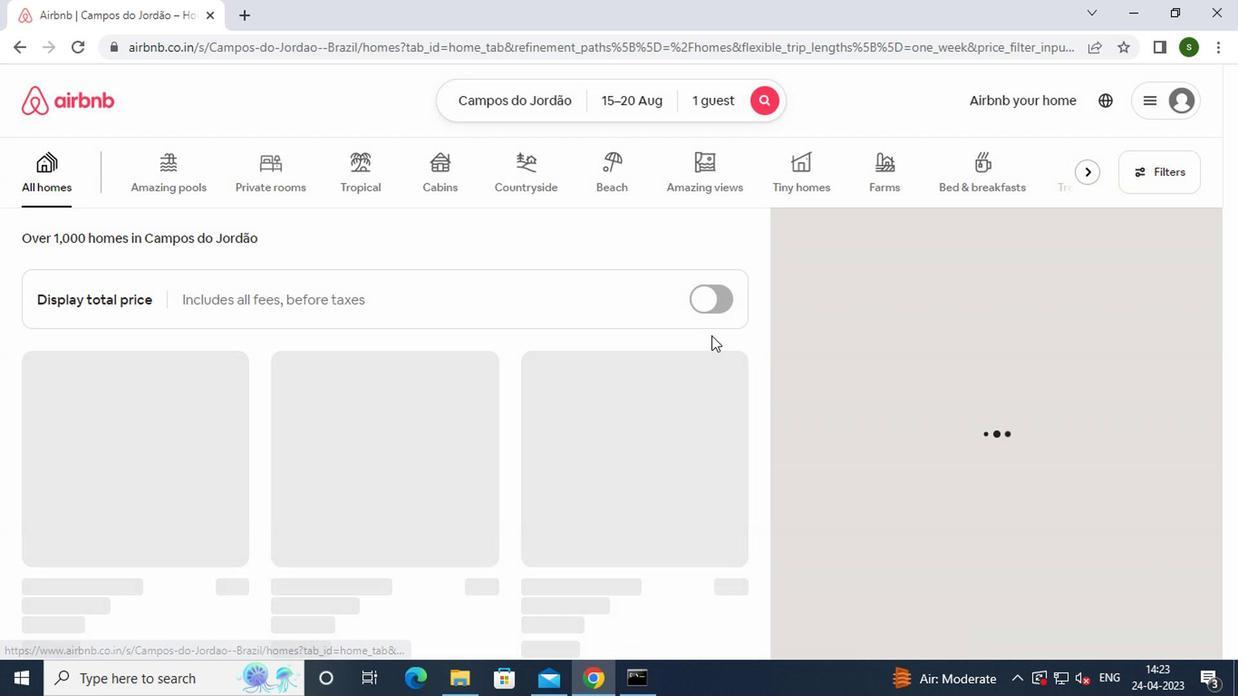 
